 Task: Search one way flight ticket for 3 adults, 3 children in business from Pullman/moscow, Idaho: Pullman-moscow Regional Airport to Indianapolis: Indianapolis International Airport on 8-5-2023. Choice of flights is Spirit. Number of bags: 4 checked bags. Outbound departure time preference is 7:30.
Action: Mouse moved to (414, 369)
Screenshot: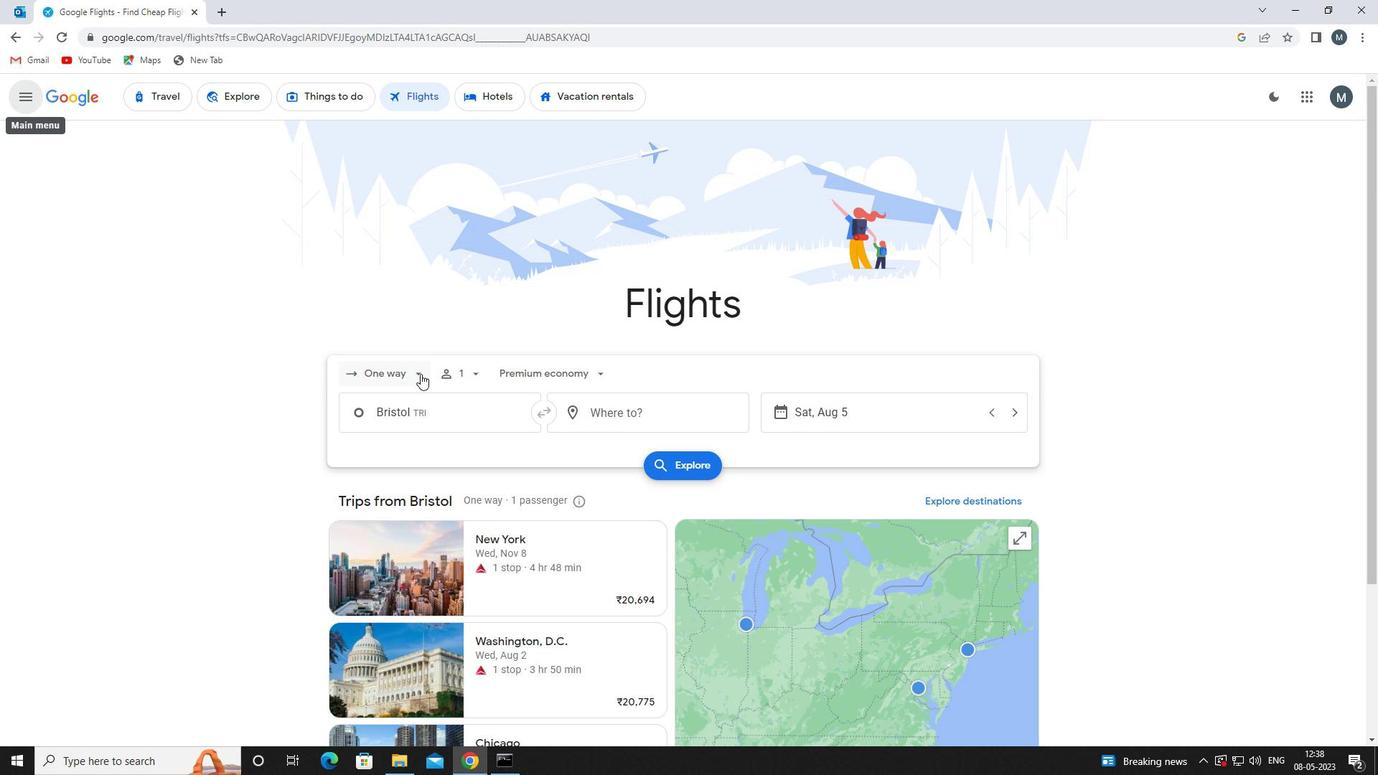 
Action: Mouse pressed left at (414, 369)
Screenshot: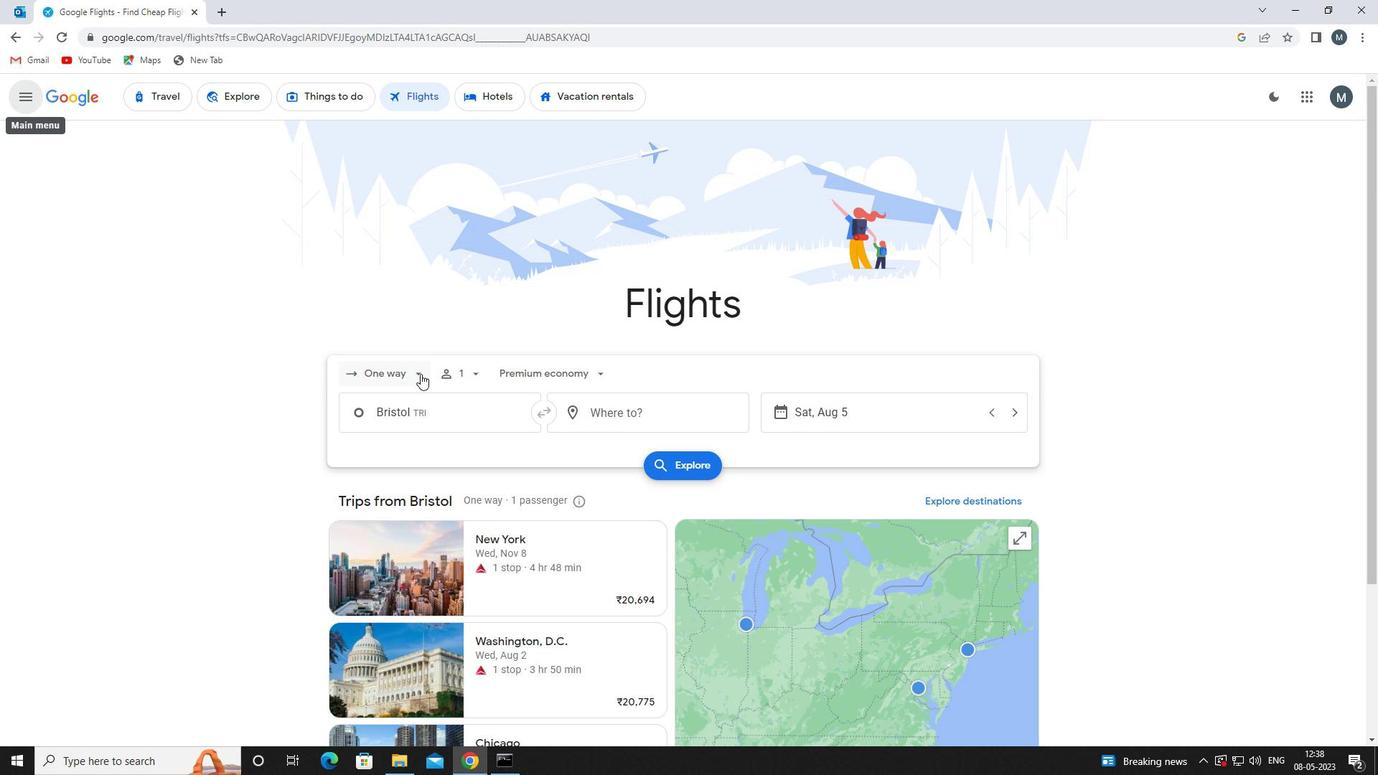 
Action: Mouse moved to (431, 440)
Screenshot: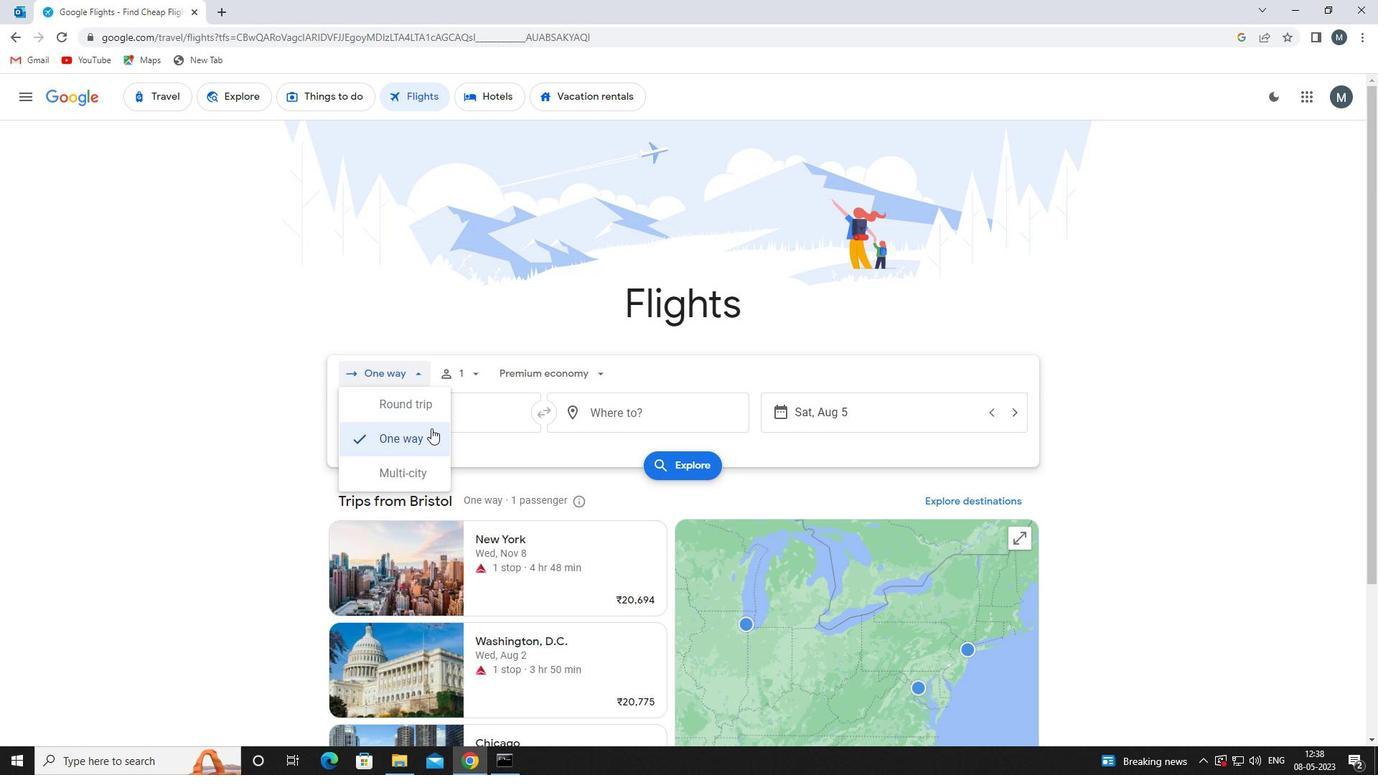 
Action: Mouse pressed left at (431, 440)
Screenshot: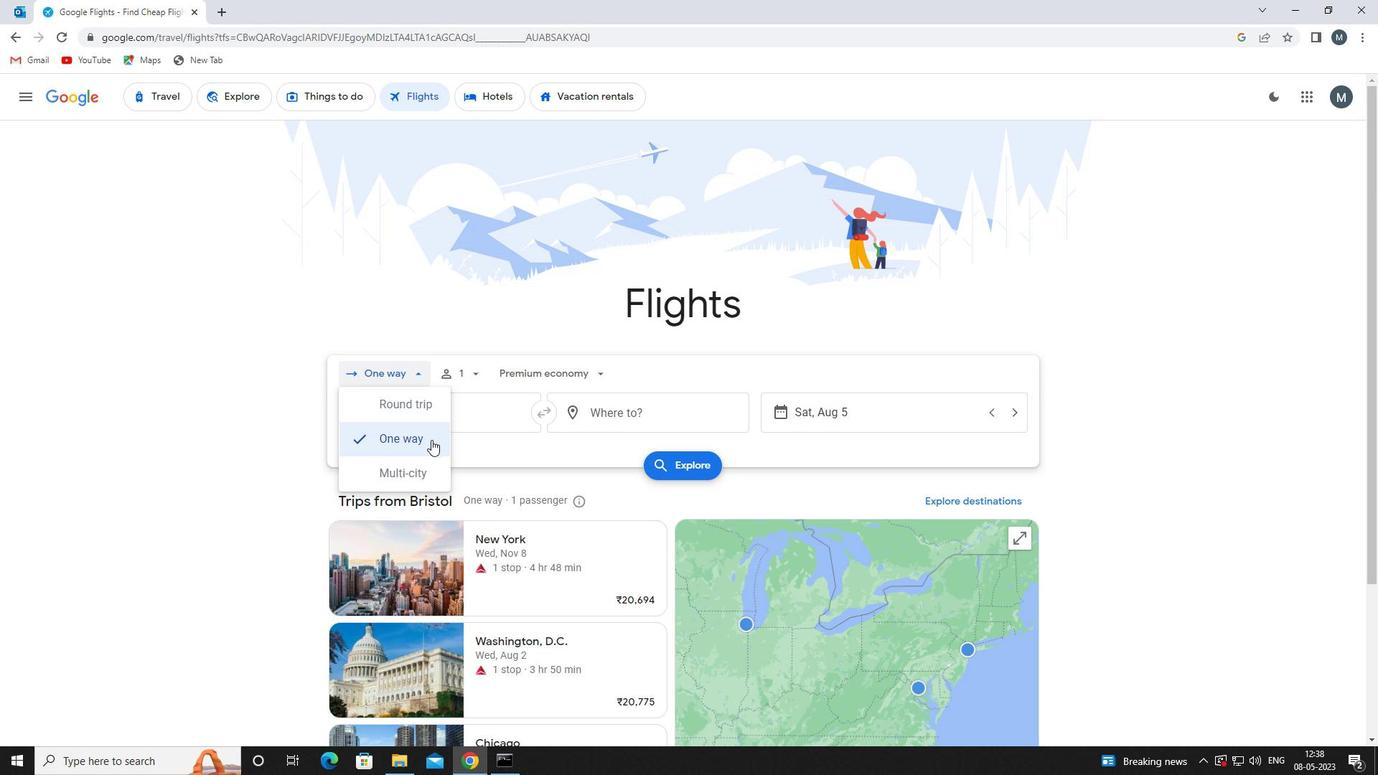 
Action: Mouse moved to (476, 374)
Screenshot: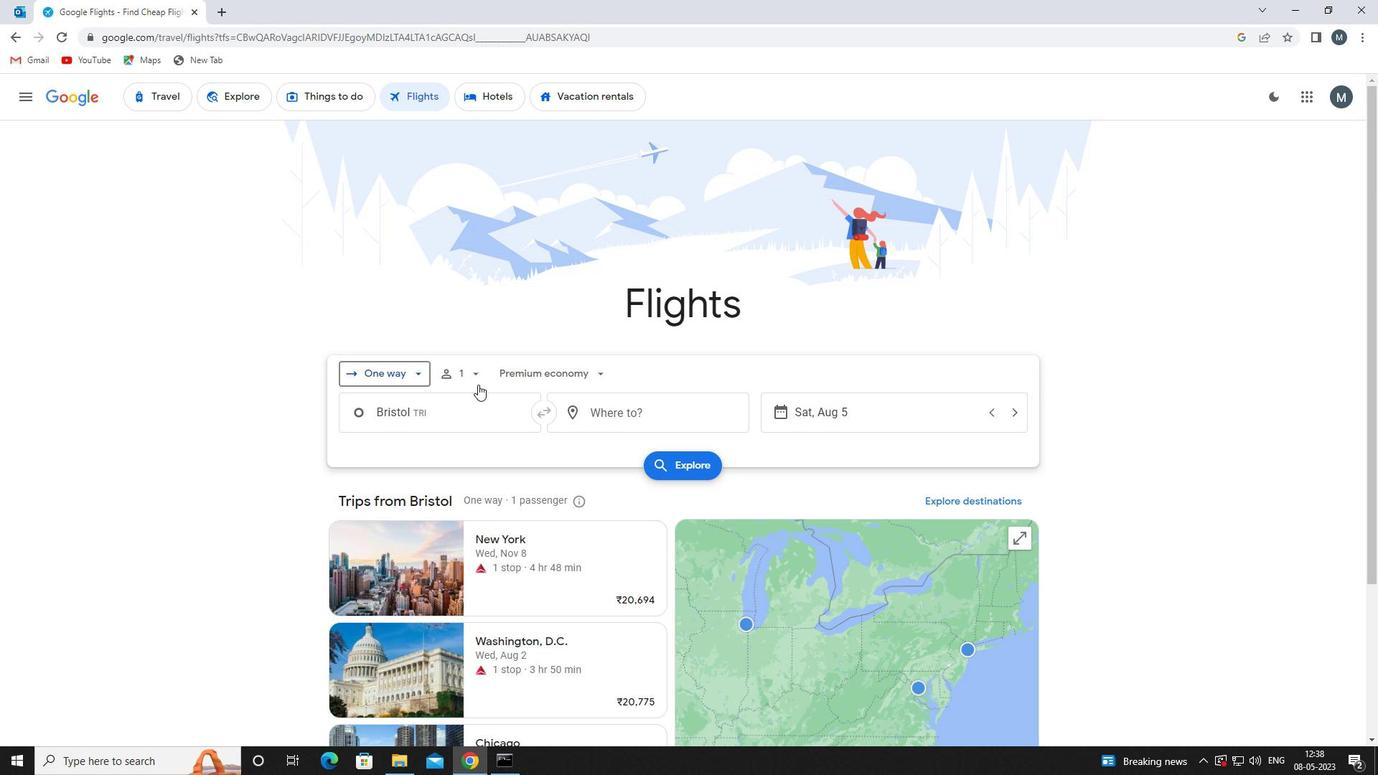 
Action: Mouse pressed left at (476, 374)
Screenshot: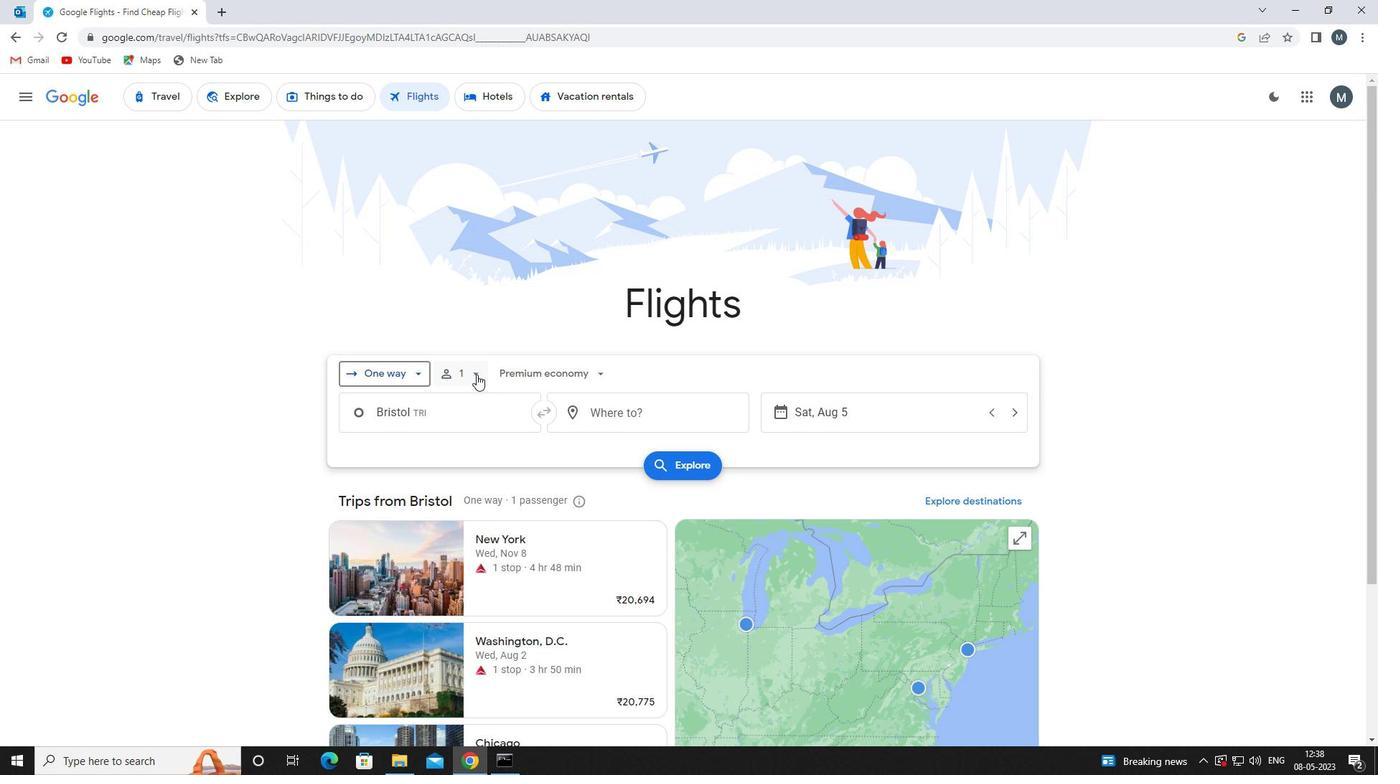 
Action: Mouse moved to (582, 411)
Screenshot: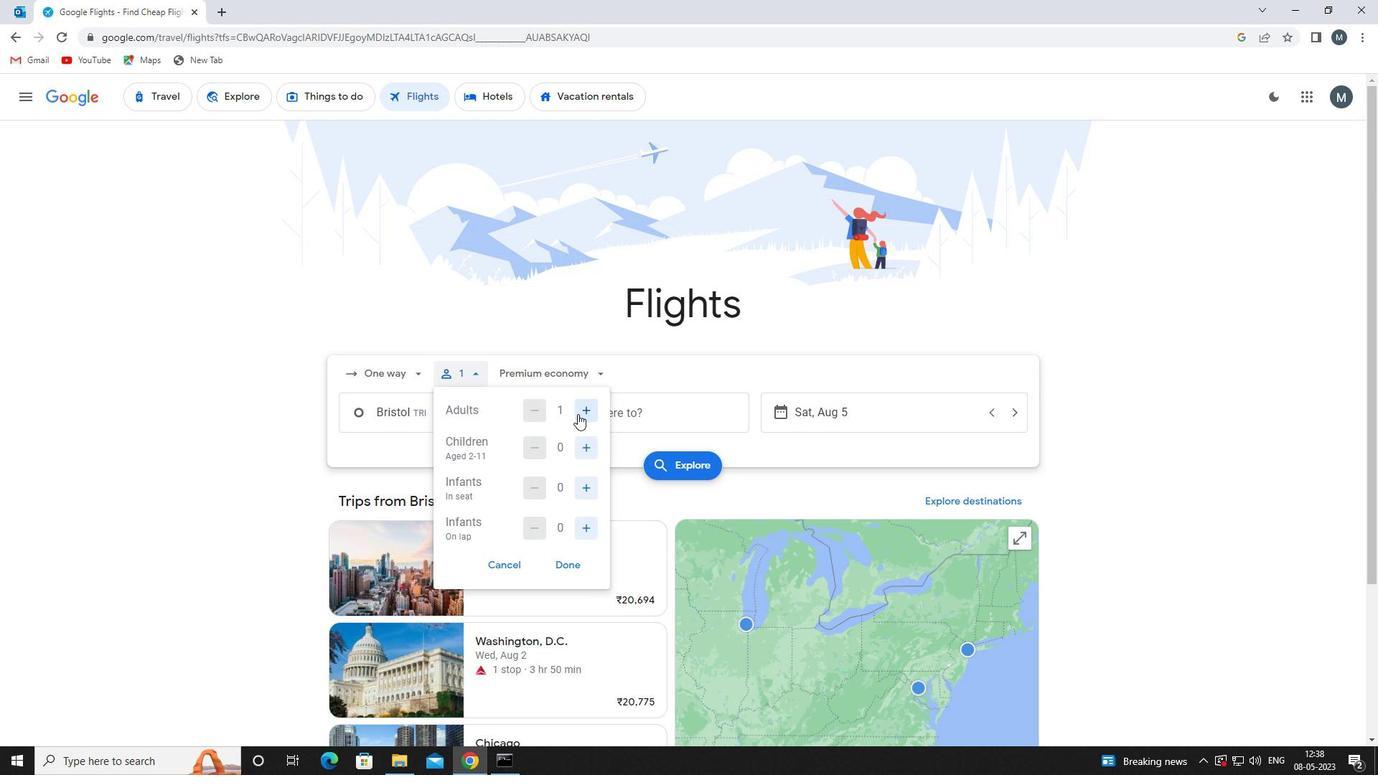 
Action: Mouse pressed left at (582, 411)
Screenshot: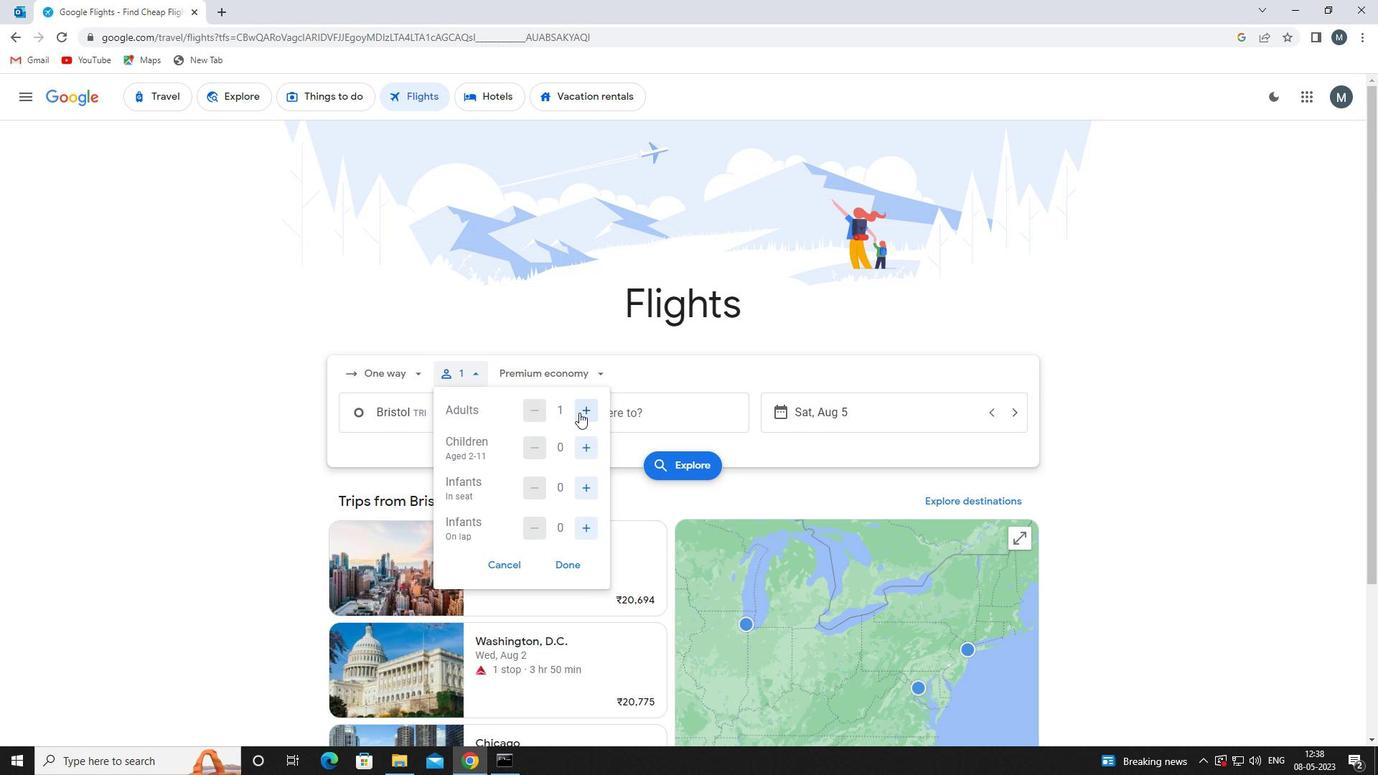 
Action: Mouse moved to (584, 411)
Screenshot: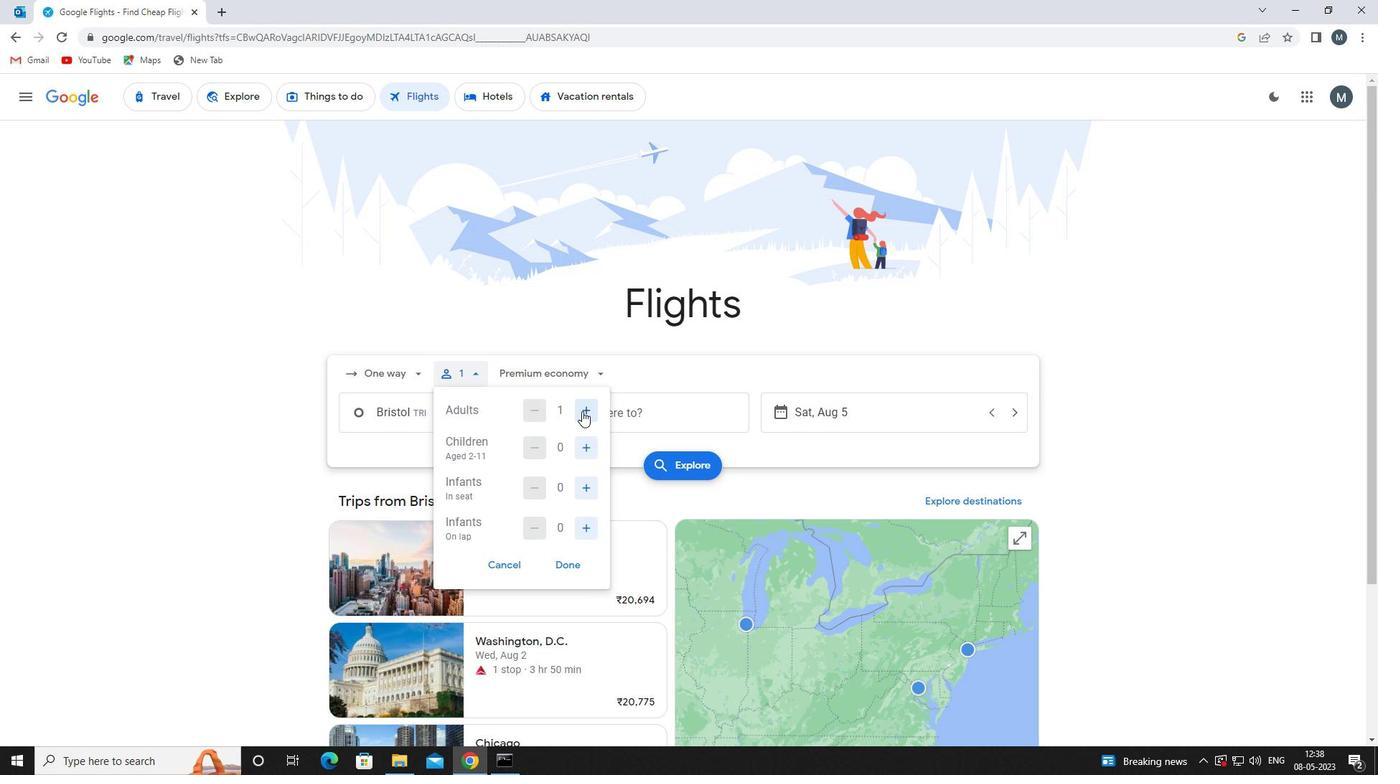 
Action: Mouse pressed left at (584, 411)
Screenshot: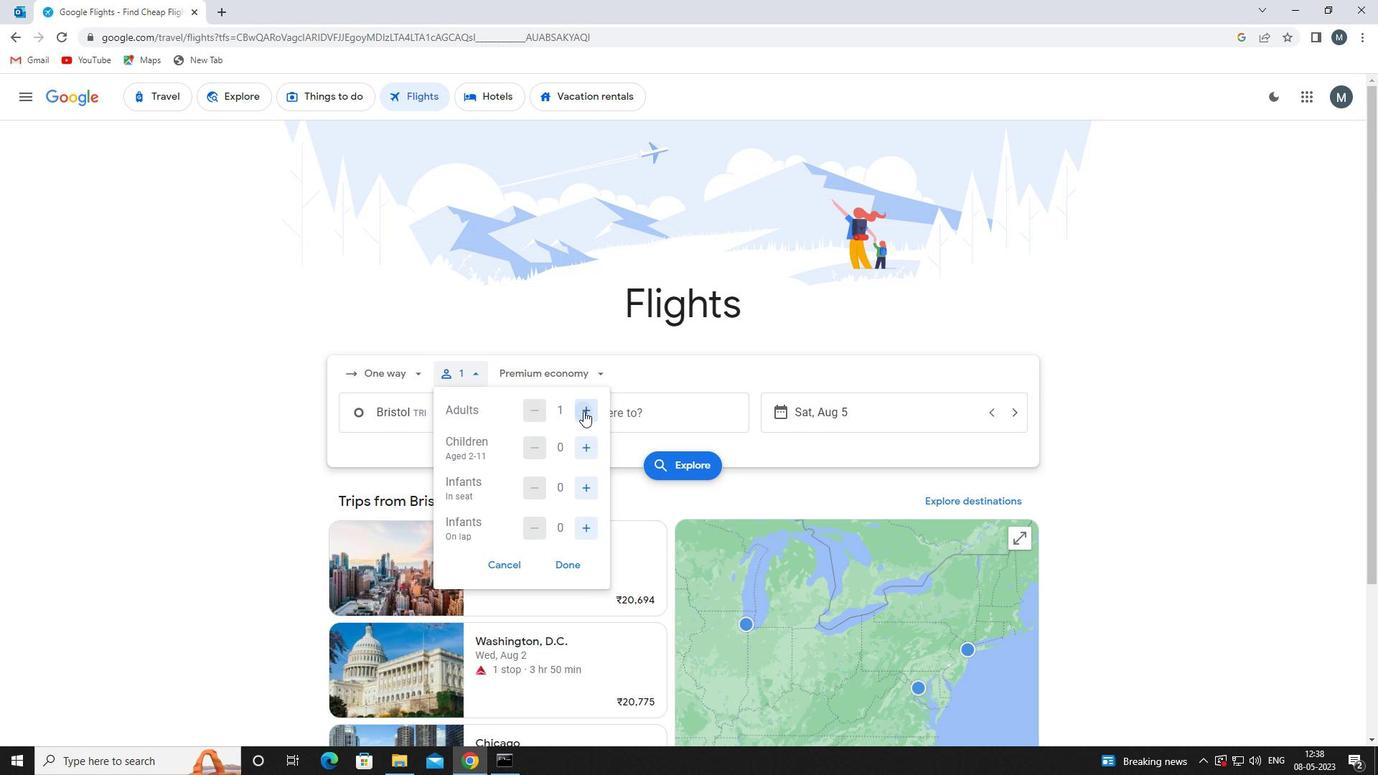 
Action: Mouse moved to (587, 452)
Screenshot: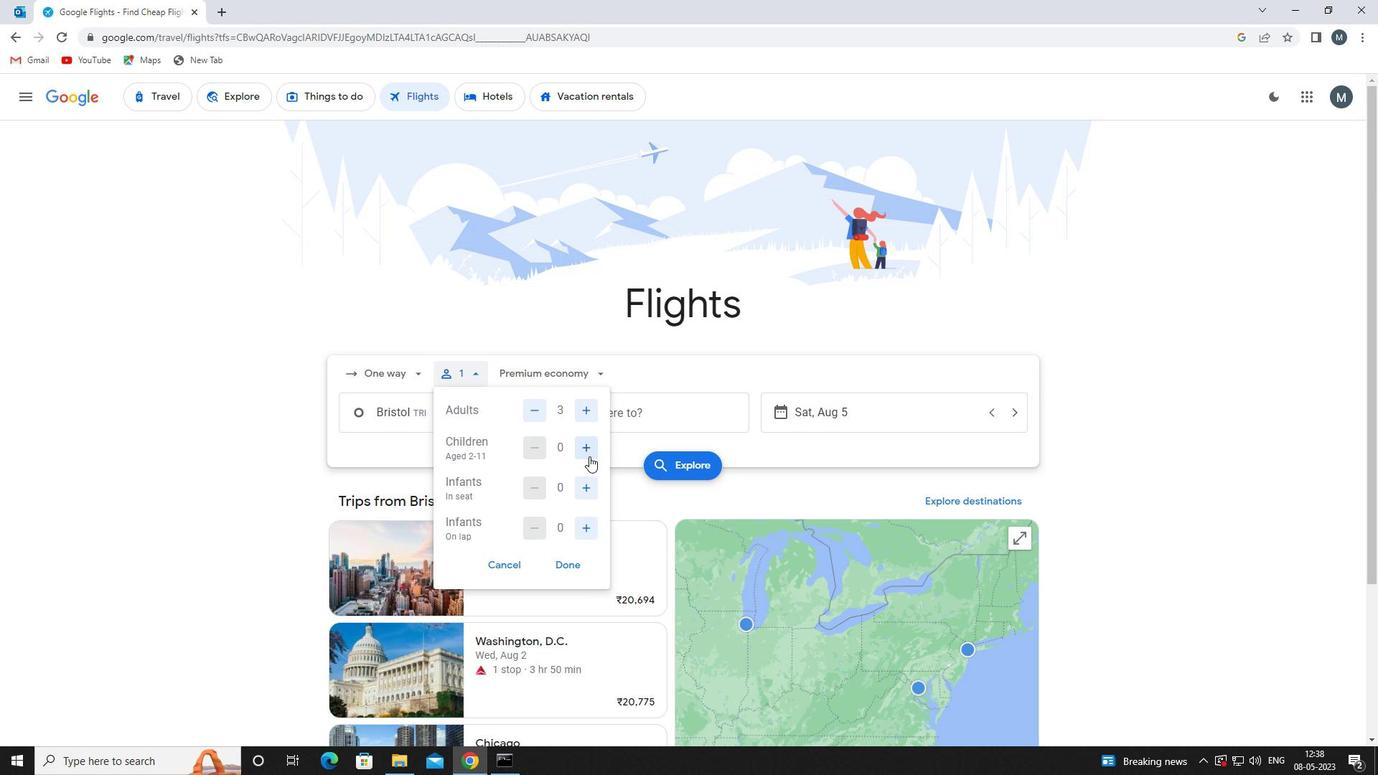 
Action: Mouse pressed left at (587, 452)
Screenshot: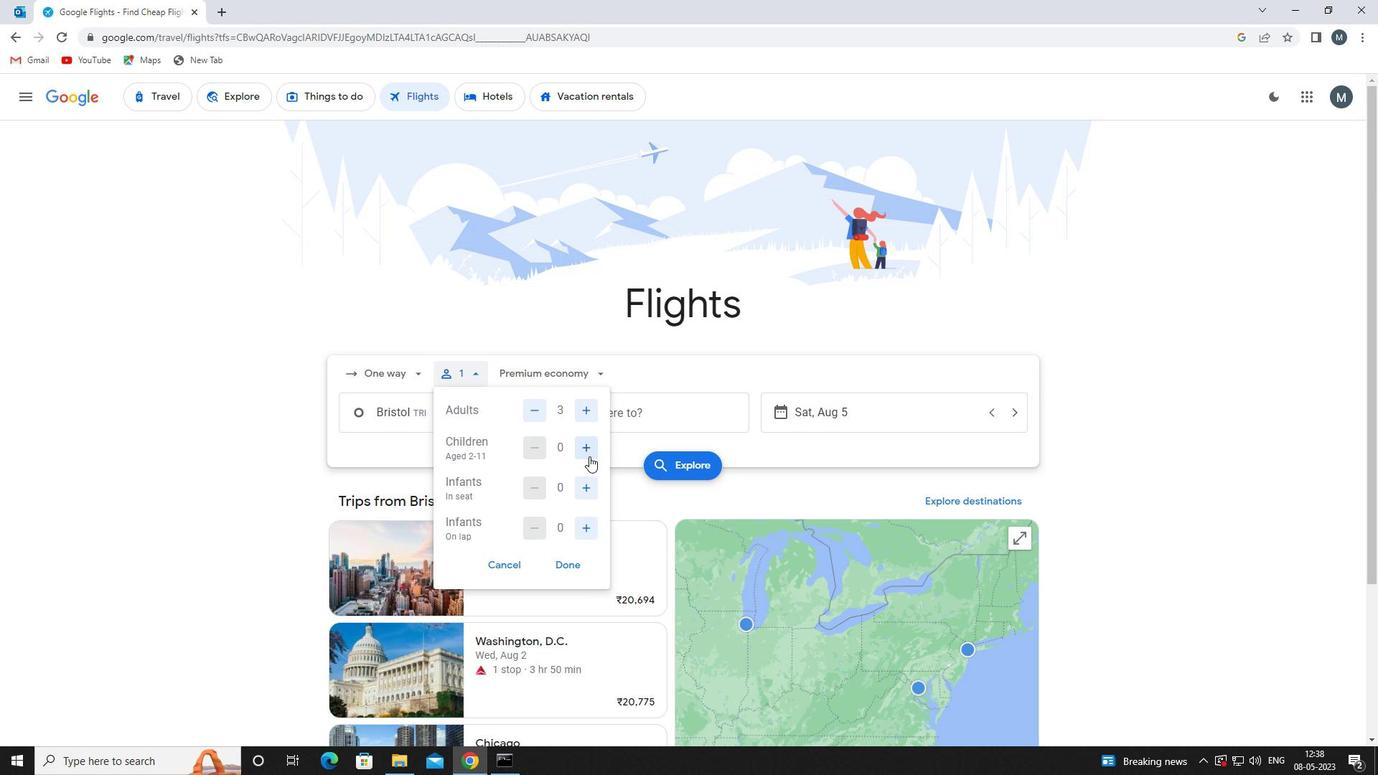 
Action: Mouse moved to (587, 452)
Screenshot: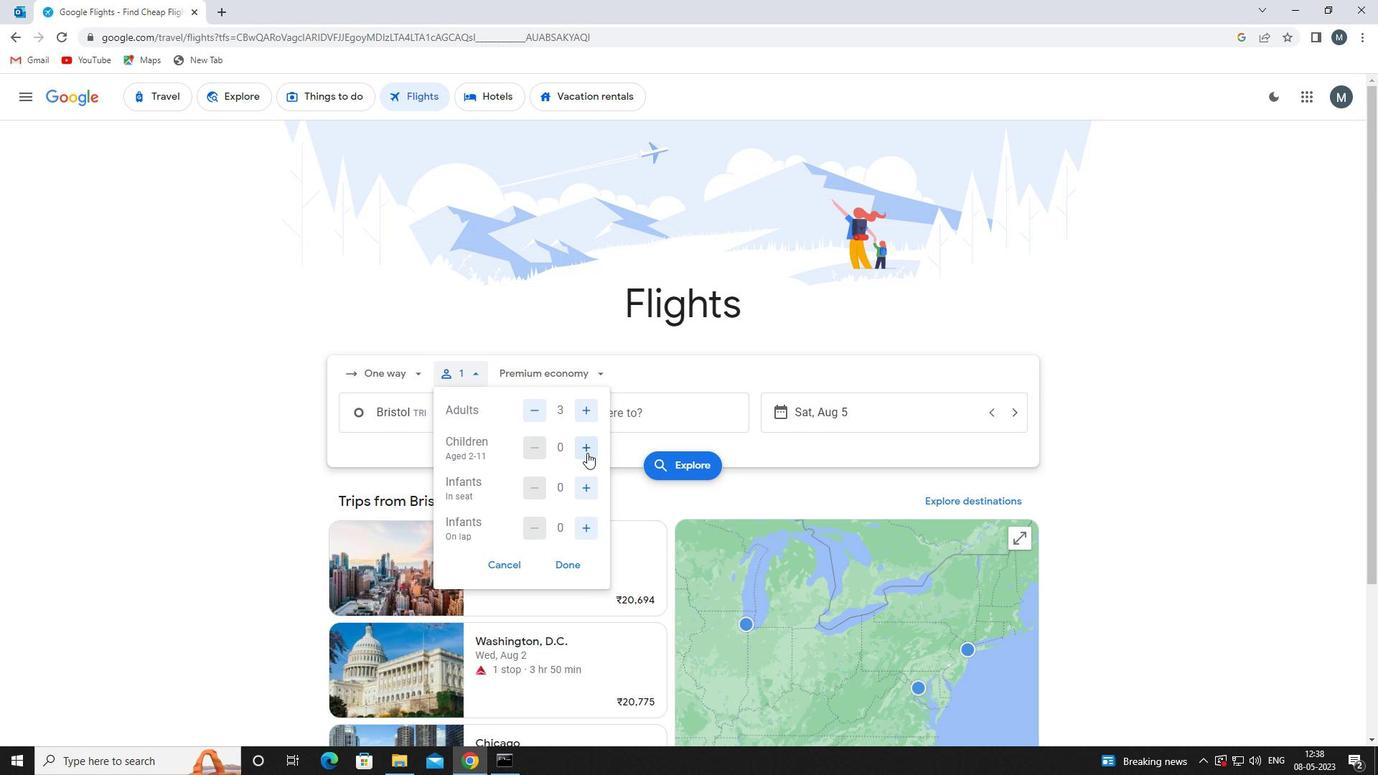 
Action: Mouse pressed left at (587, 452)
Screenshot: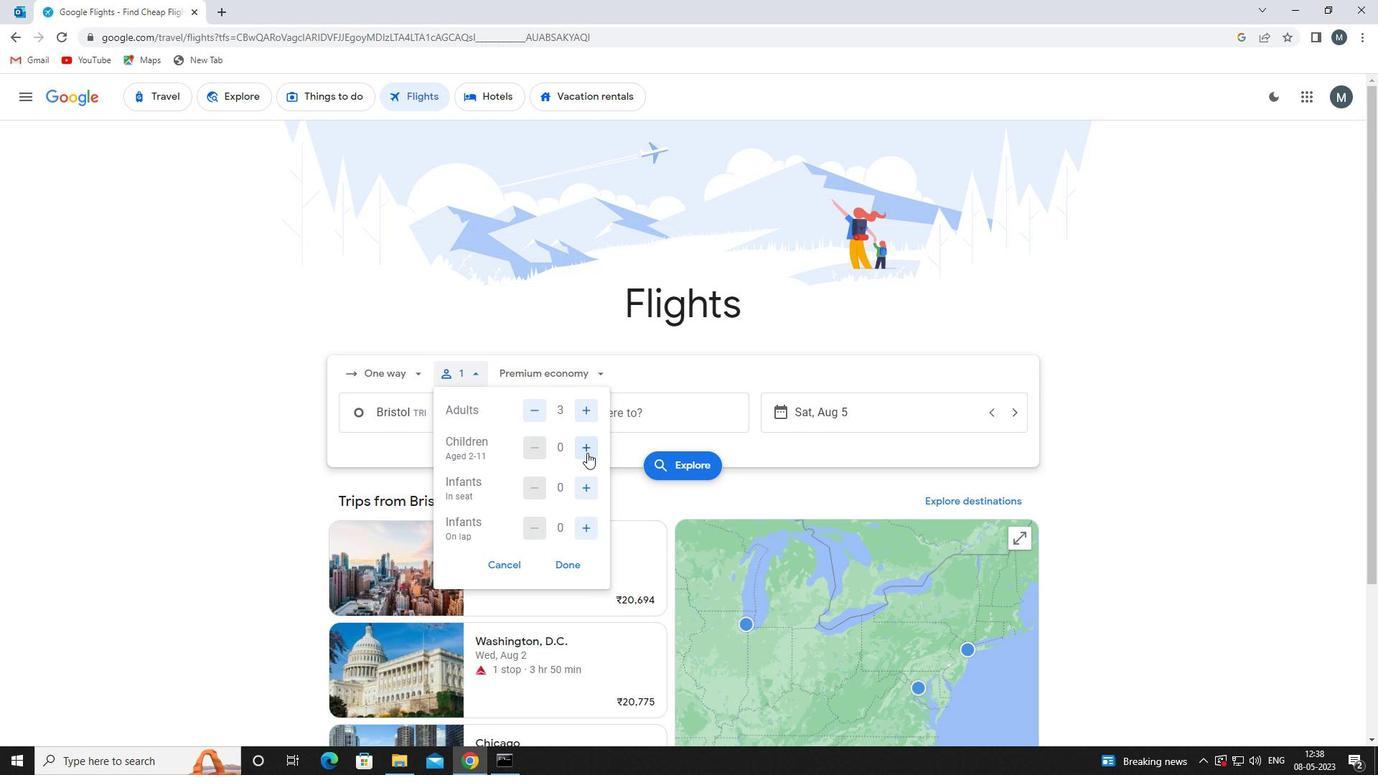 
Action: Mouse pressed left at (587, 452)
Screenshot: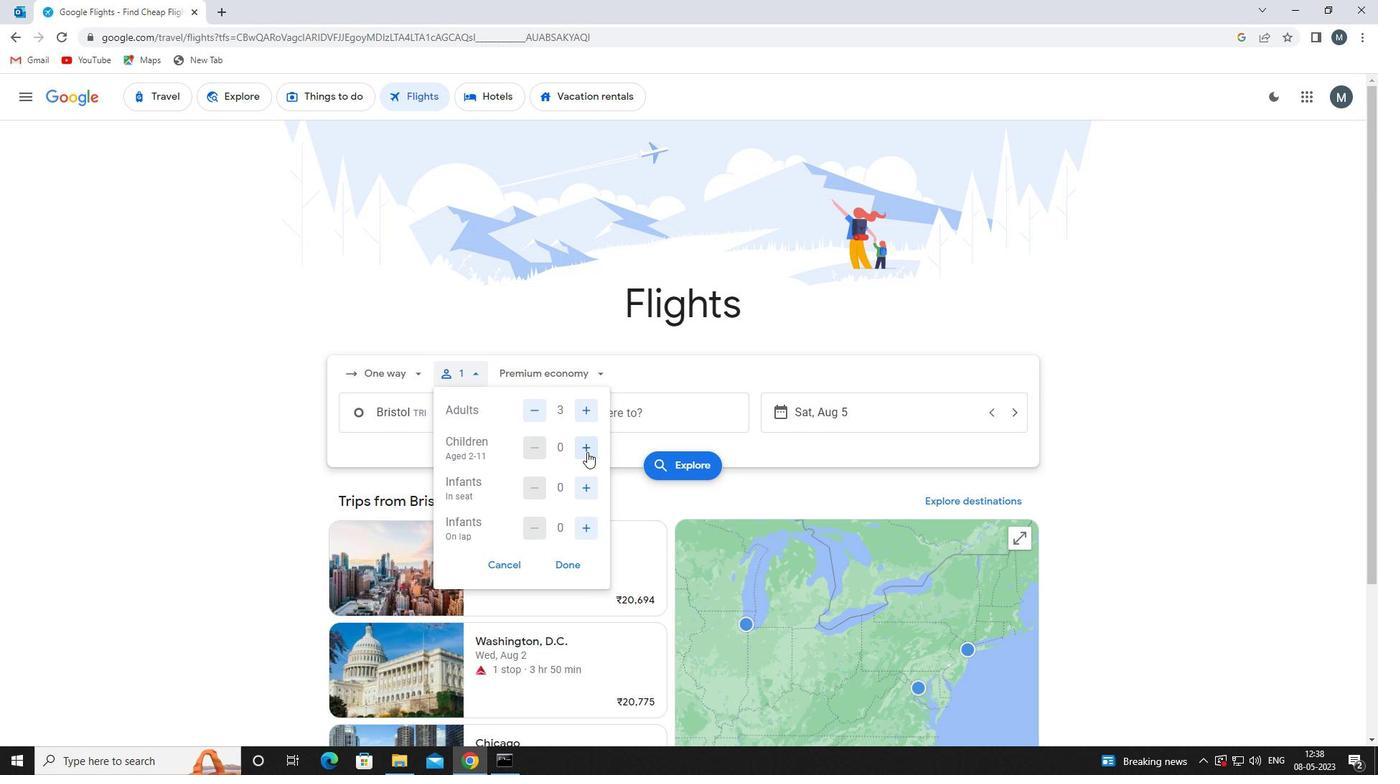 
Action: Mouse moved to (575, 564)
Screenshot: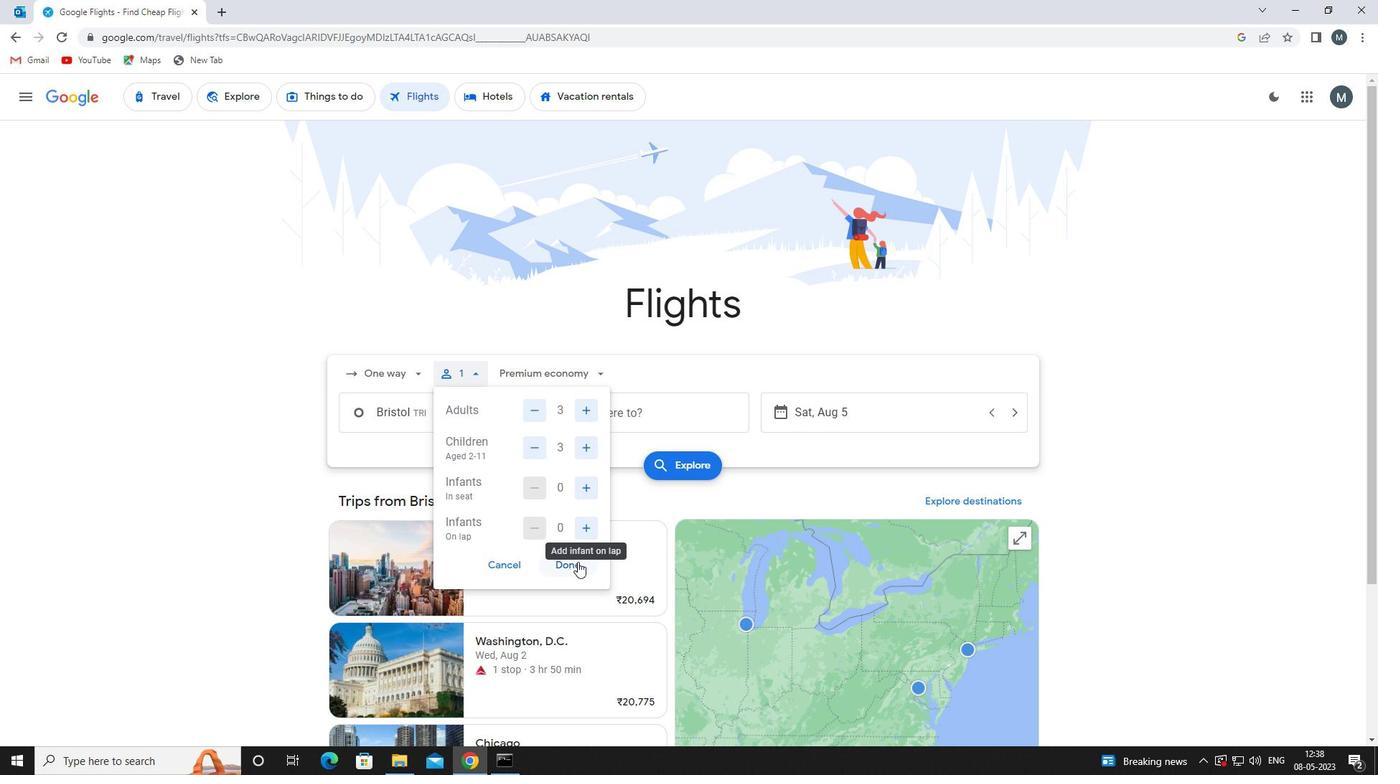 
Action: Mouse pressed left at (575, 564)
Screenshot: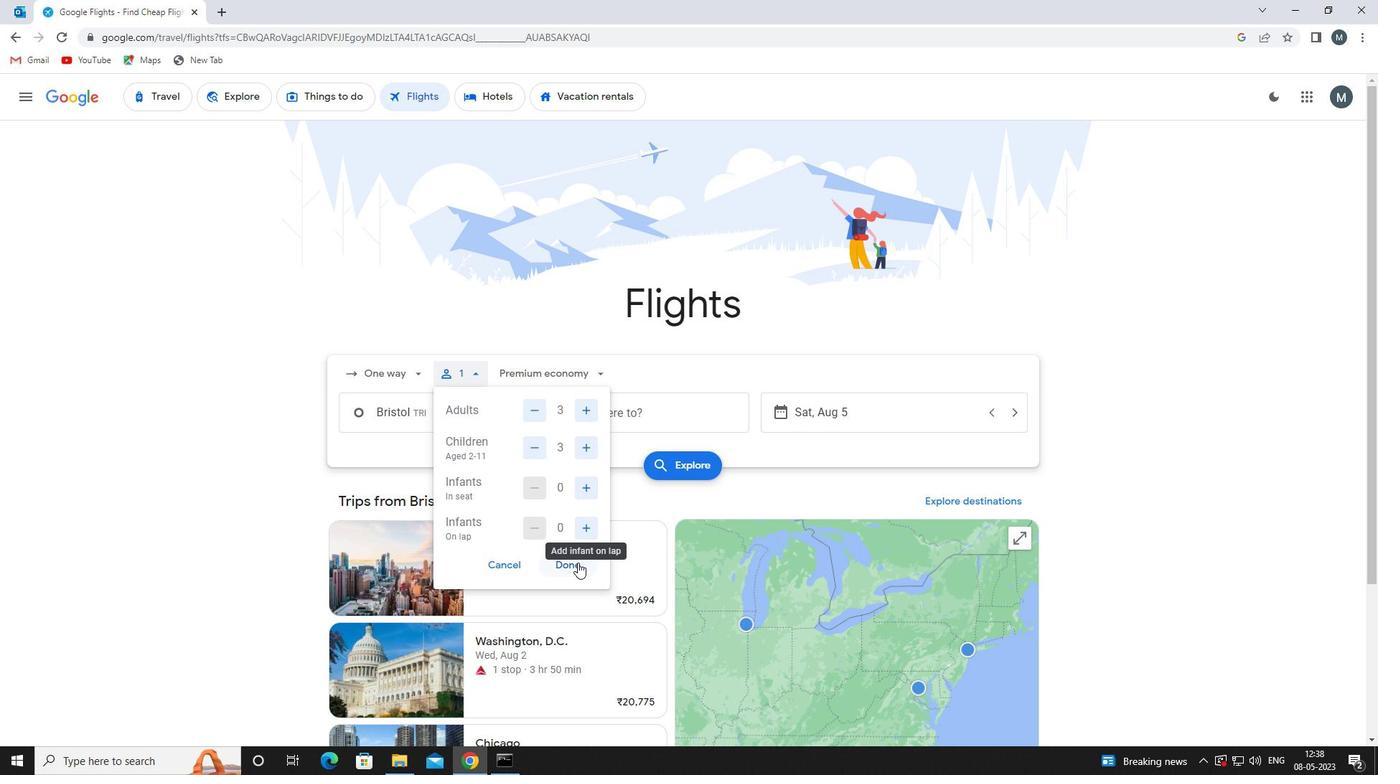 
Action: Mouse moved to (561, 368)
Screenshot: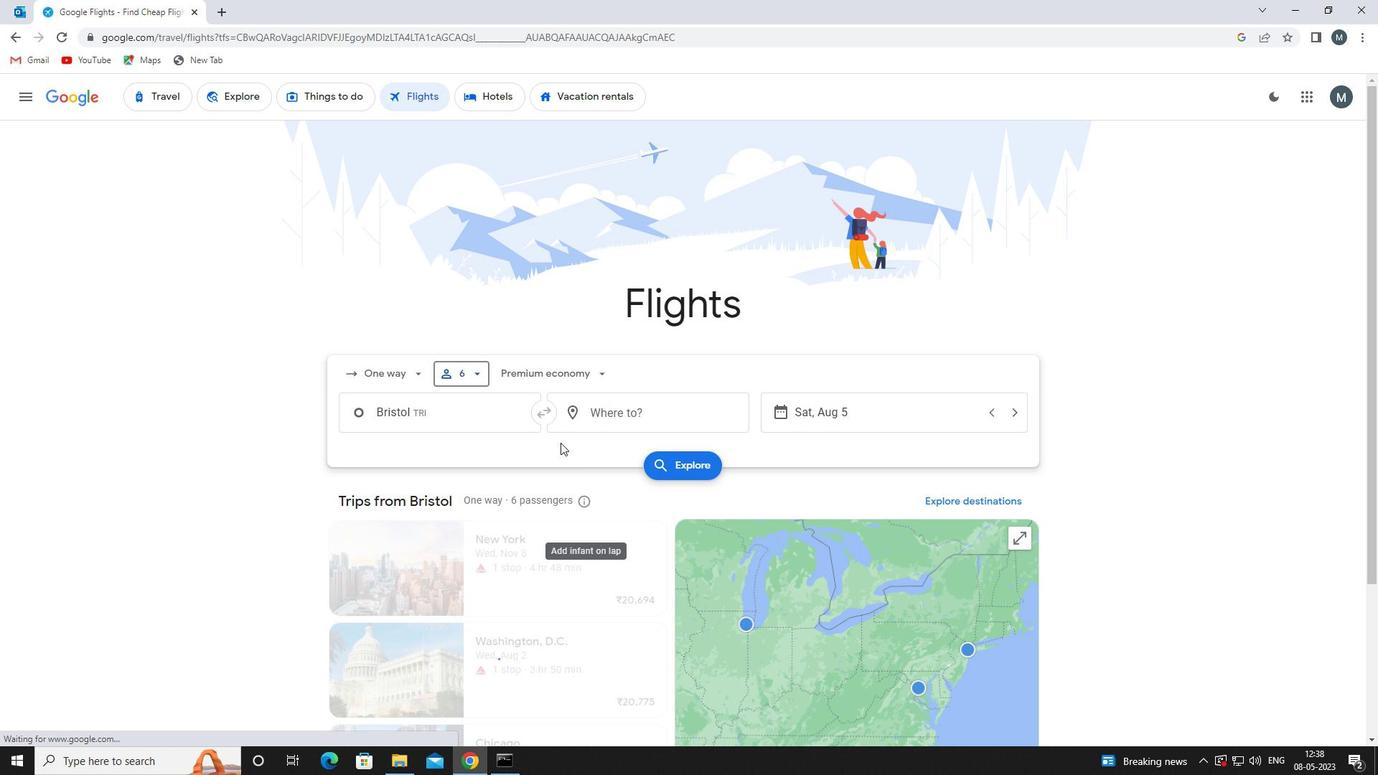 
Action: Mouse pressed left at (561, 368)
Screenshot: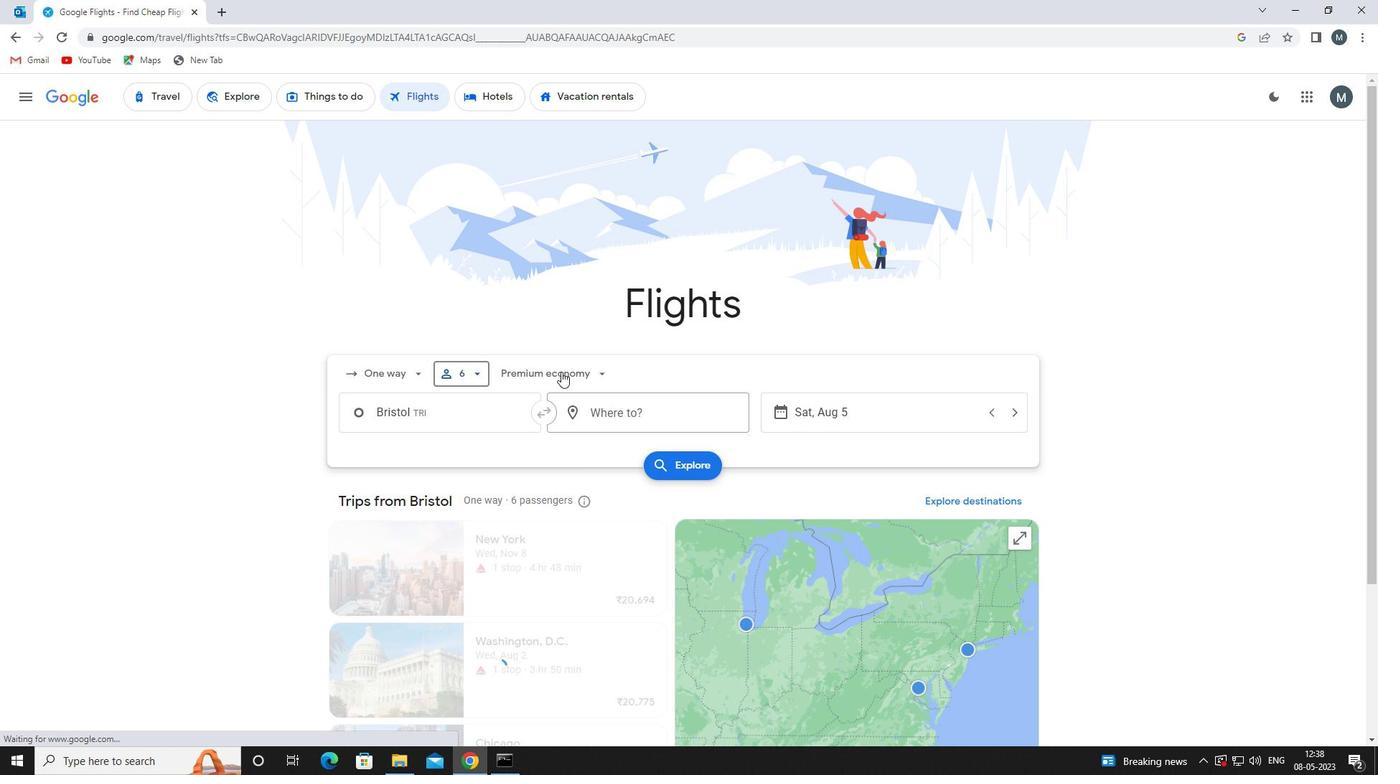 
Action: Mouse moved to (559, 470)
Screenshot: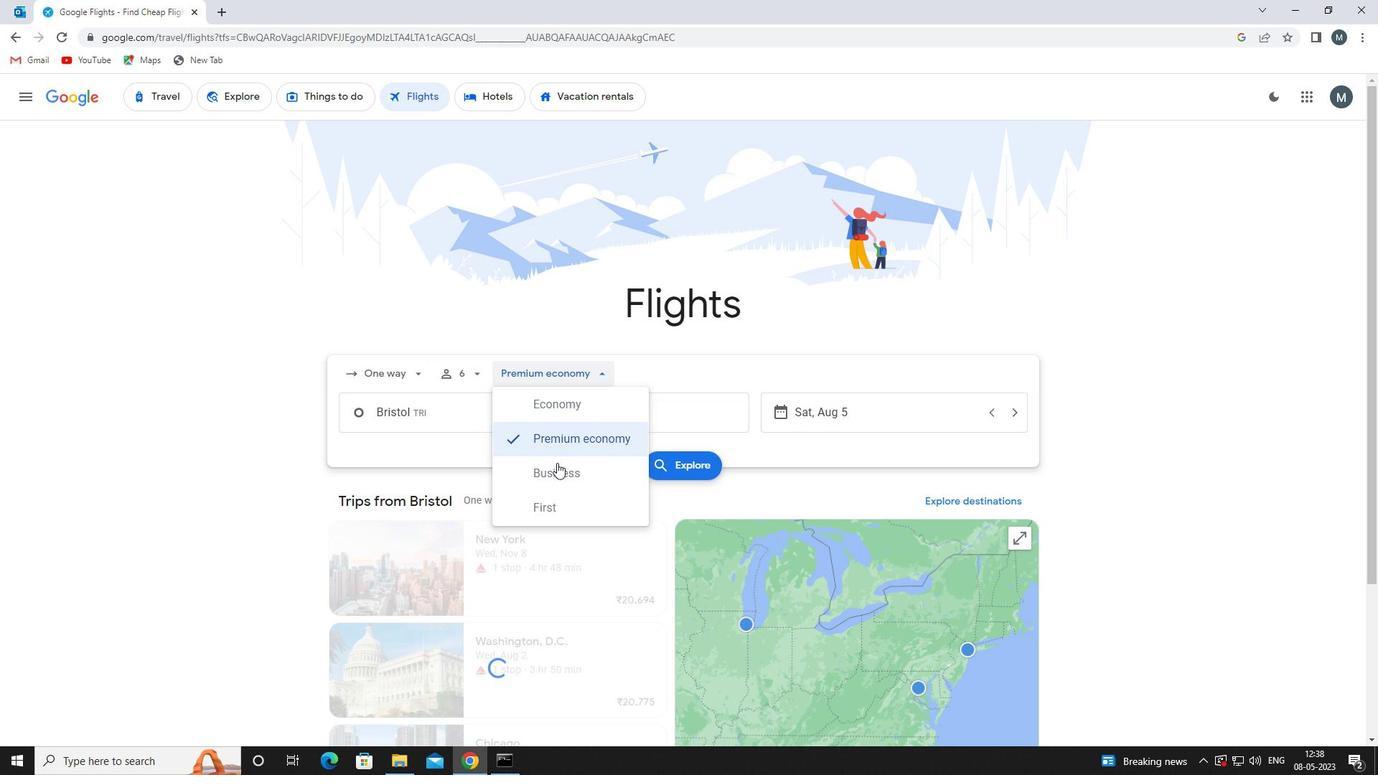 
Action: Mouse pressed left at (559, 470)
Screenshot: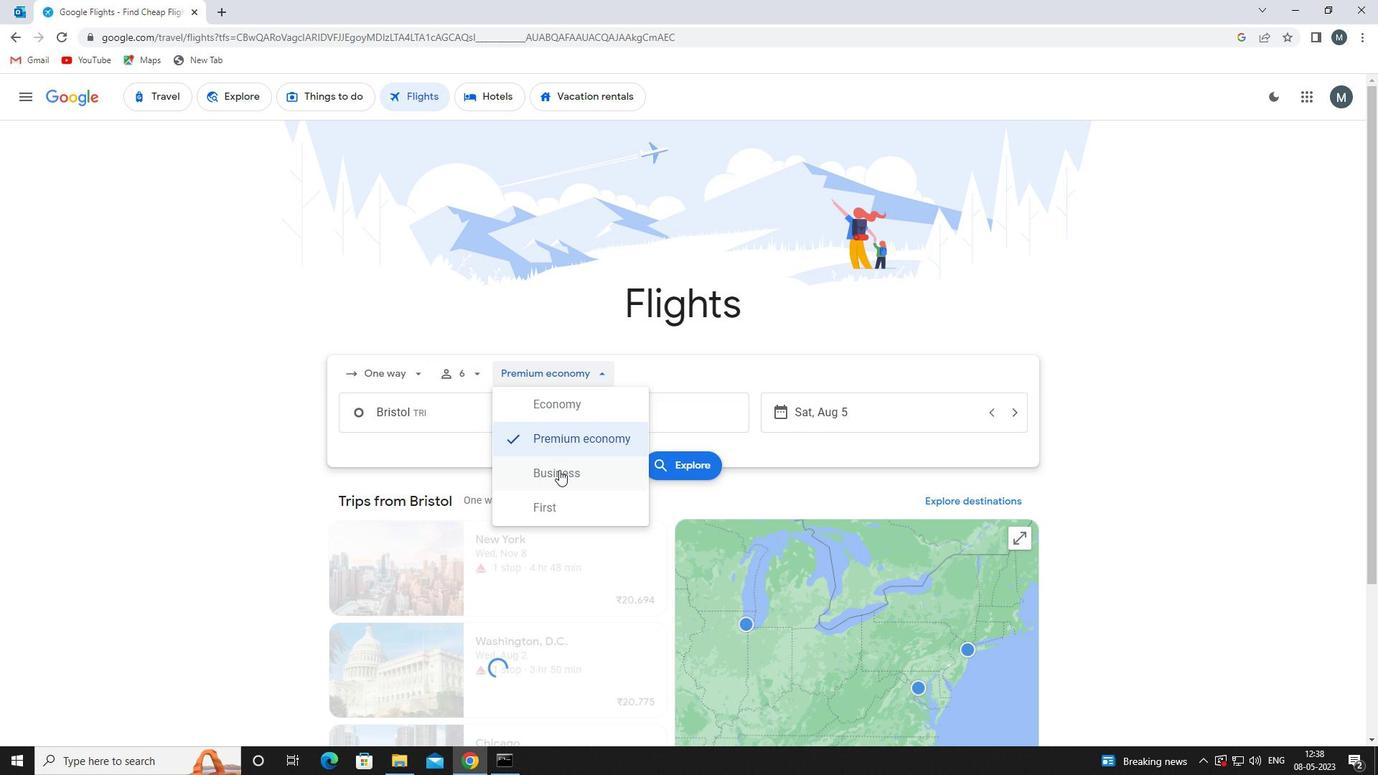 
Action: Mouse moved to (442, 412)
Screenshot: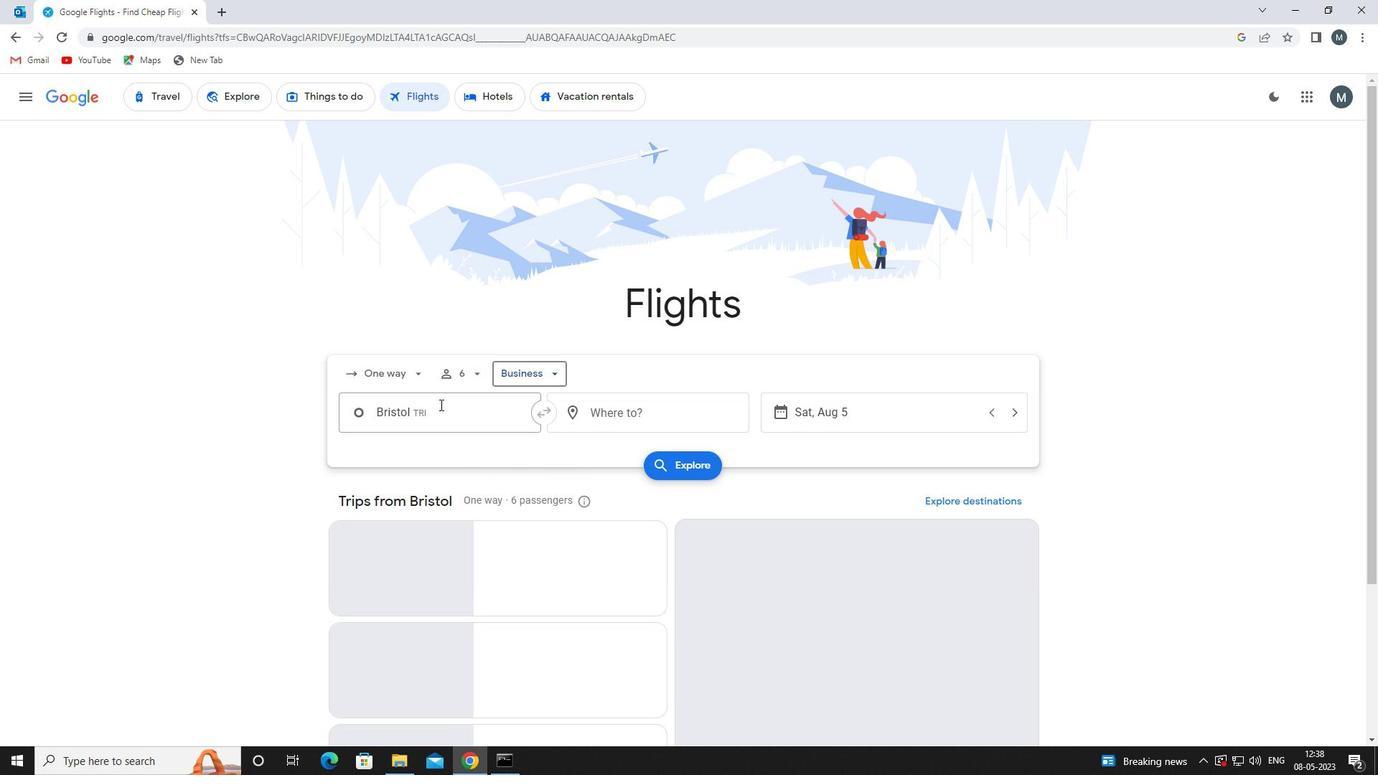 
Action: Mouse pressed left at (442, 412)
Screenshot: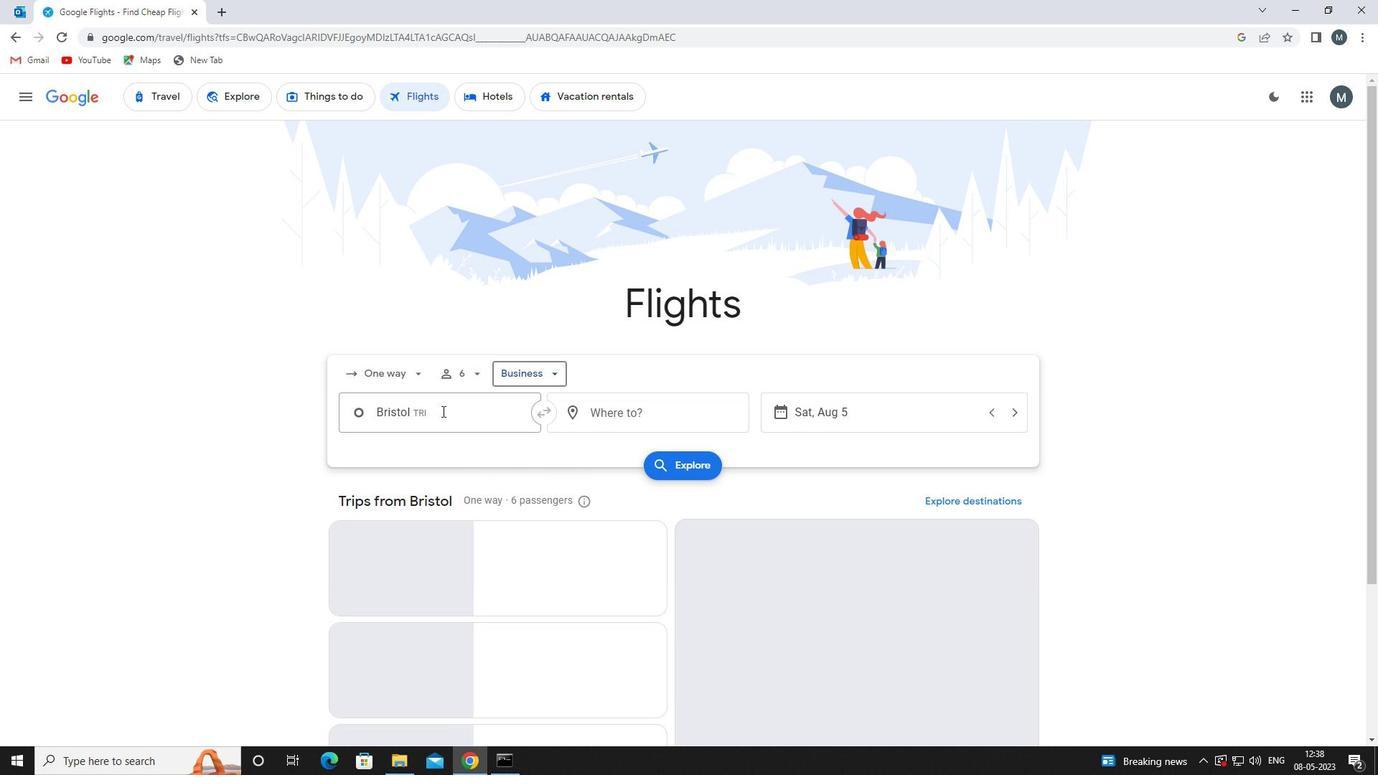 
Action: Mouse moved to (442, 414)
Screenshot: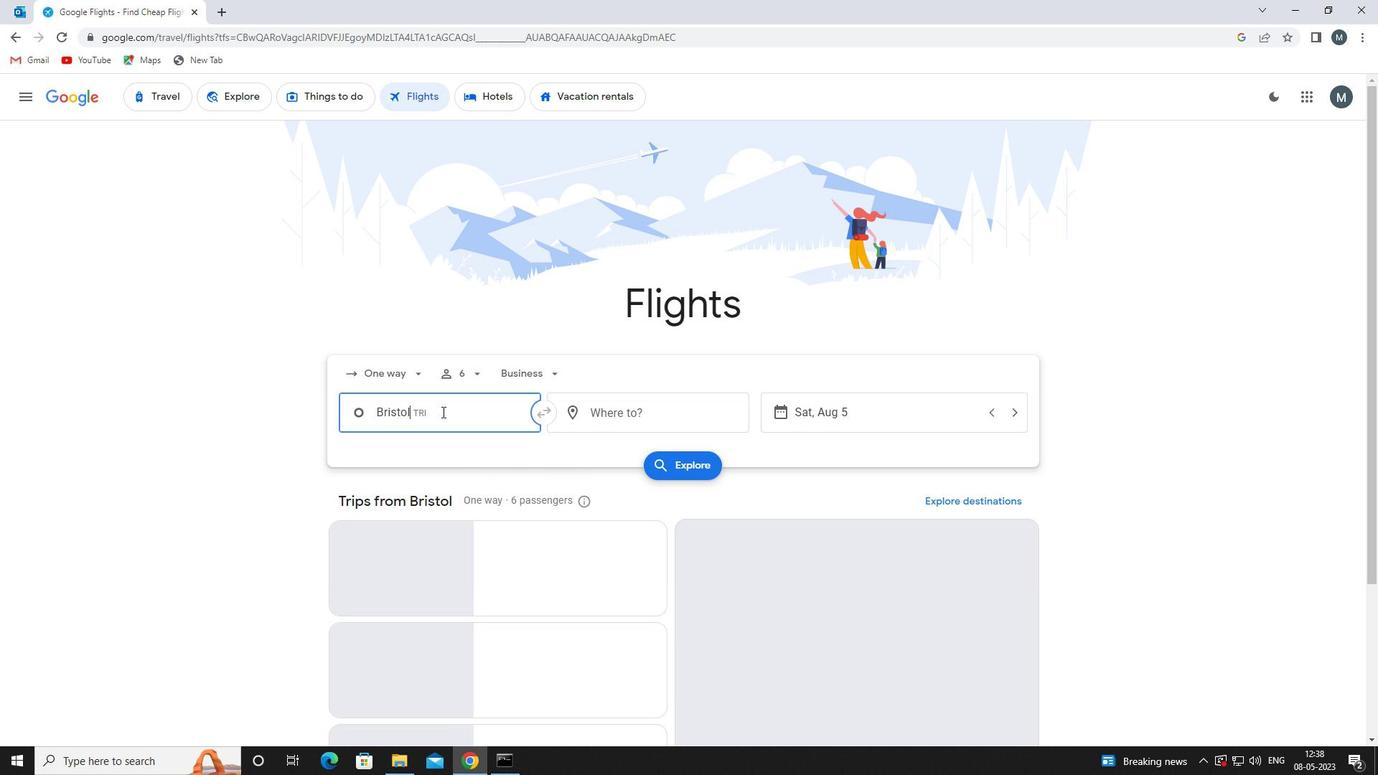 
Action: Key pressed pullman<Key.space>
Screenshot: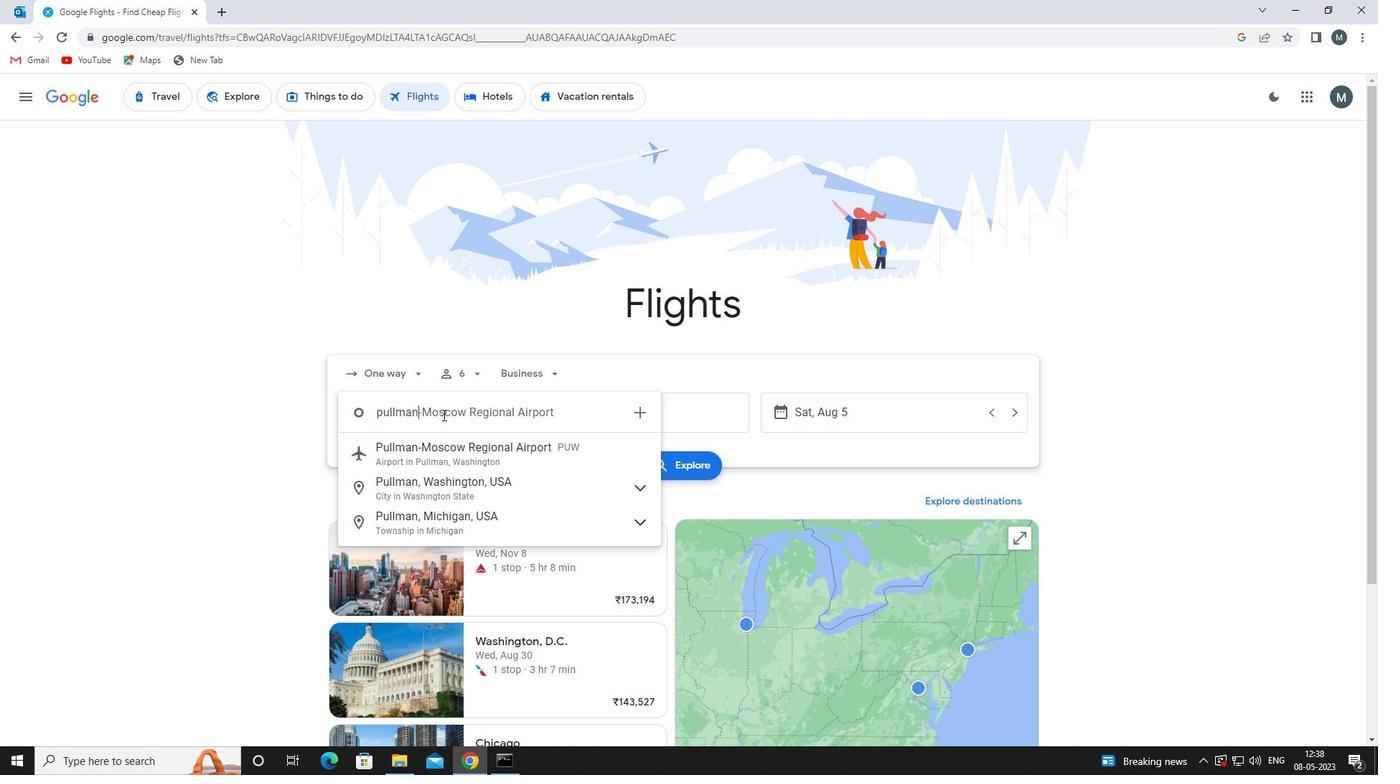 
Action: Mouse moved to (455, 455)
Screenshot: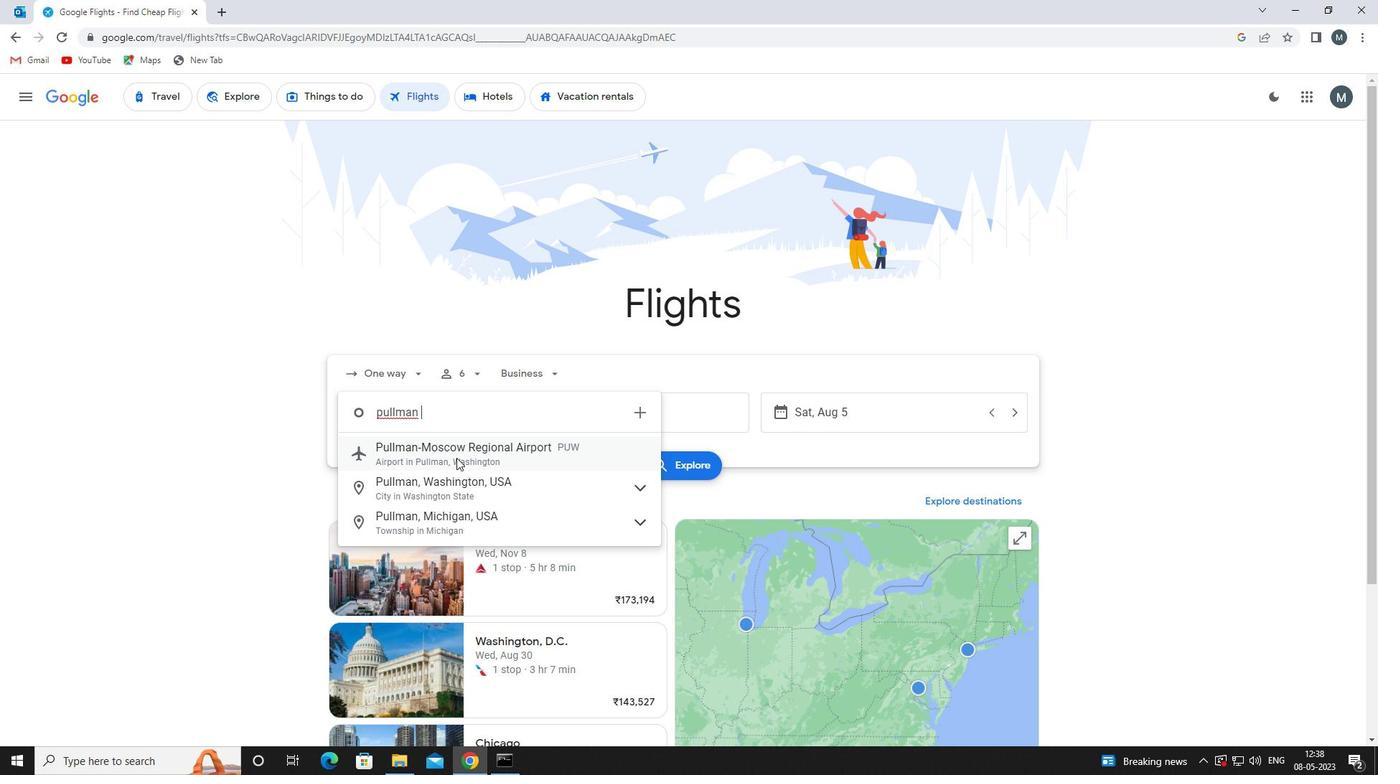 
Action: Mouse pressed left at (455, 455)
Screenshot: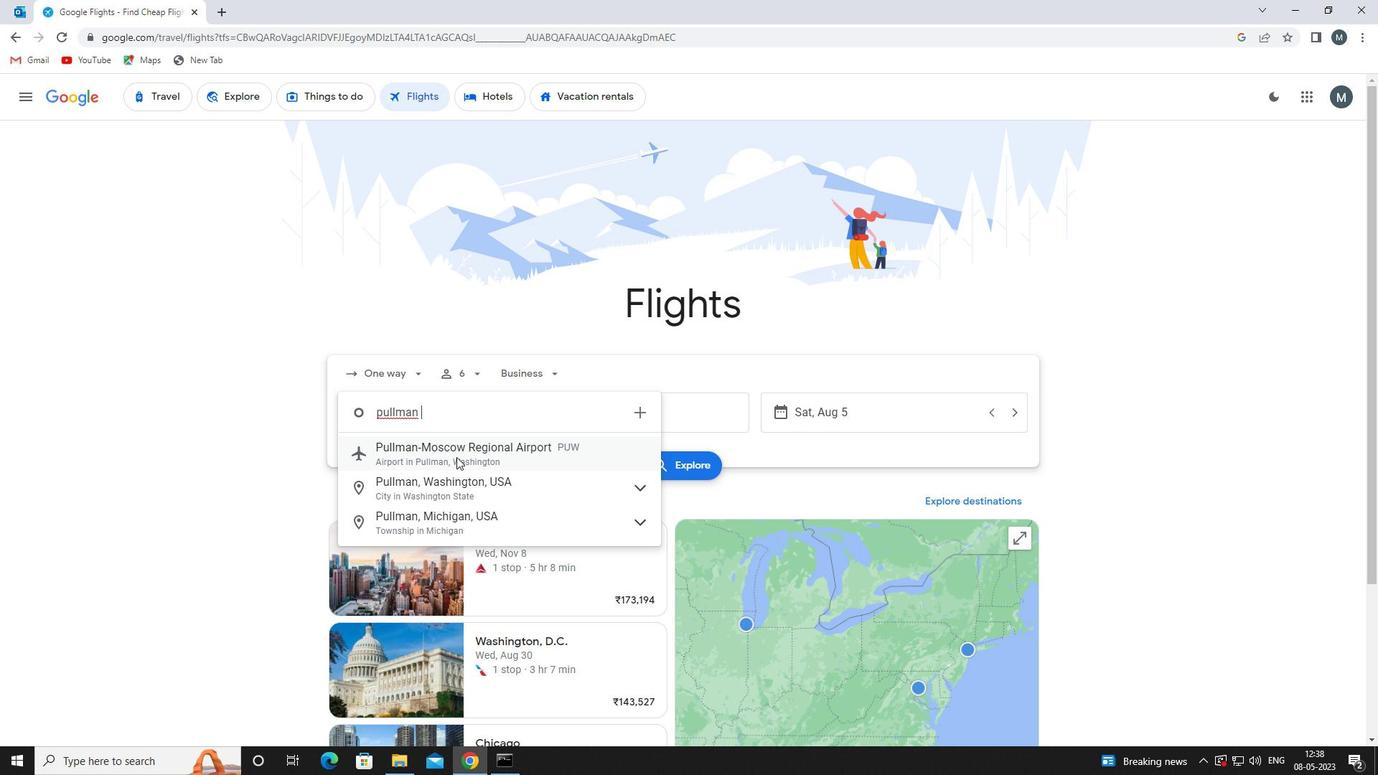 
Action: Mouse moved to (628, 407)
Screenshot: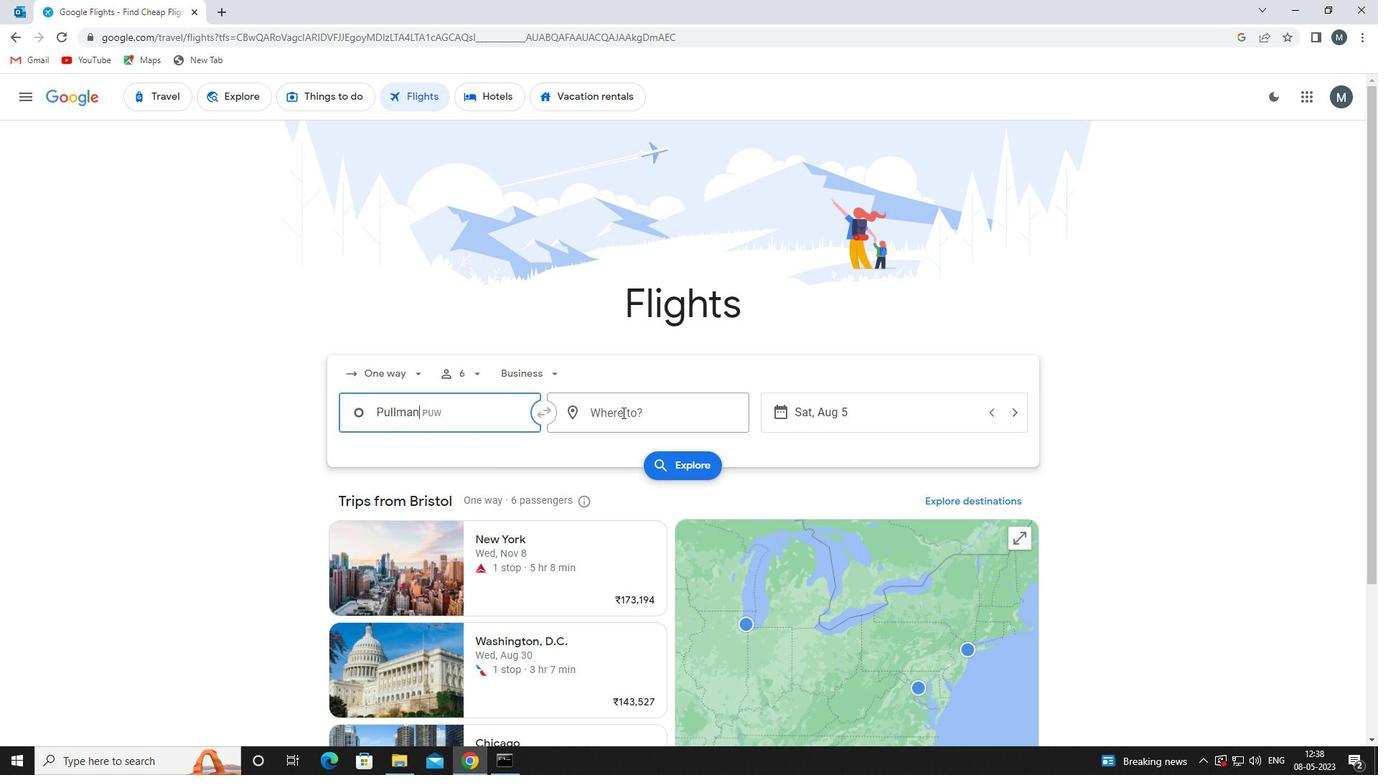
Action: Mouse pressed left at (628, 407)
Screenshot: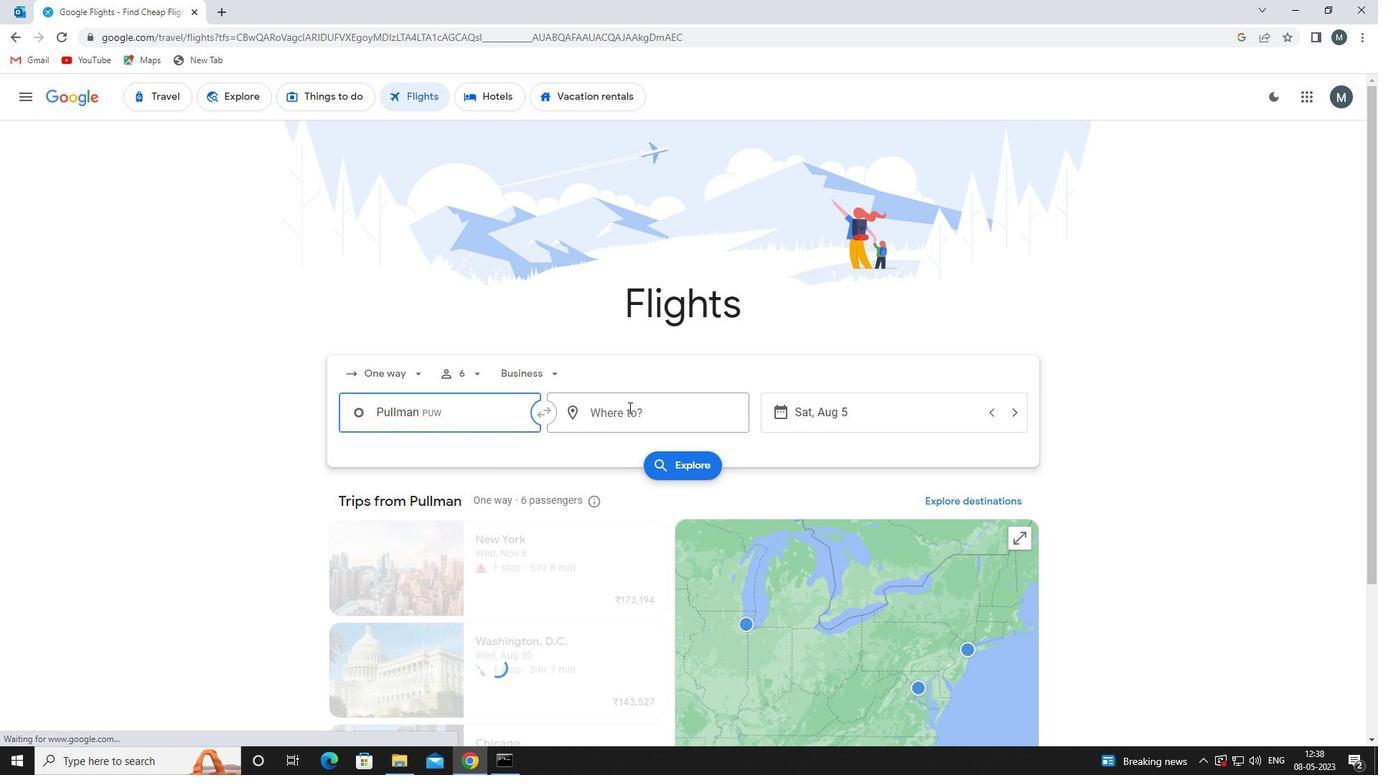 
Action: Mouse moved to (628, 406)
Screenshot: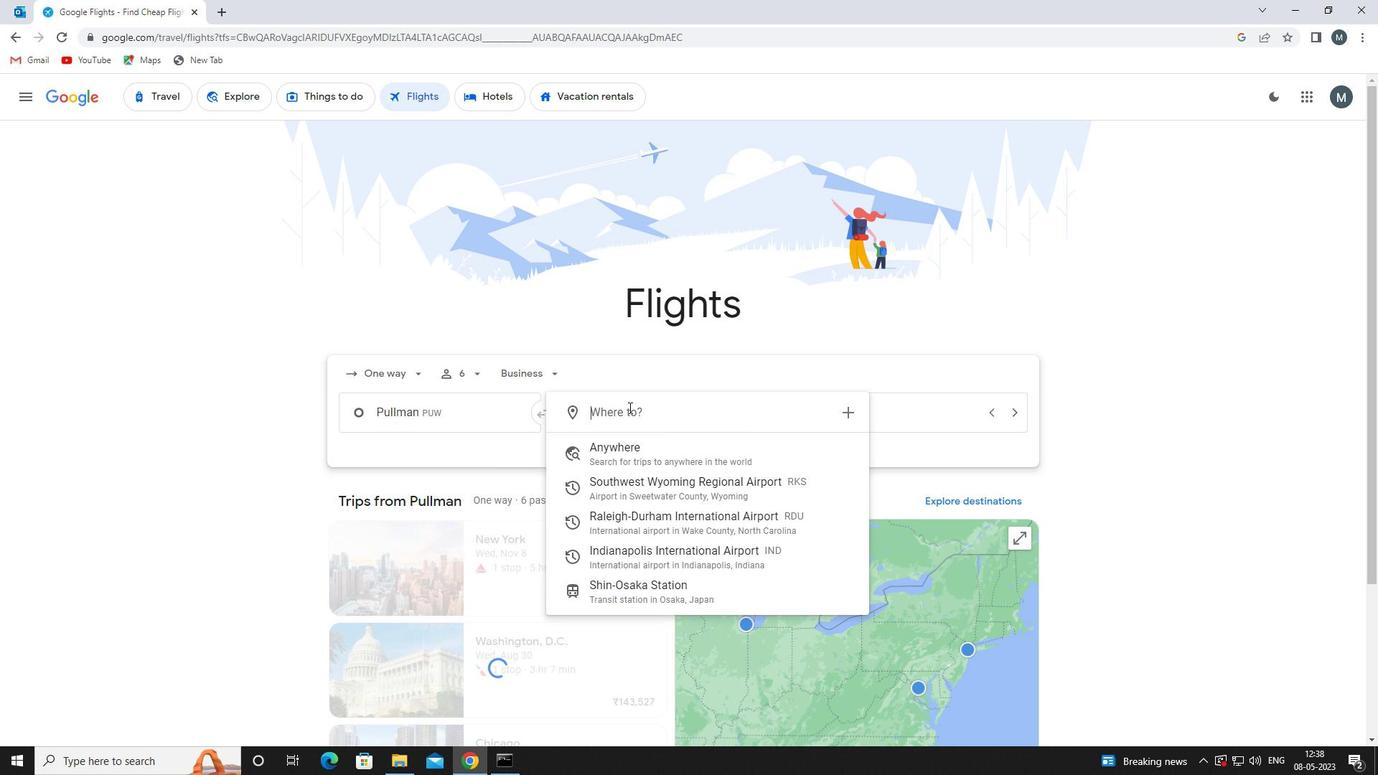
Action: Key pressed ind
Screenshot: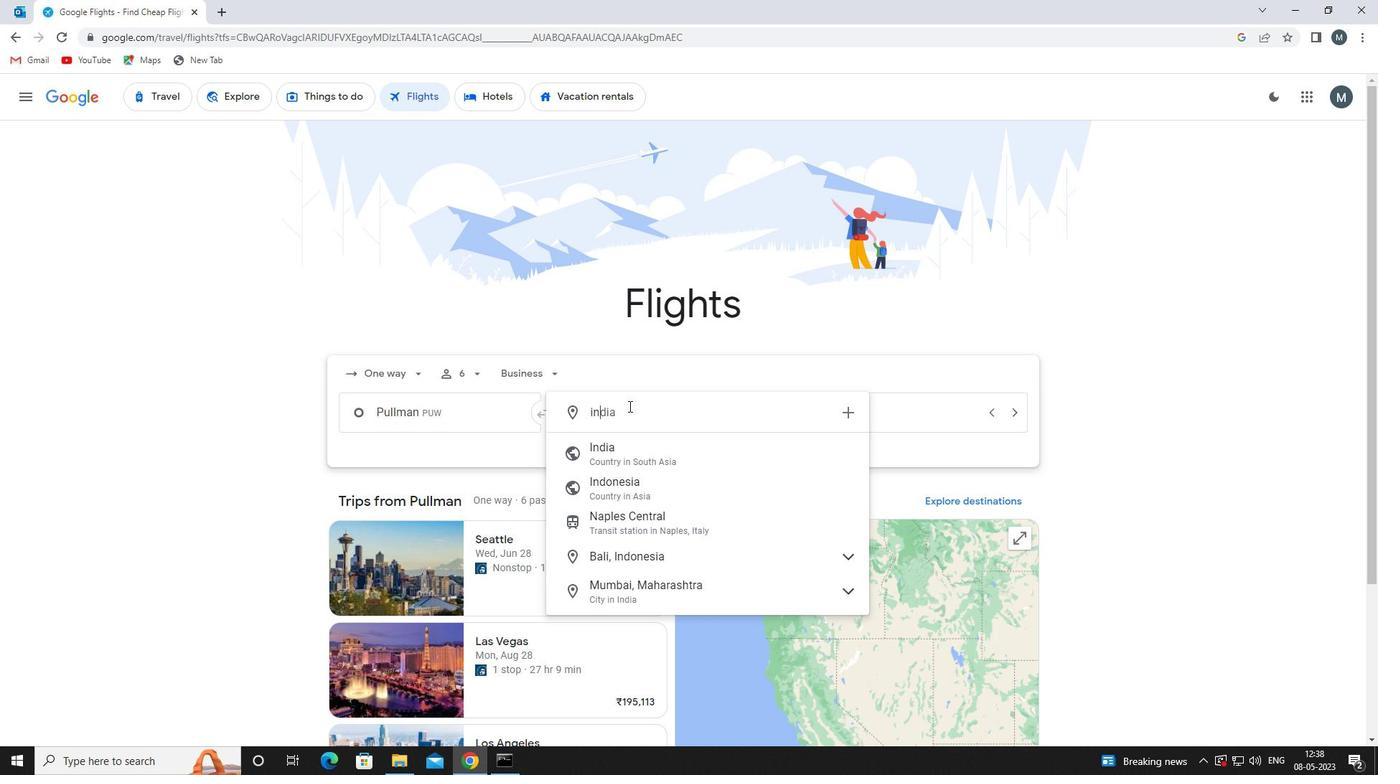 
Action: Mouse moved to (636, 456)
Screenshot: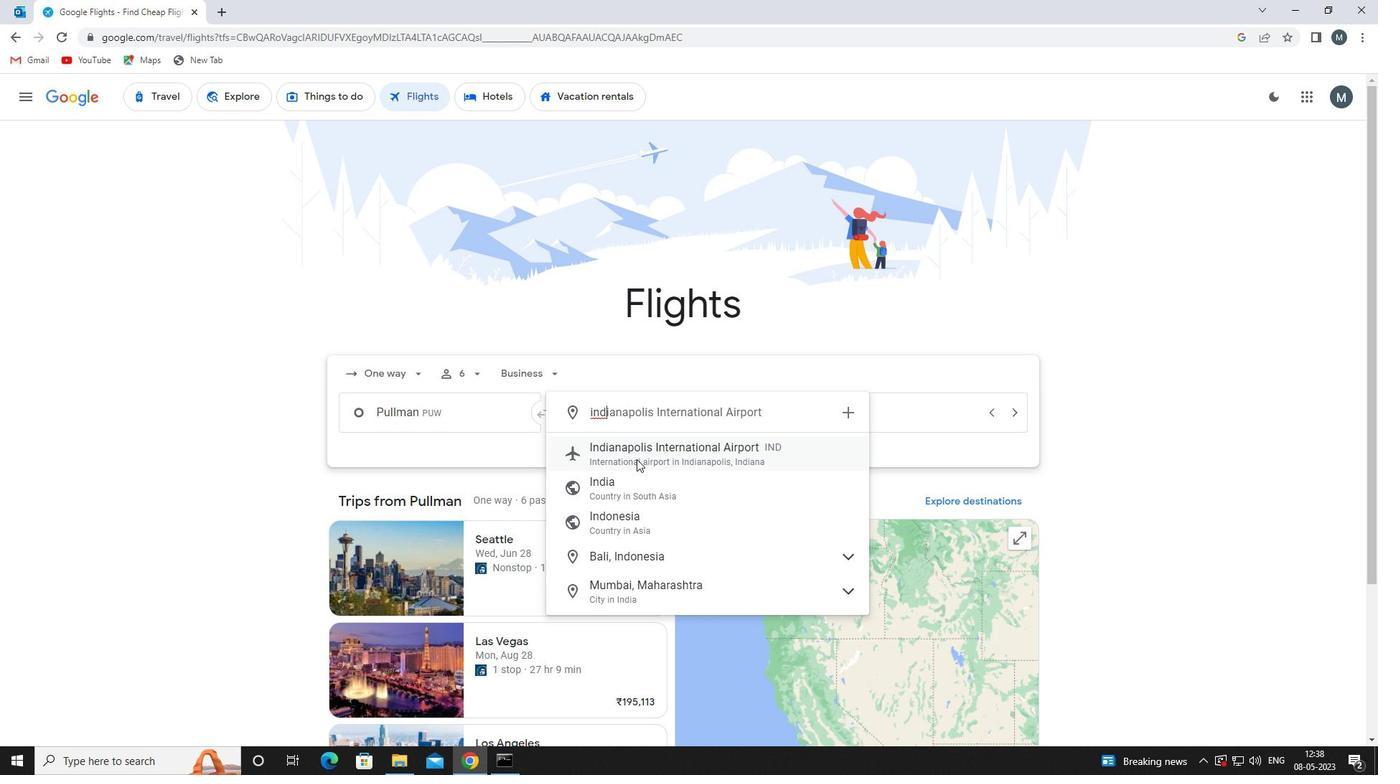 
Action: Mouse pressed left at (636, 456)
Screenshot: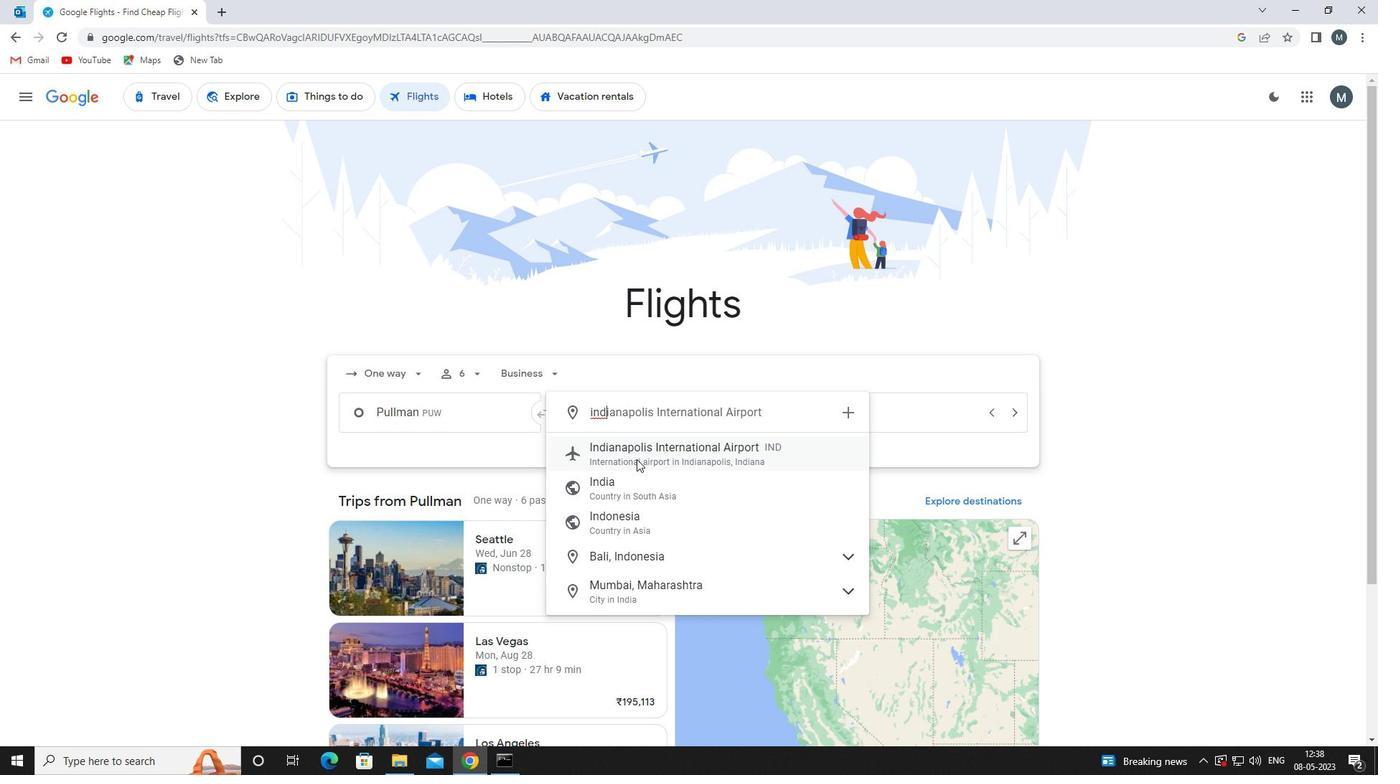 
Action: Mouse moved to (798, 414)
Screenshot: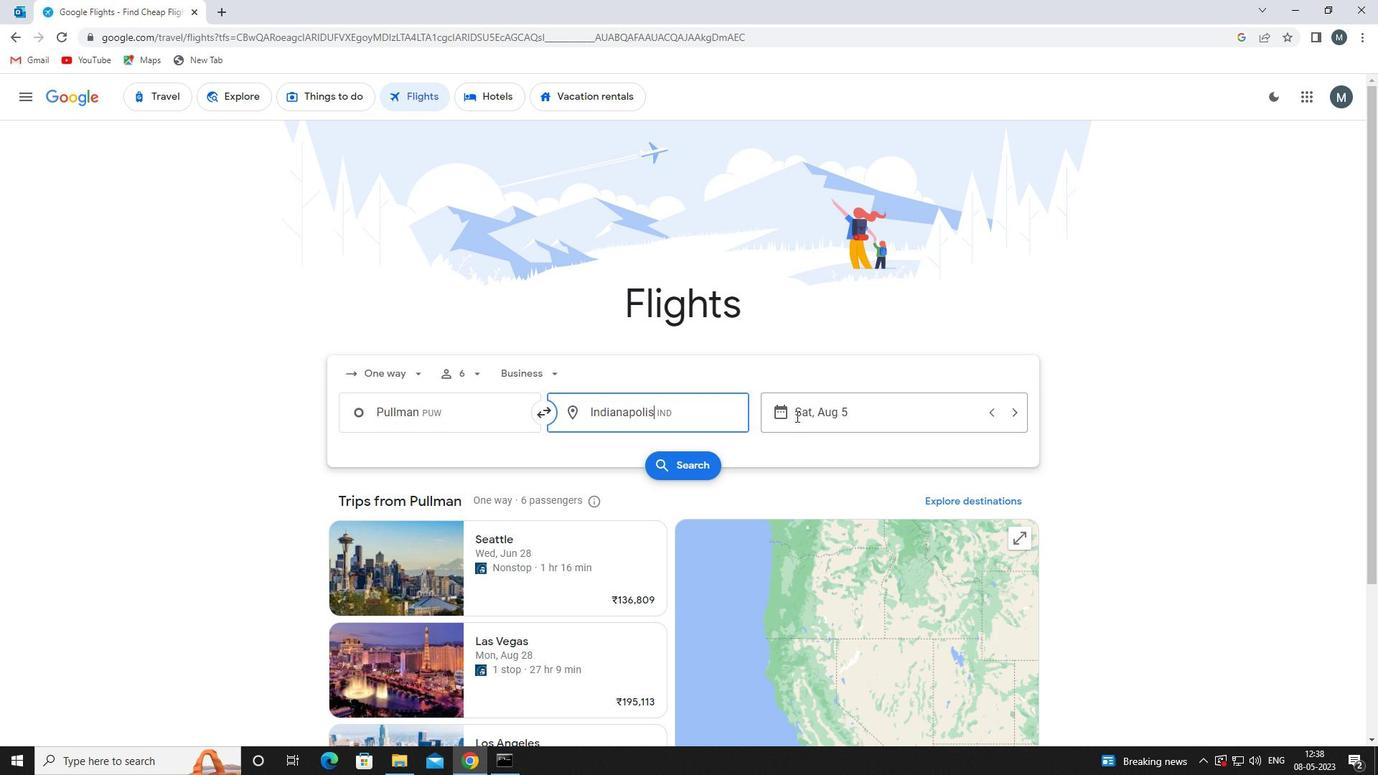 
Action: Mouse pressed left at (798, 414)
Screenshot: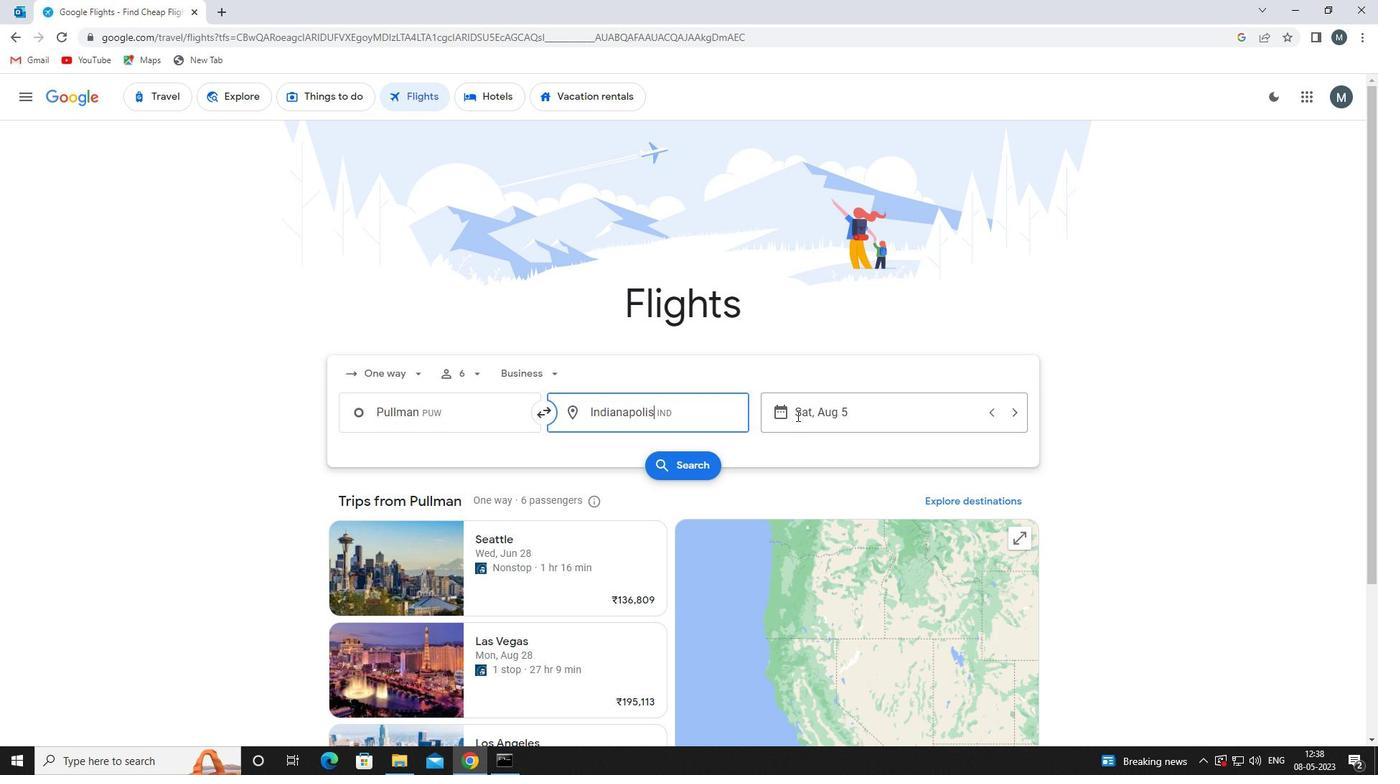 
Action: Mouse moved to (730, 481)
Screenshot: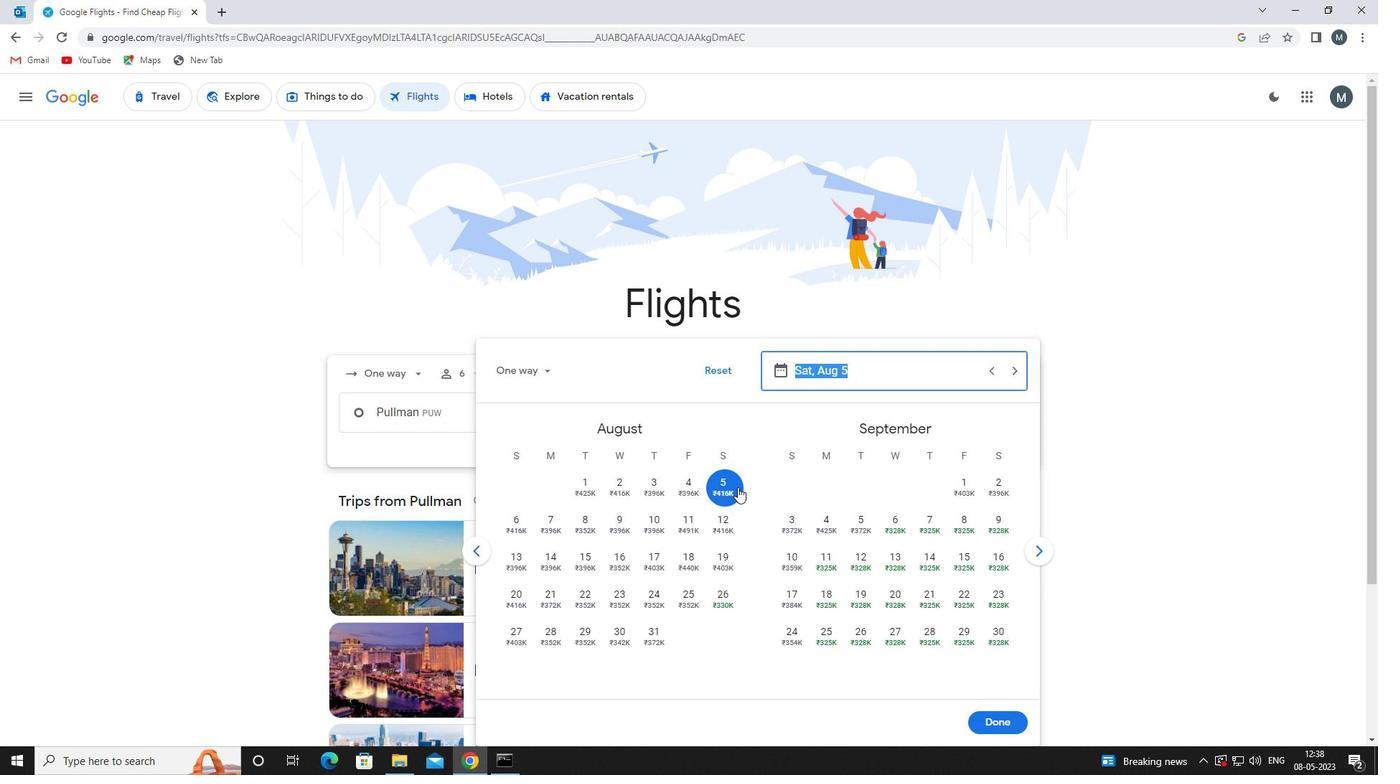 
Action: Mouse pressed left at (730, 481)
Screenshot: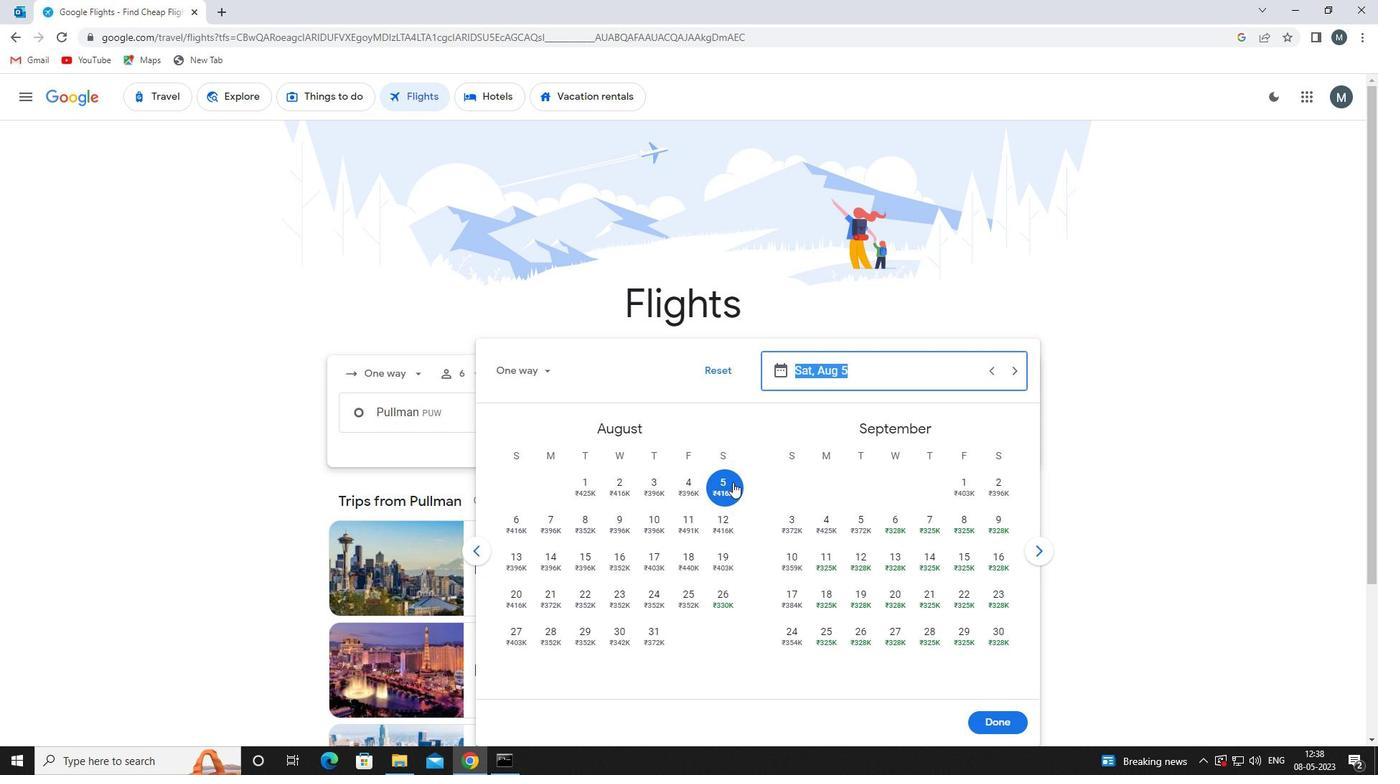 
Action: Mouse moved to (1002, 717)
Screenshot: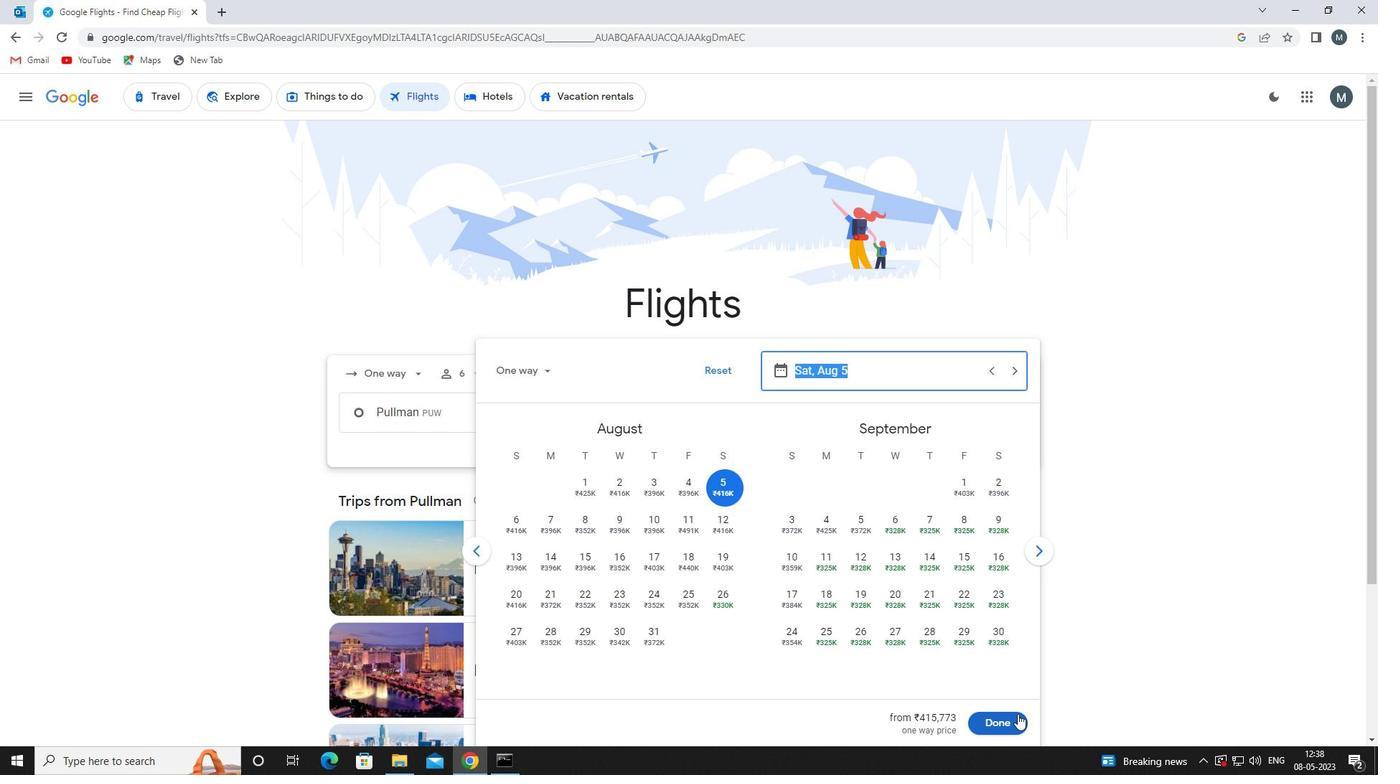 
Action: Mouse pressed left at (1002, 717)
Screenshot: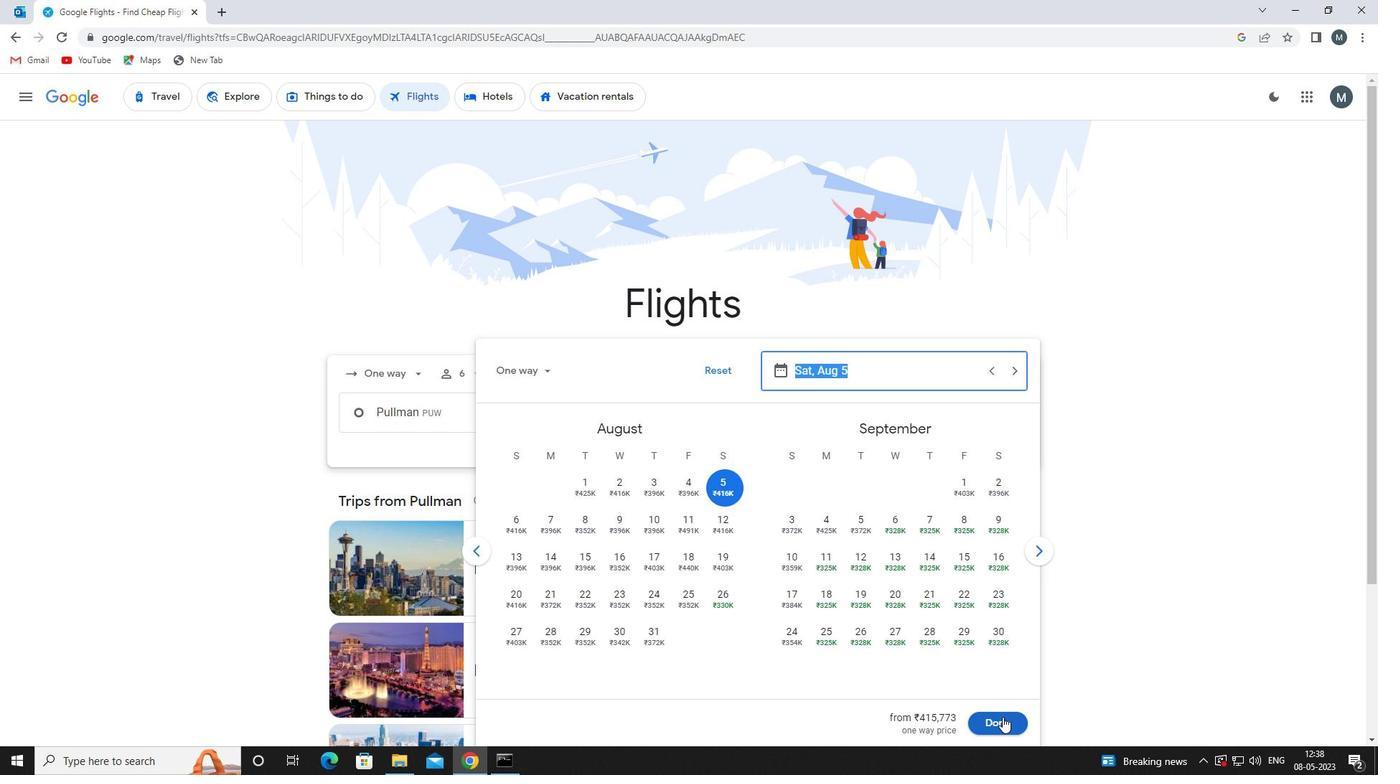 
Action: Mouse moved to (694, 464)
Screenshot: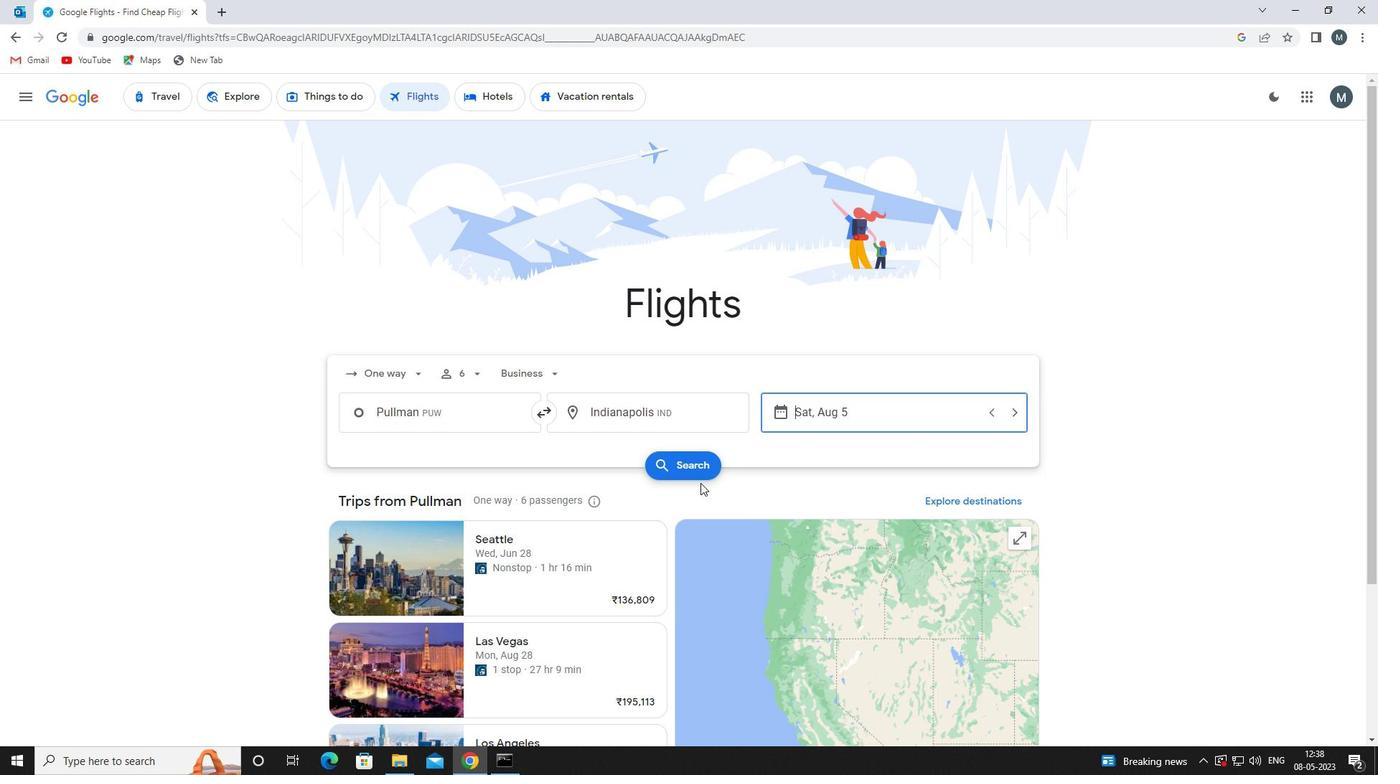 
Action: Mouse pressed left at (694, 464)
Screenshot: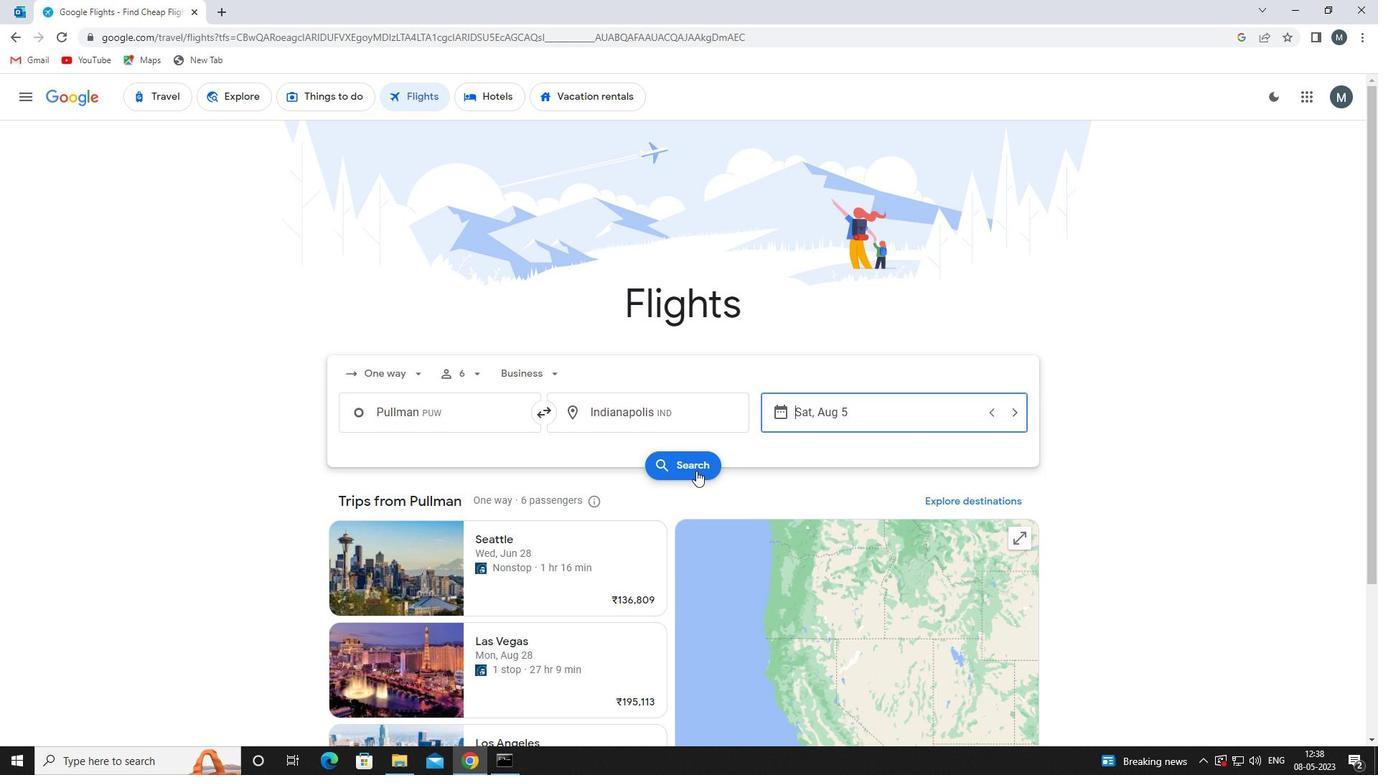 
Action: Mouse moved to (353, 231)
Screenshot: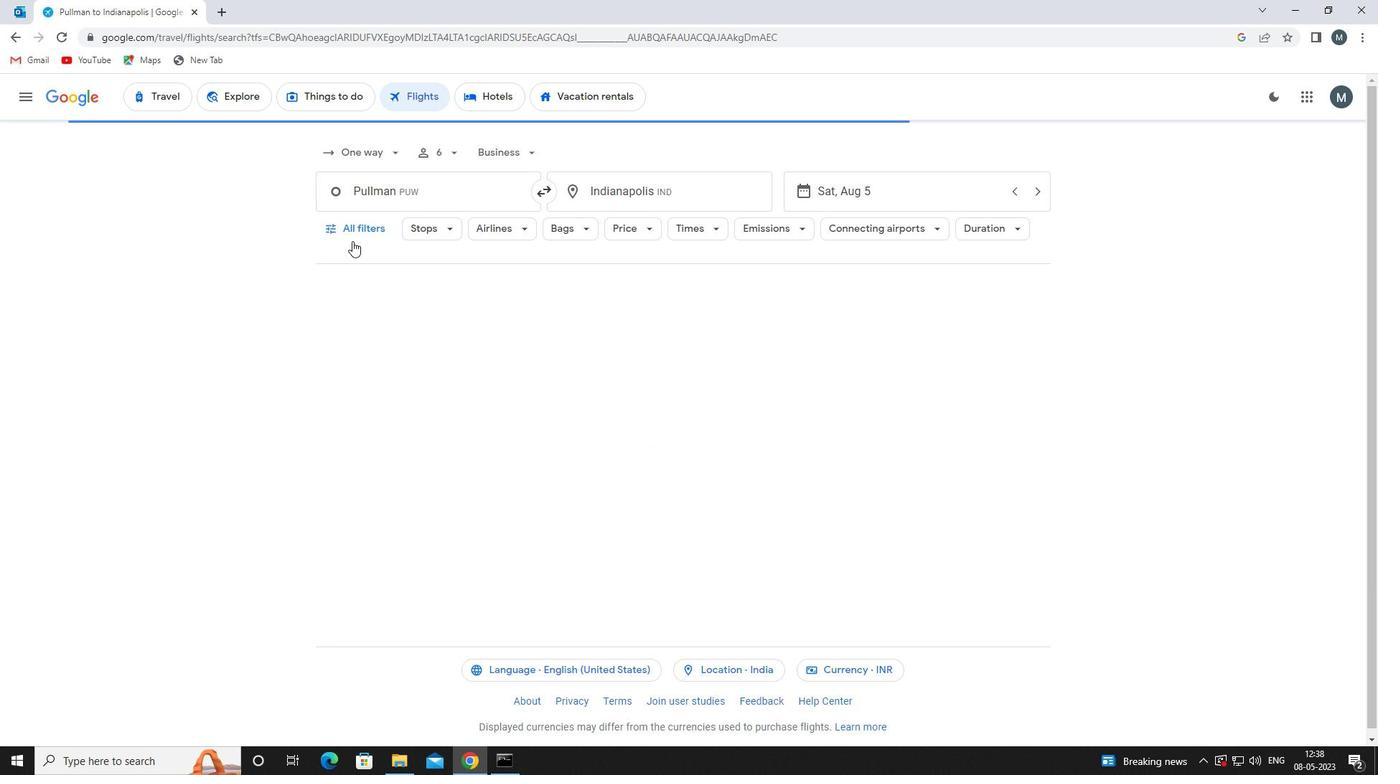 
Action: Mouse pressed left at (353, 231)
Screenshot: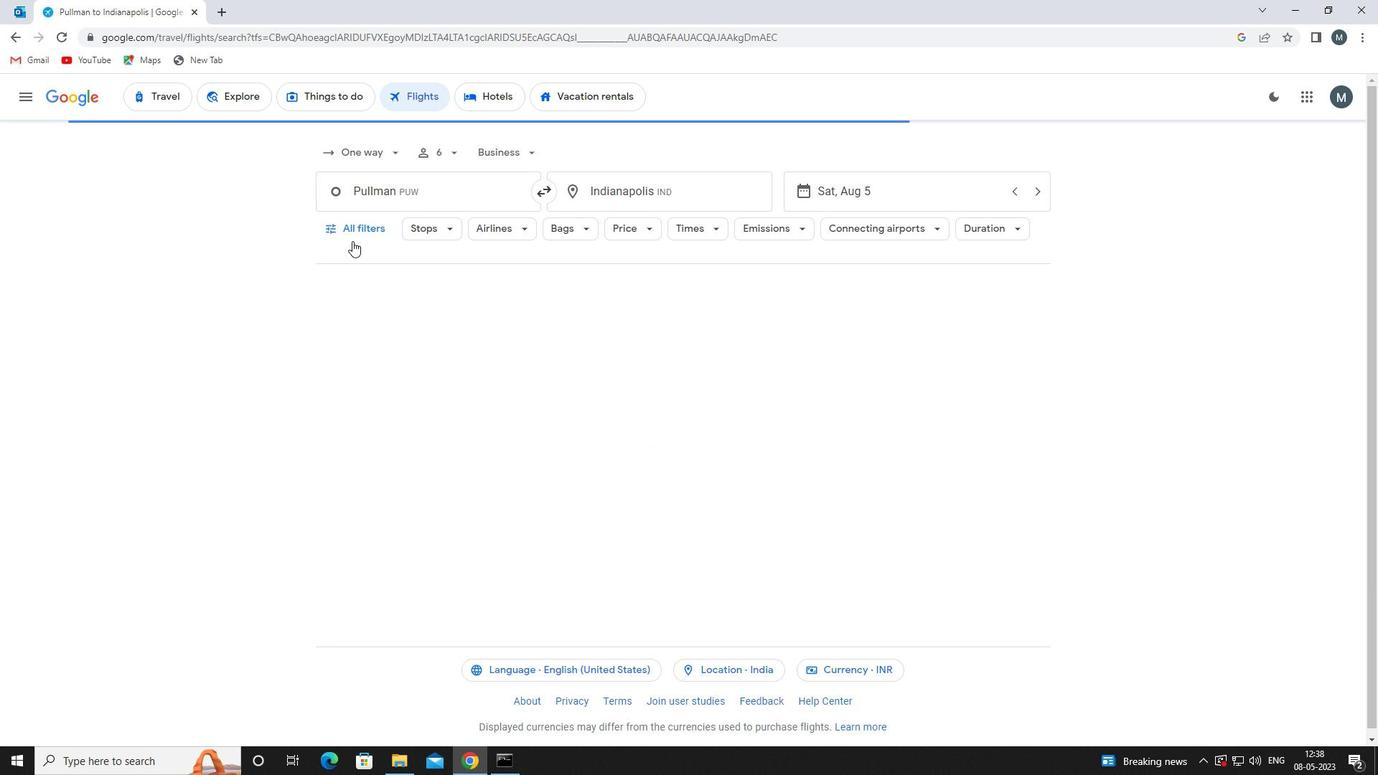
Action: Mouse moved to (361, 355)
Screenshot: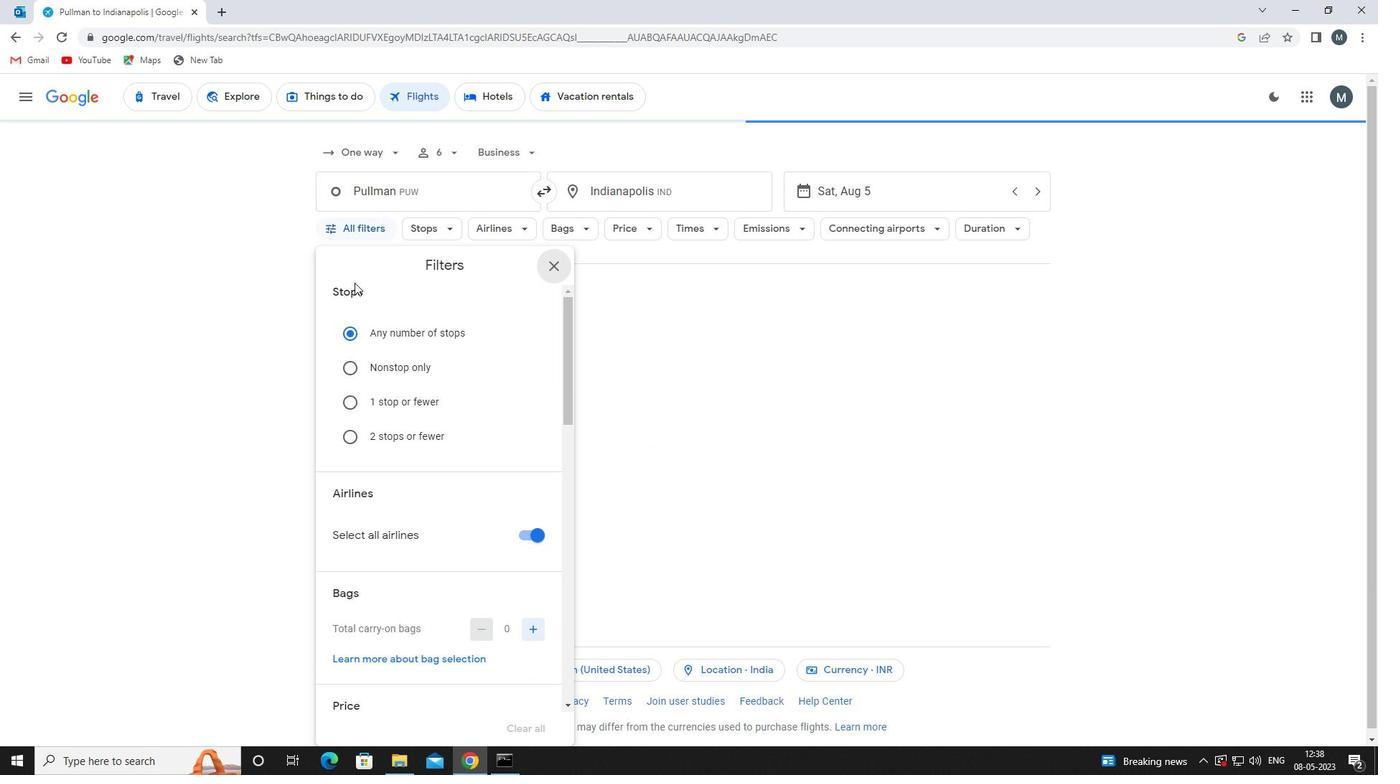 
Action: Mouse scrolled (361, 354) with delta (0, 0)
Screenshot: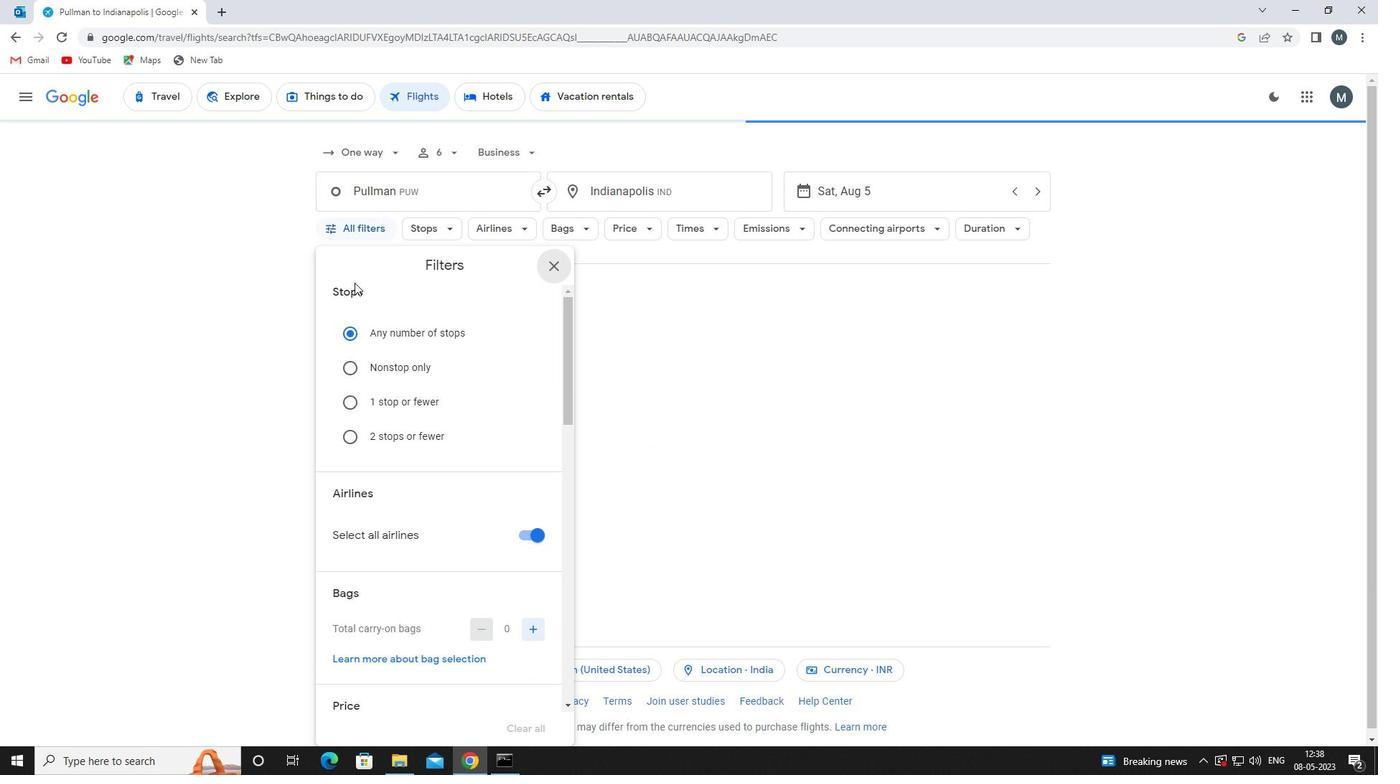 
Action: Mouse moved to (357, 364)
Screenshot: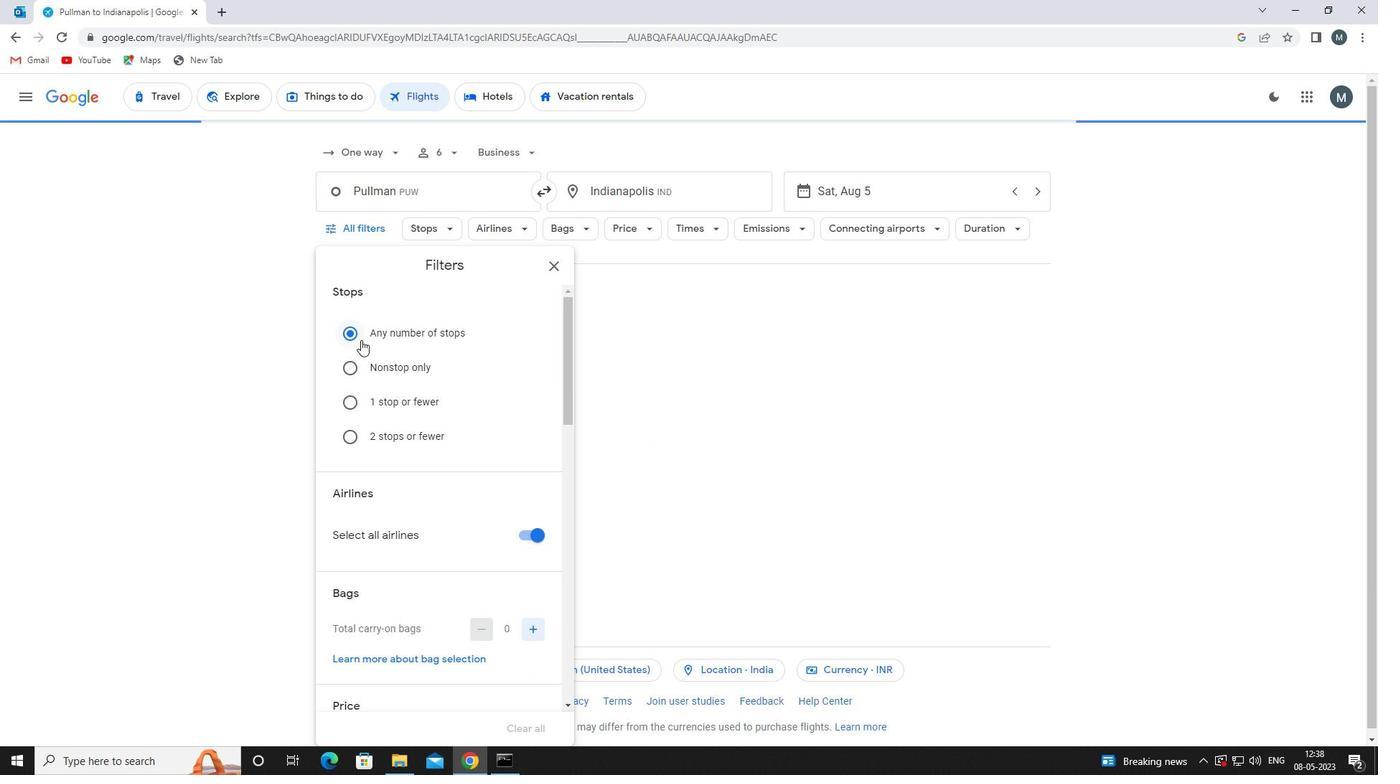 
Action: Mouse scrolled (357, 363) with delta (0, 0)
Screenshot: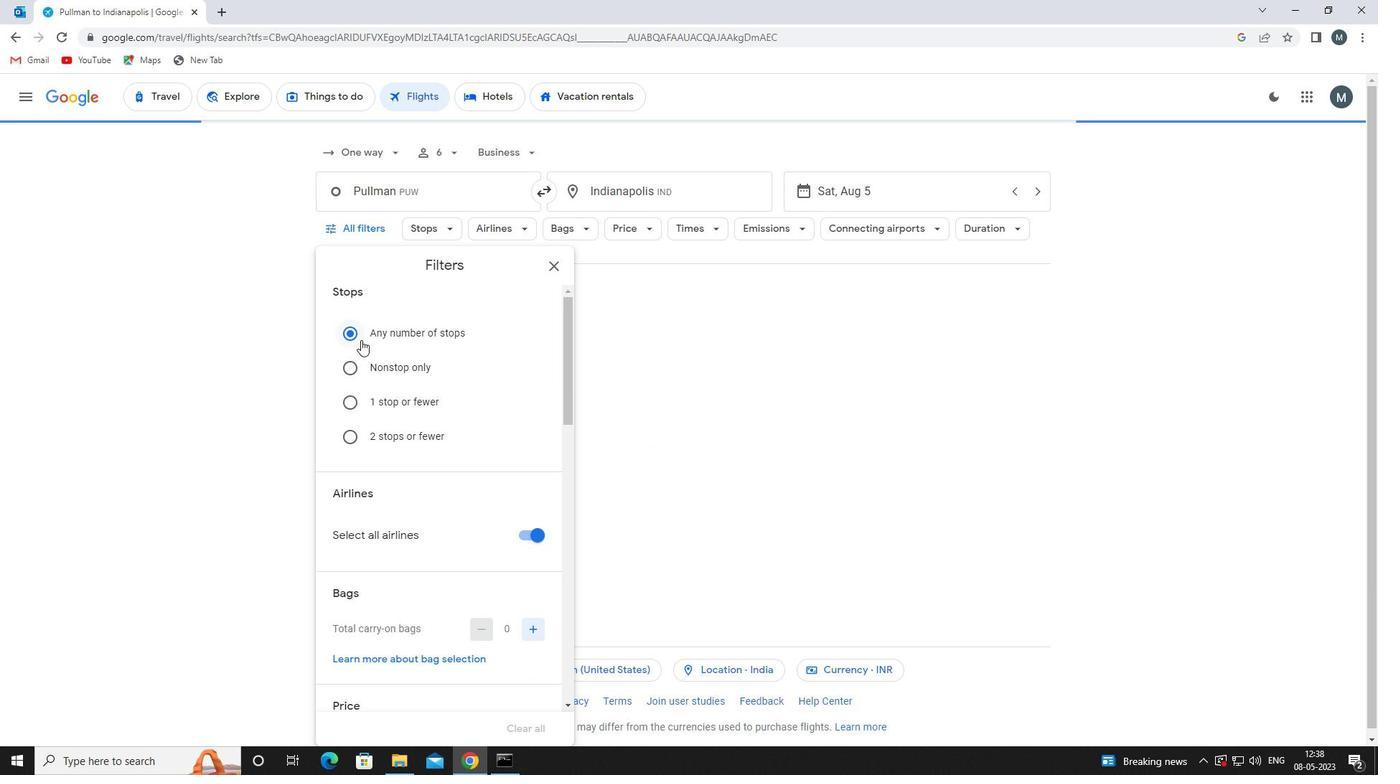 
Action: Mouse moved to (531, 388)
Screenshot: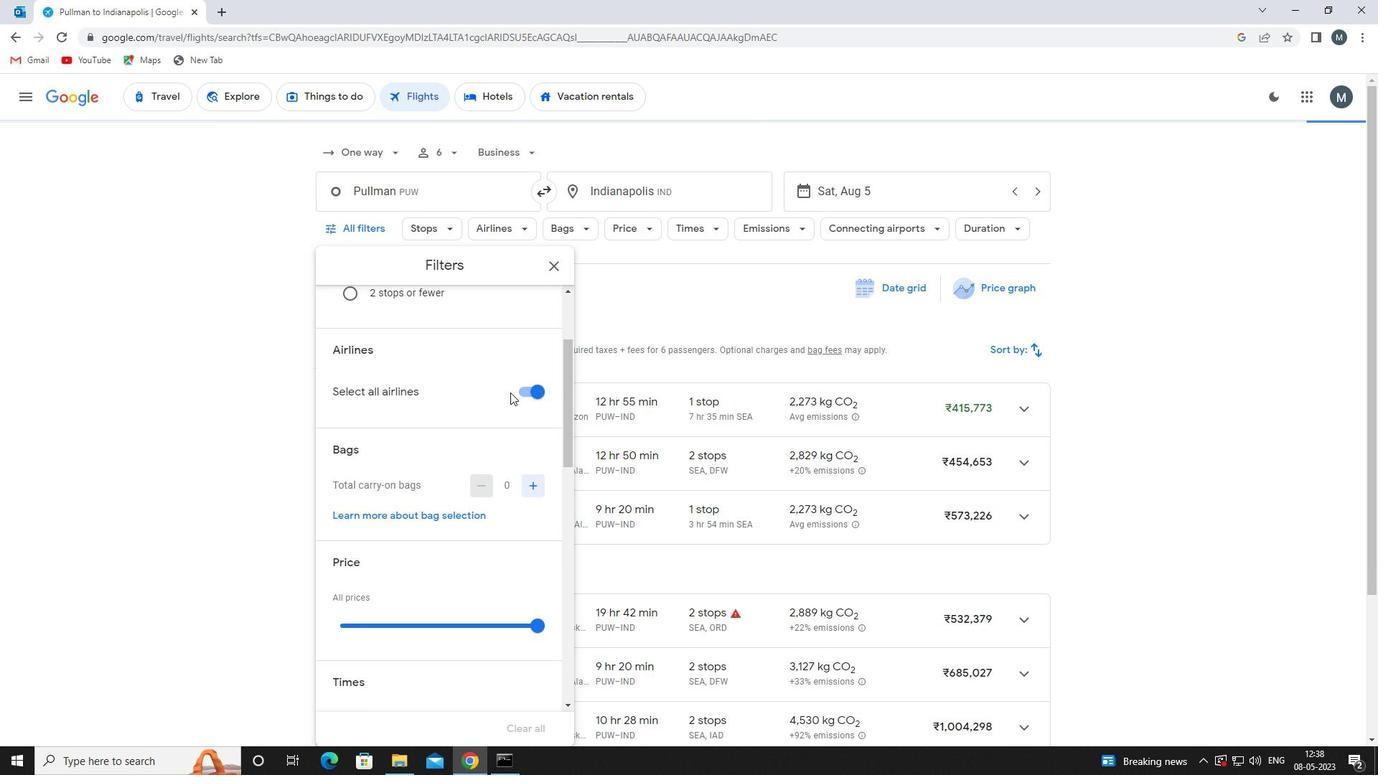 
Action: Mouse pressed left at (531, 388)
Screenshot: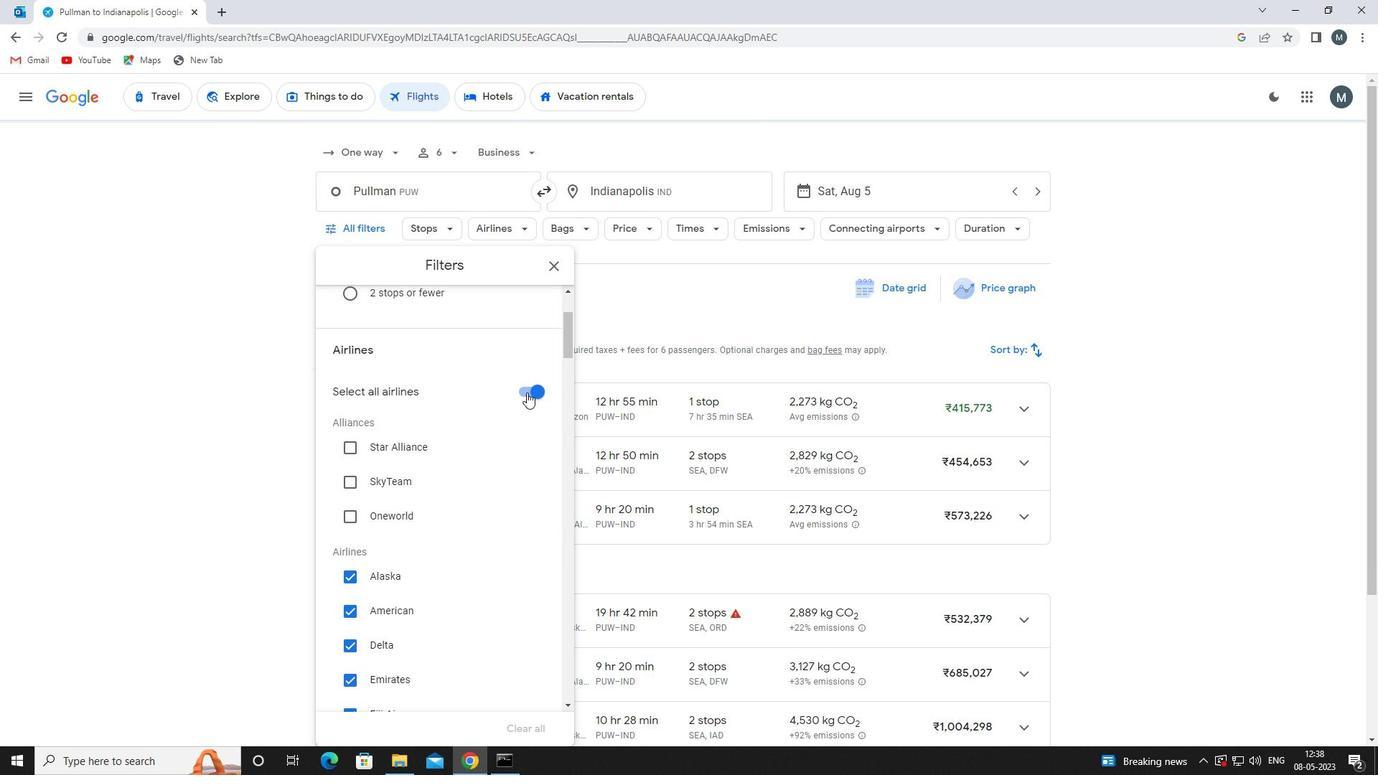 
Action: Mouse moved to (464, 422)
Screenshot: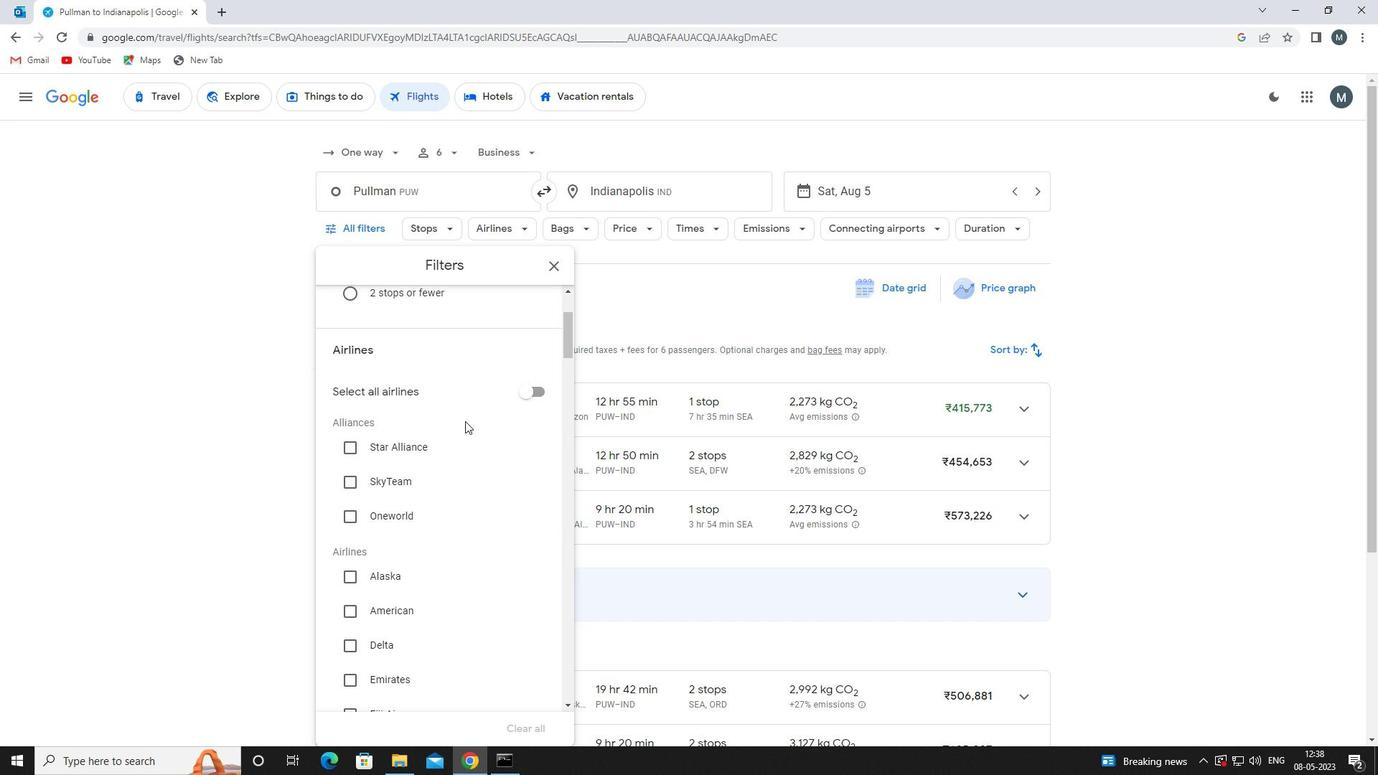 
Action: Mouse scrolled (464, 421) with delta (0, 0)
Screenshot: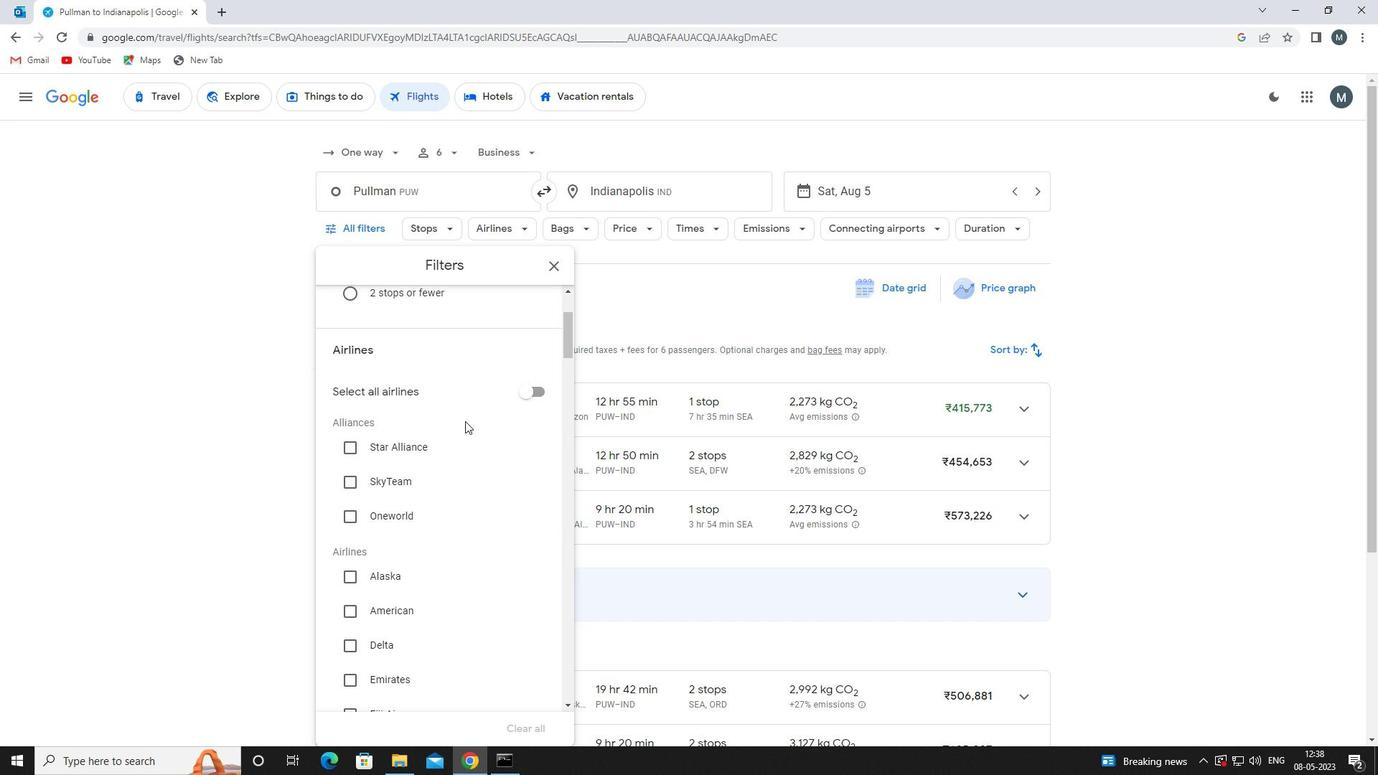 
Action: Mouse moved to (409, 501)
Screenshot: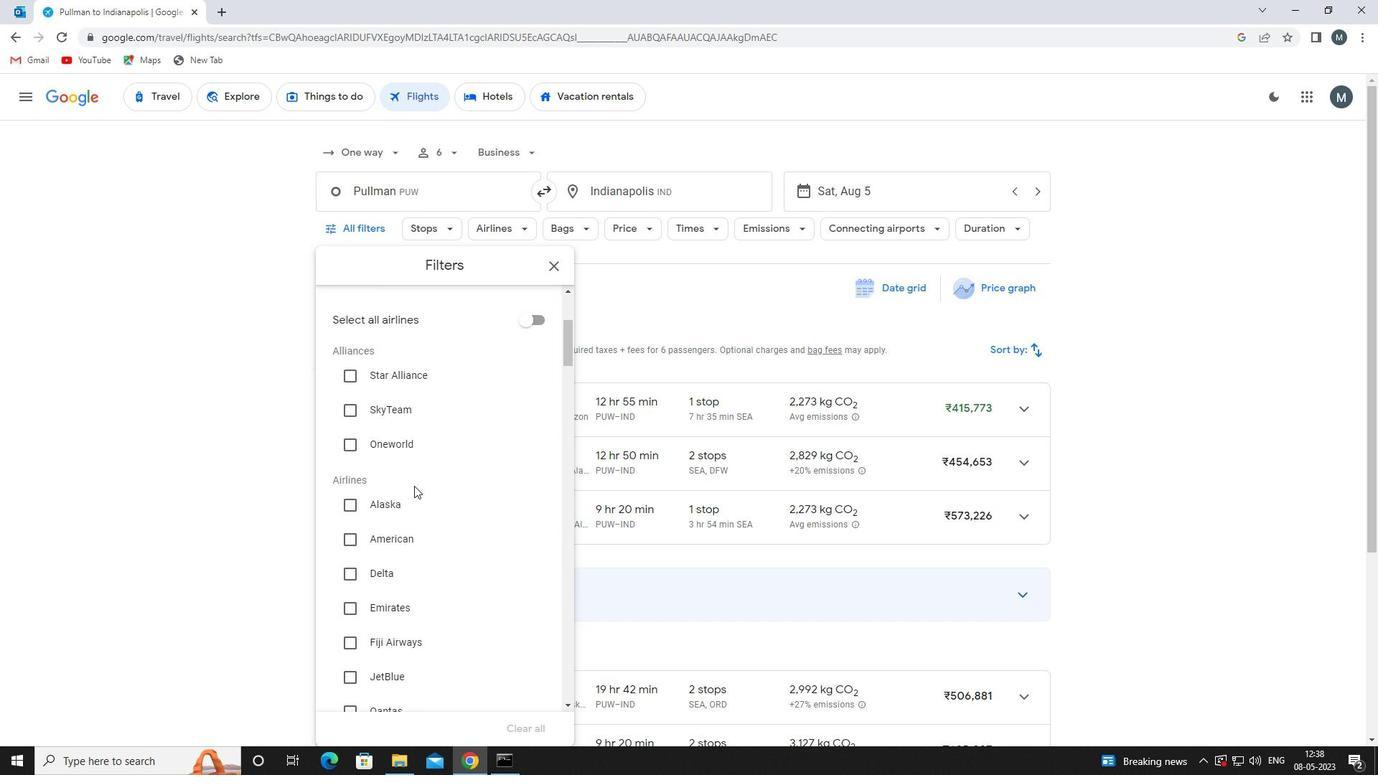 
Action: Mouse scrolled (409, 501) with delta (0, 0)
Screenshot: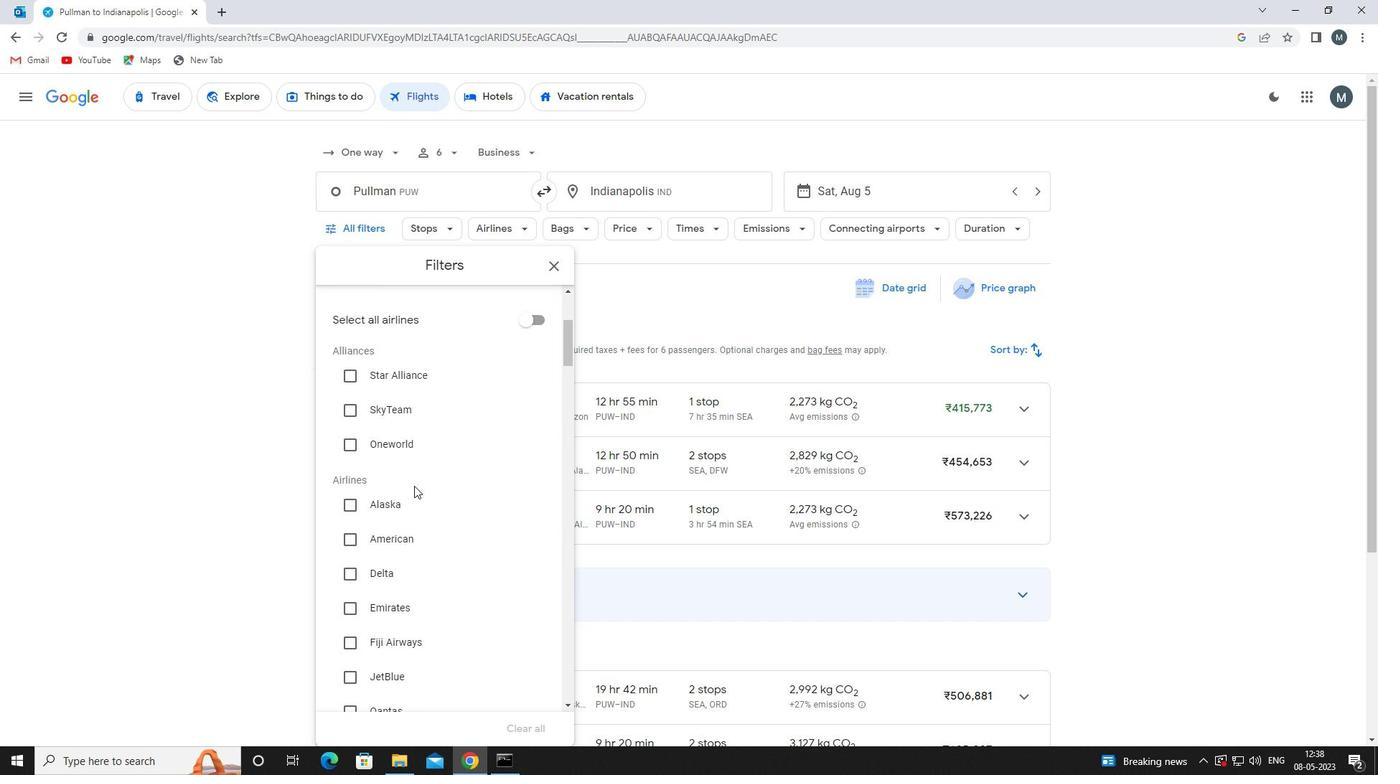 
Action: Mouse moved to (406, 503)
Screenshot: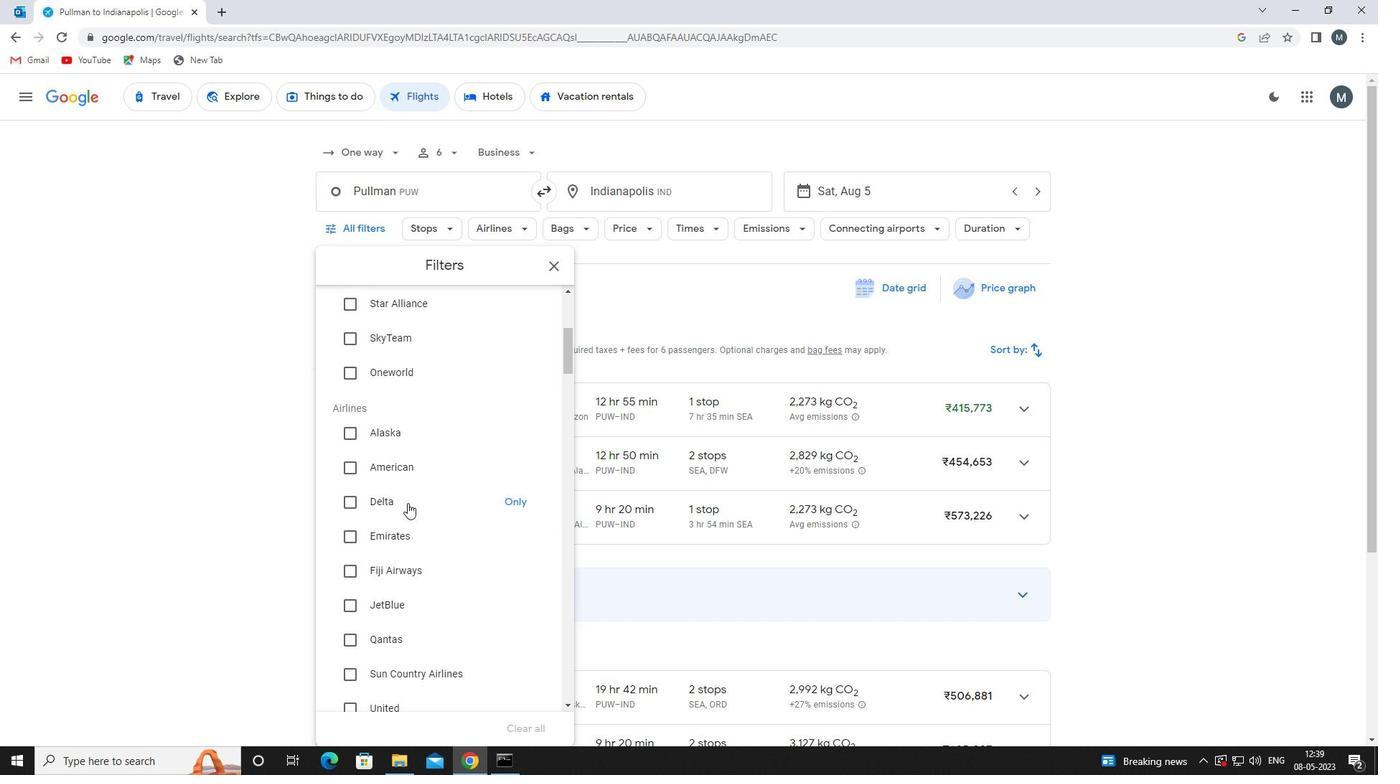 
Action: Mouse scrolled (406, 502) with delta (0, 0)
Screenshot: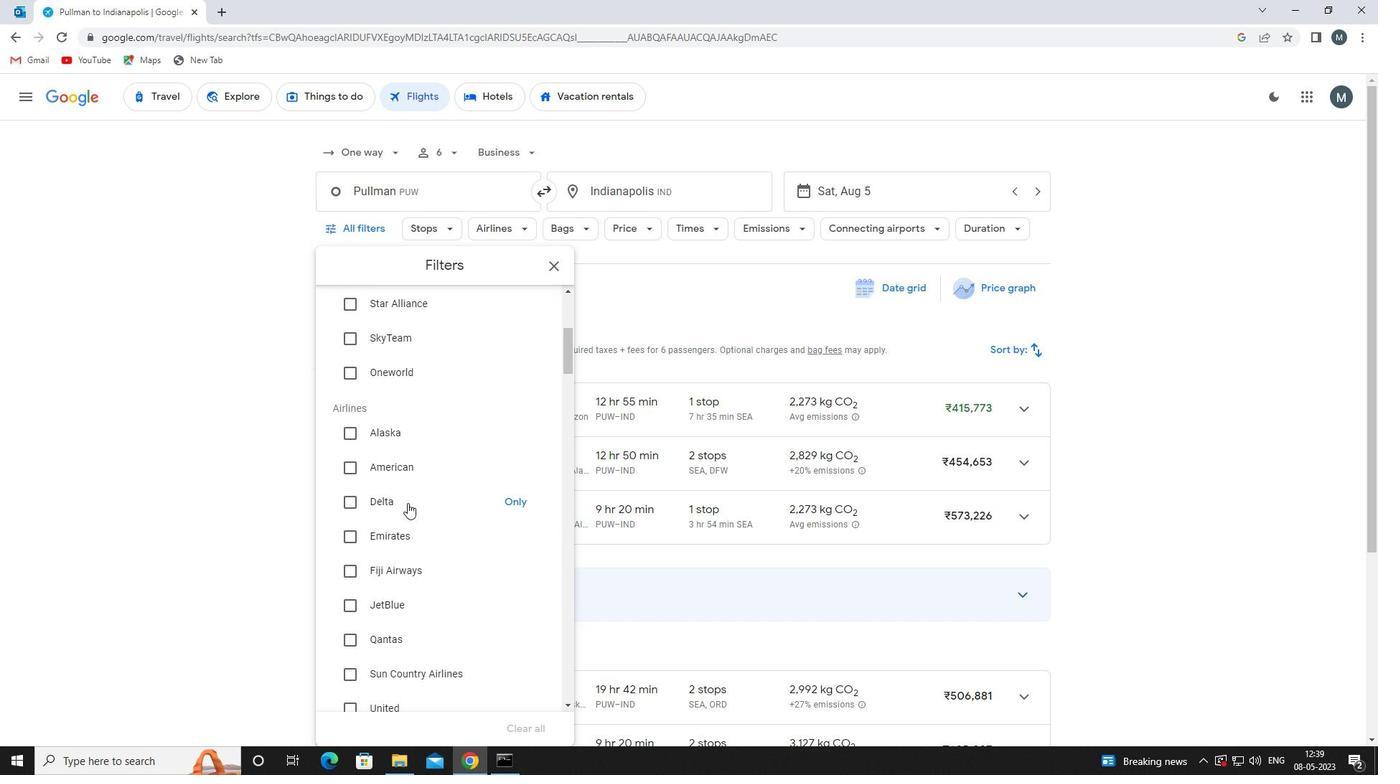 
Action: Mouse moved to (404, 503)
Screenshot: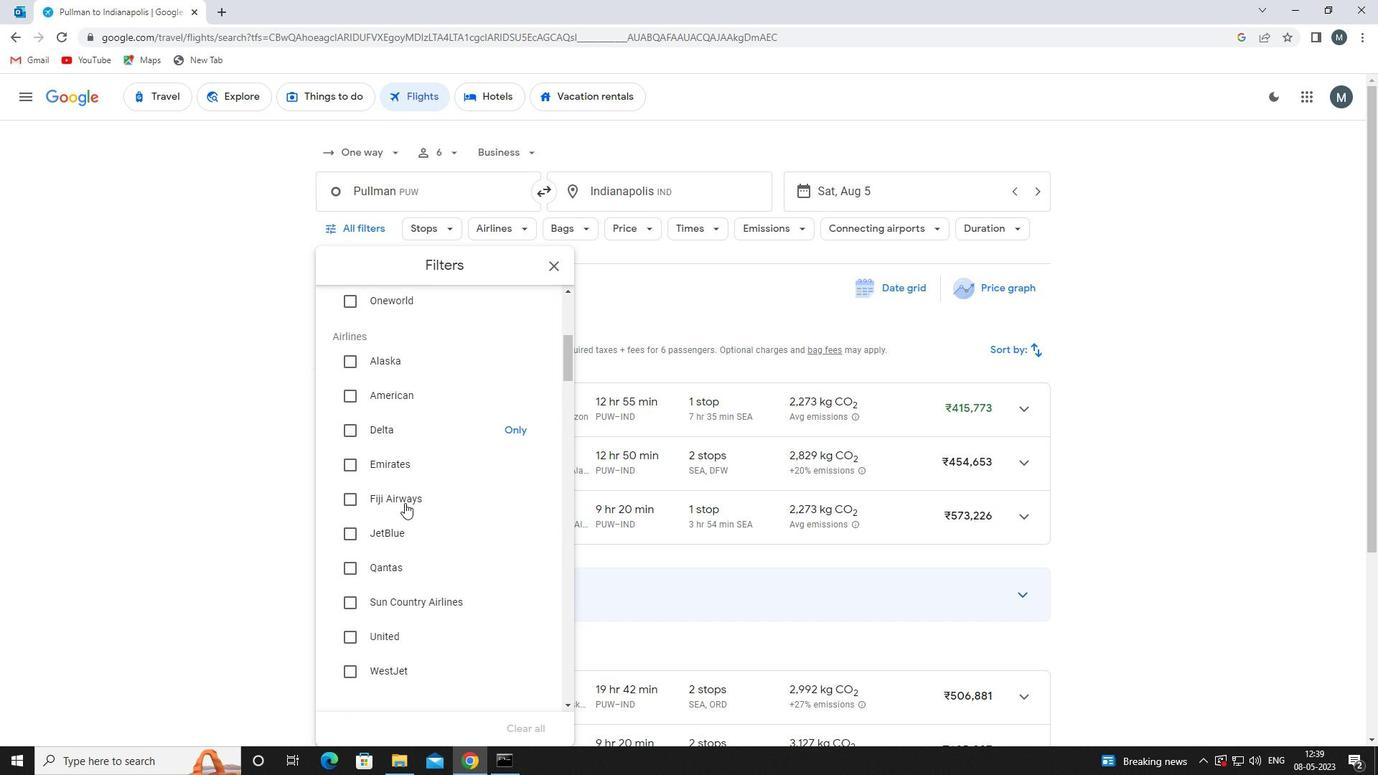
Action: Mouse scrolled (404, 502) with delta (0, 0)
Screenshot: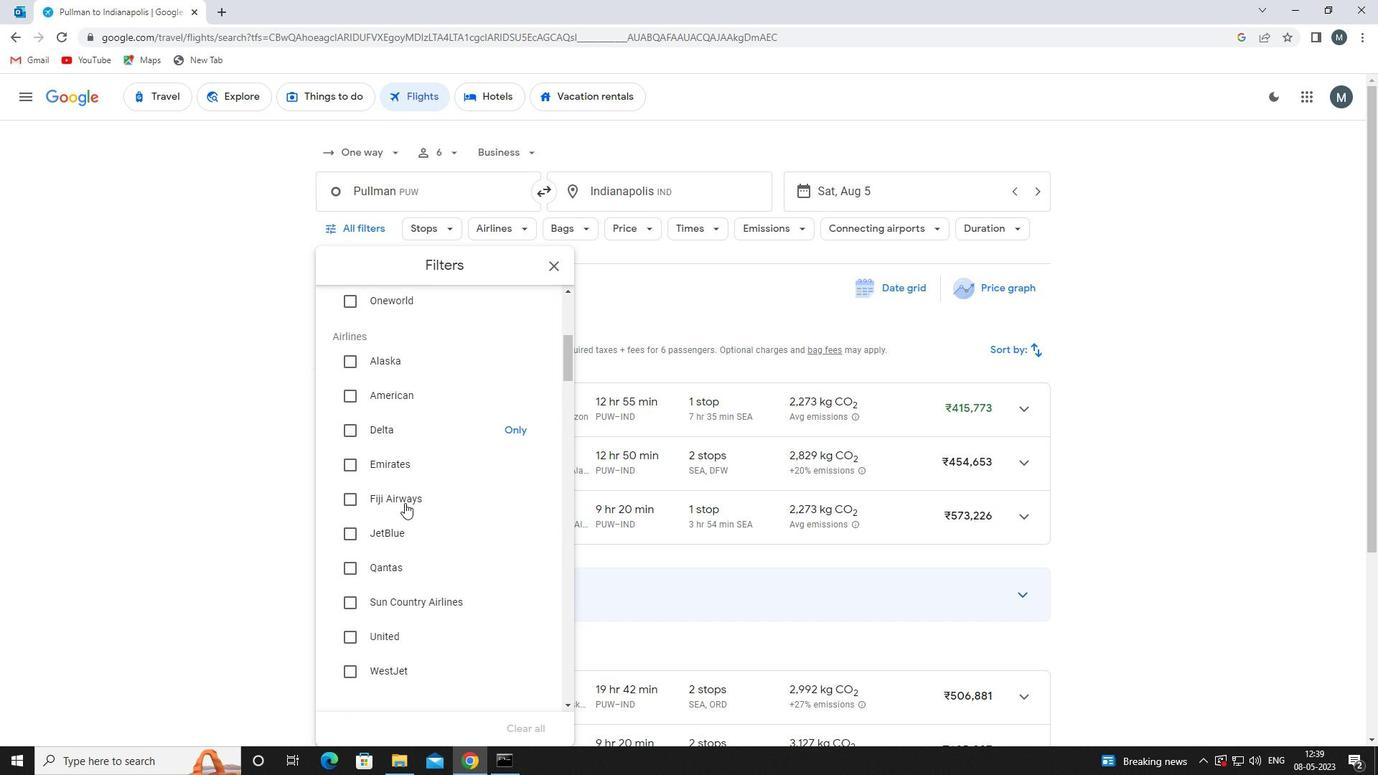 
Action: Mouse moved to (434, 495)
Screenshot: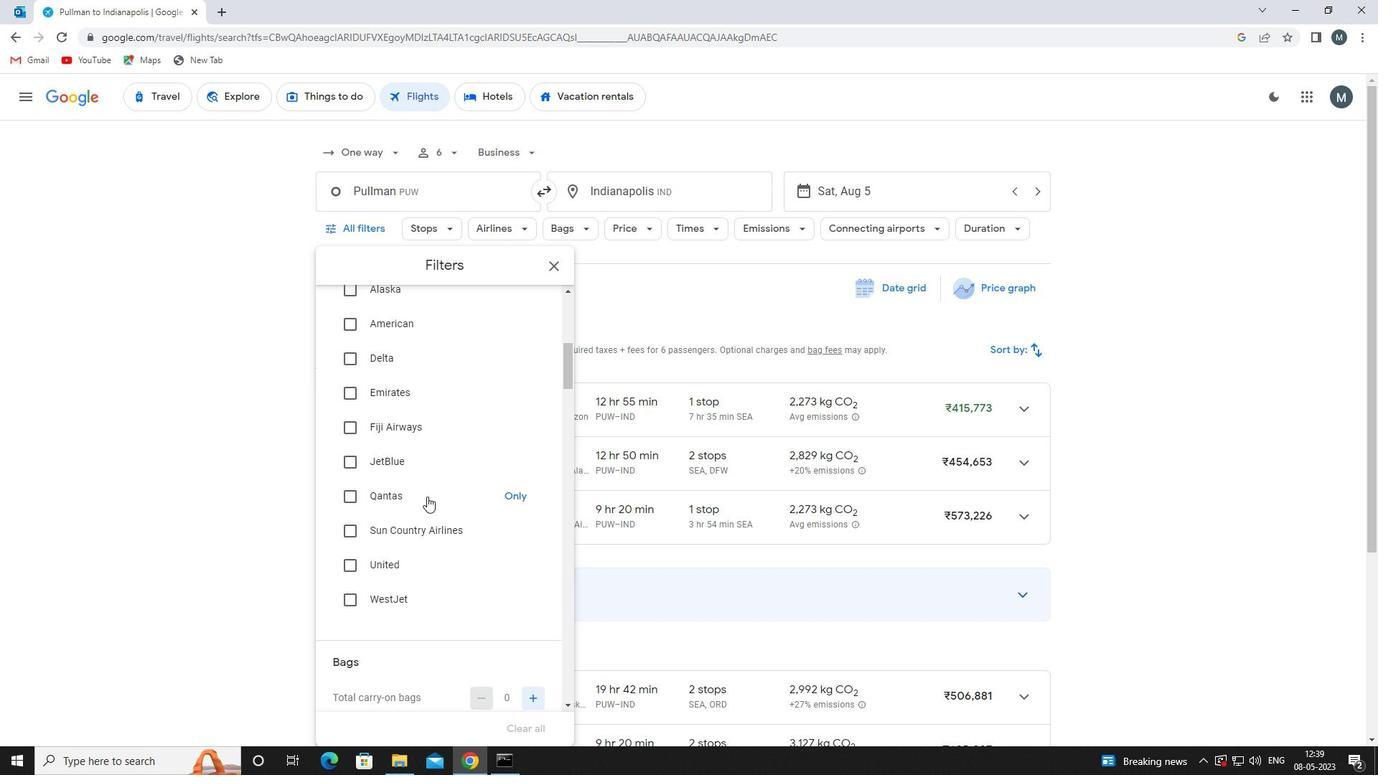 
Action: Mouse scrolled (434, 495) with delta (0, 0)
Screenshot: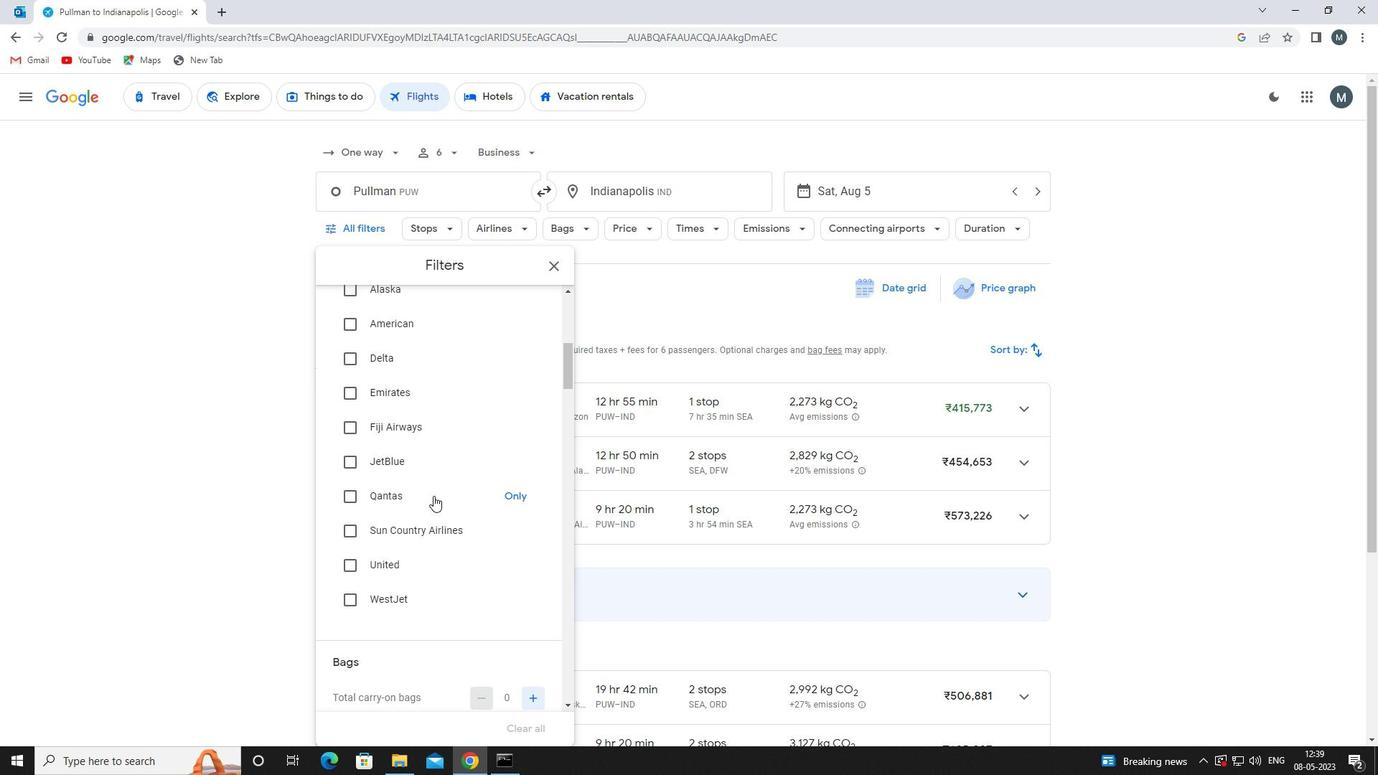 
Action: Mouse scrolled (434, 495) with delta (0, 0)
Screenshot: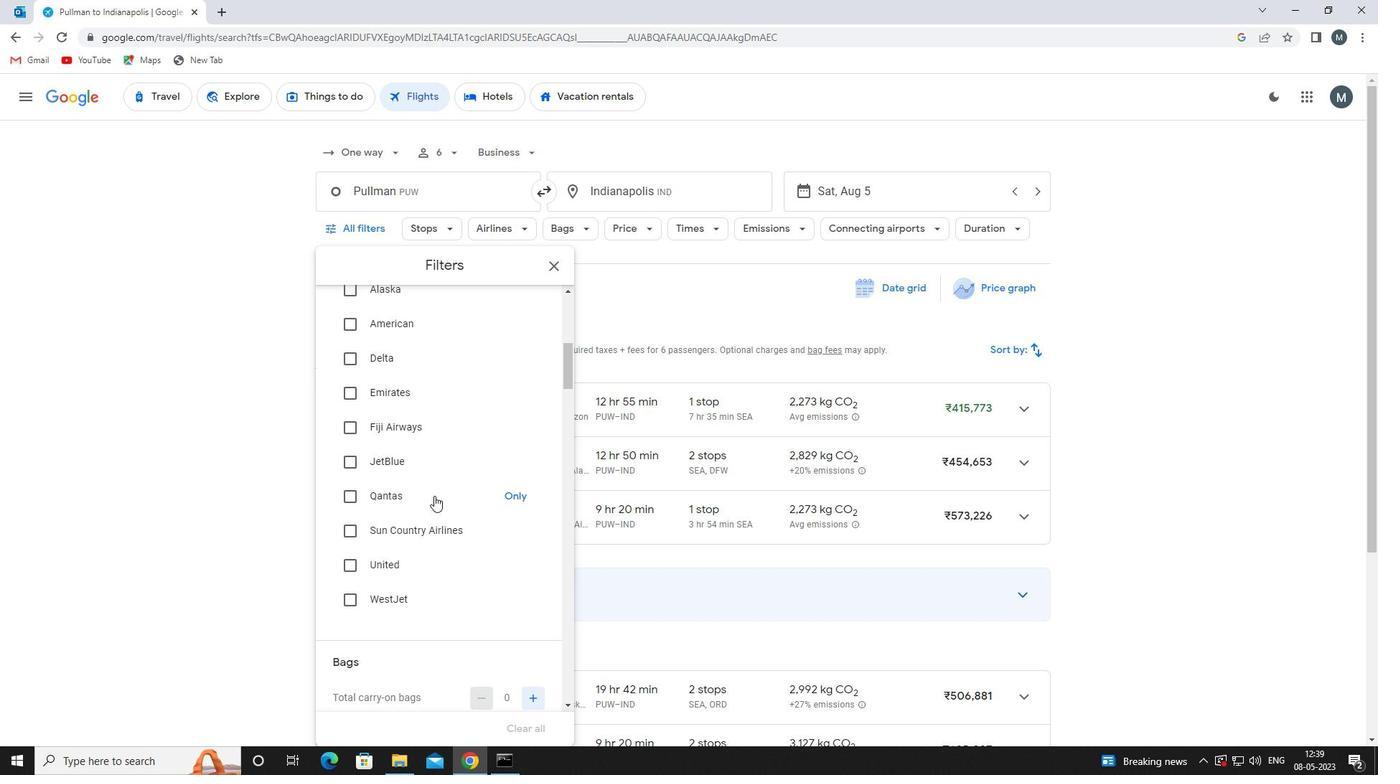 
Action: Mouse moved to (434, 495)
Screenshot: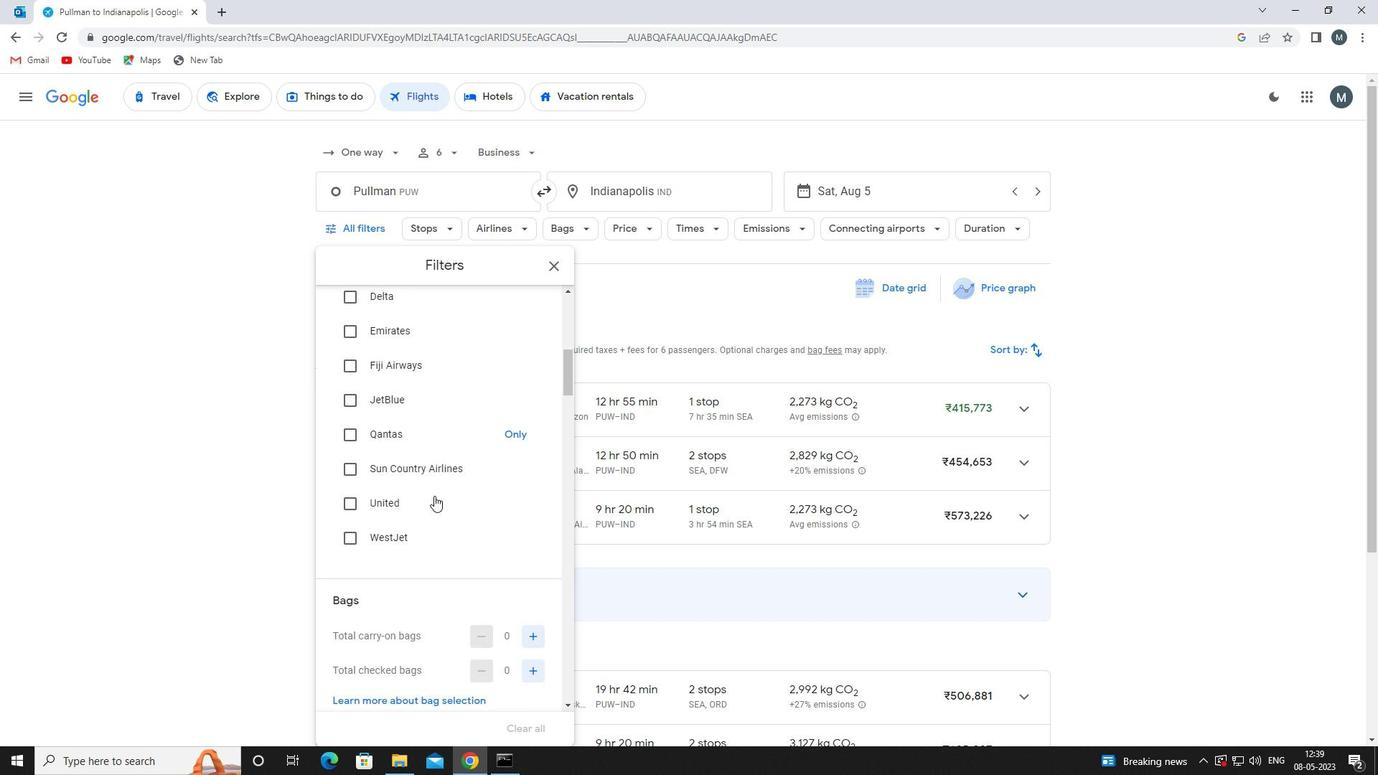 
Action: Mouse scrolled (434, 494) with delta (0, 0)
Screenshot: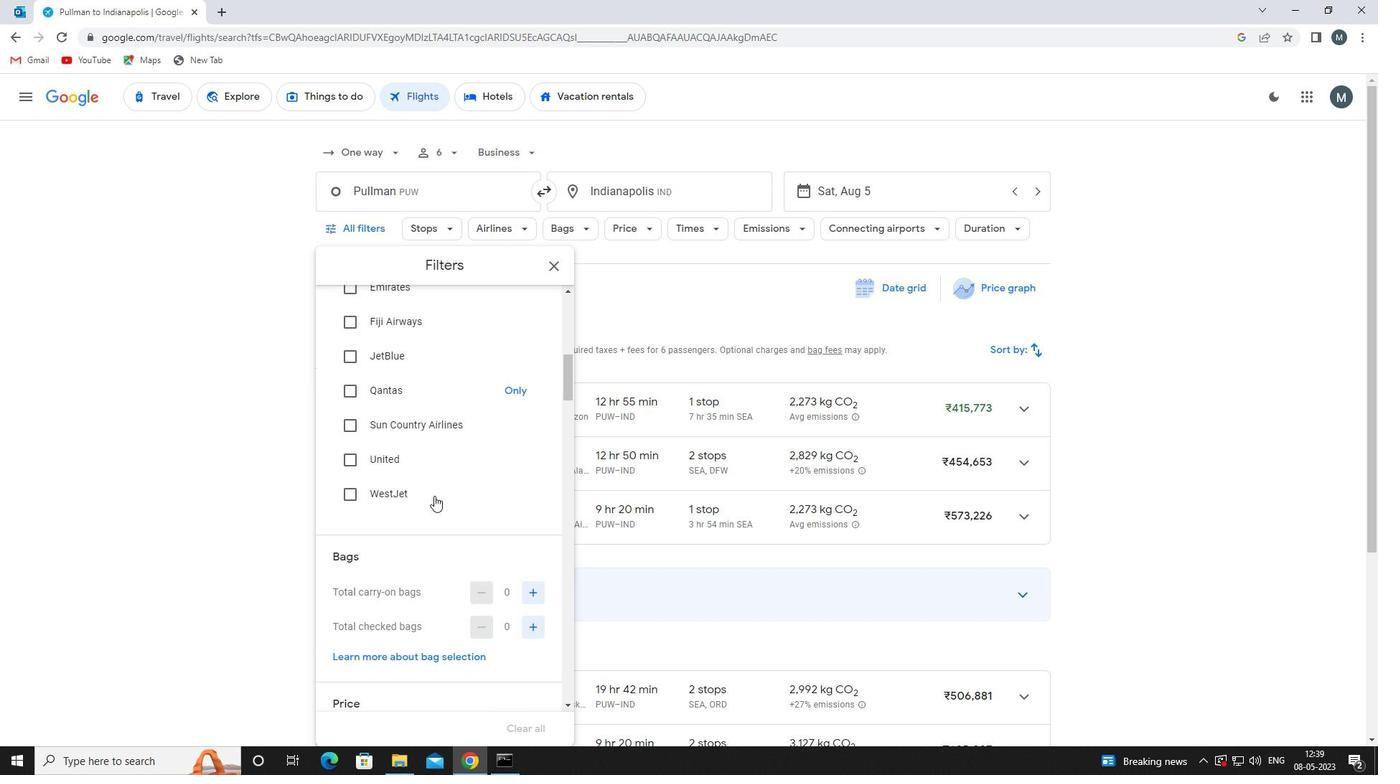 
Action: Mouse moved to (539, 519)
Screenshot: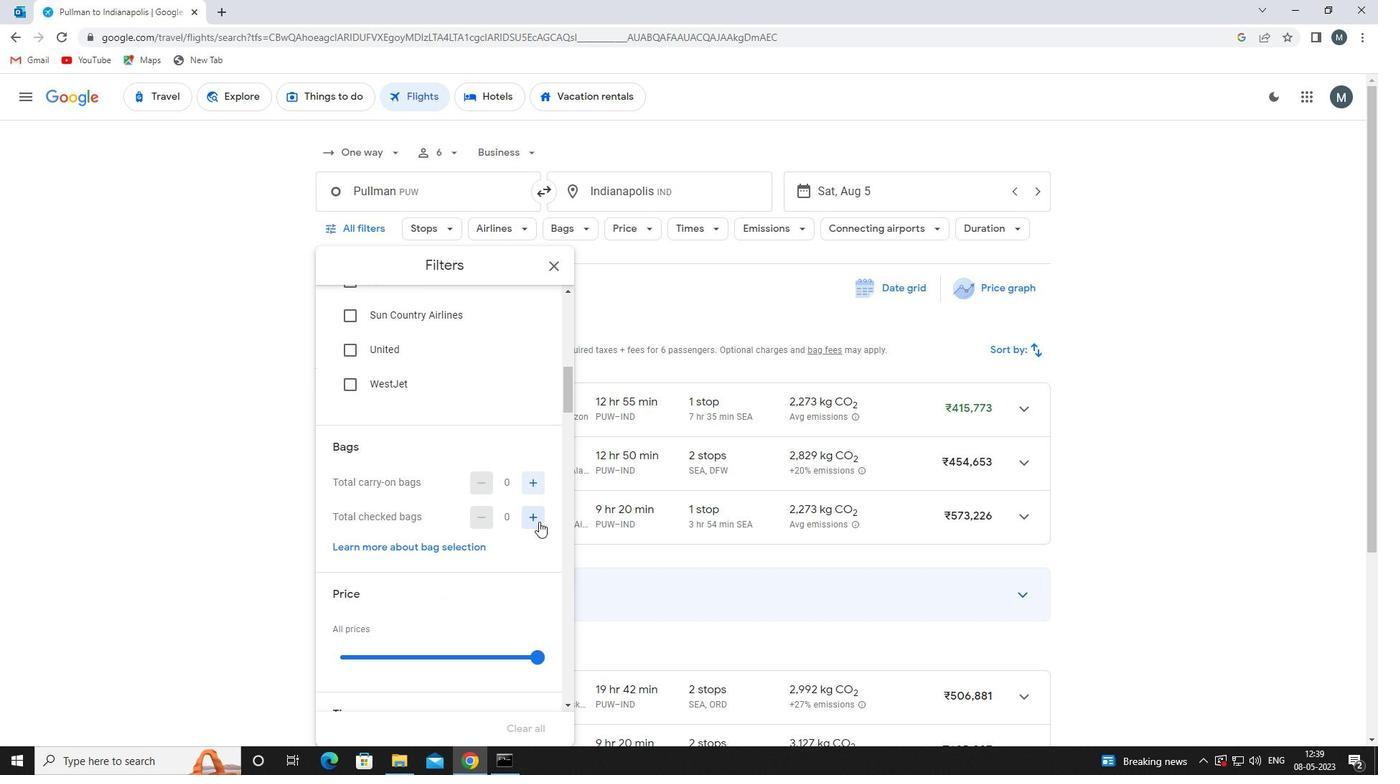 
Action: Mouse pressed left at (539, 519)
Screenshot: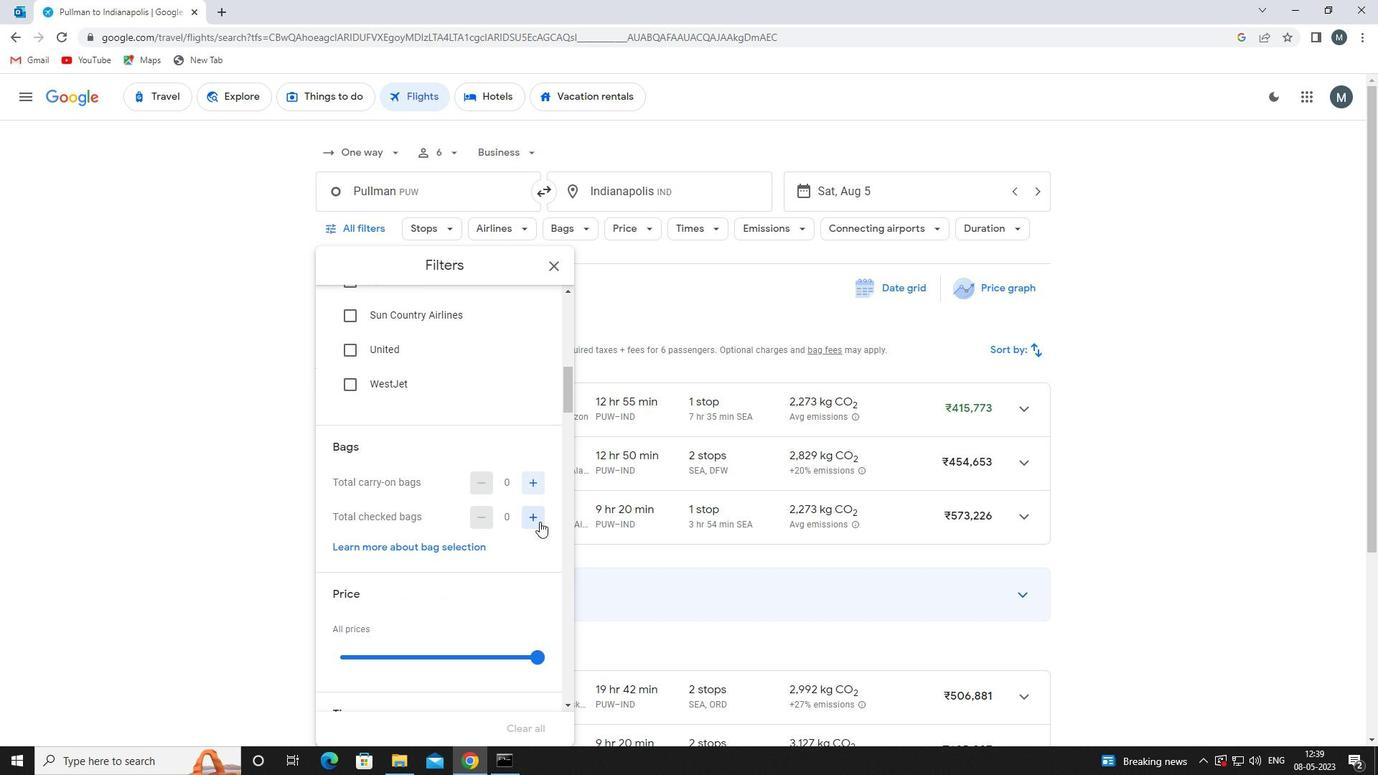 
Action: Mouse pressed left at (539, 519)
Screenshot: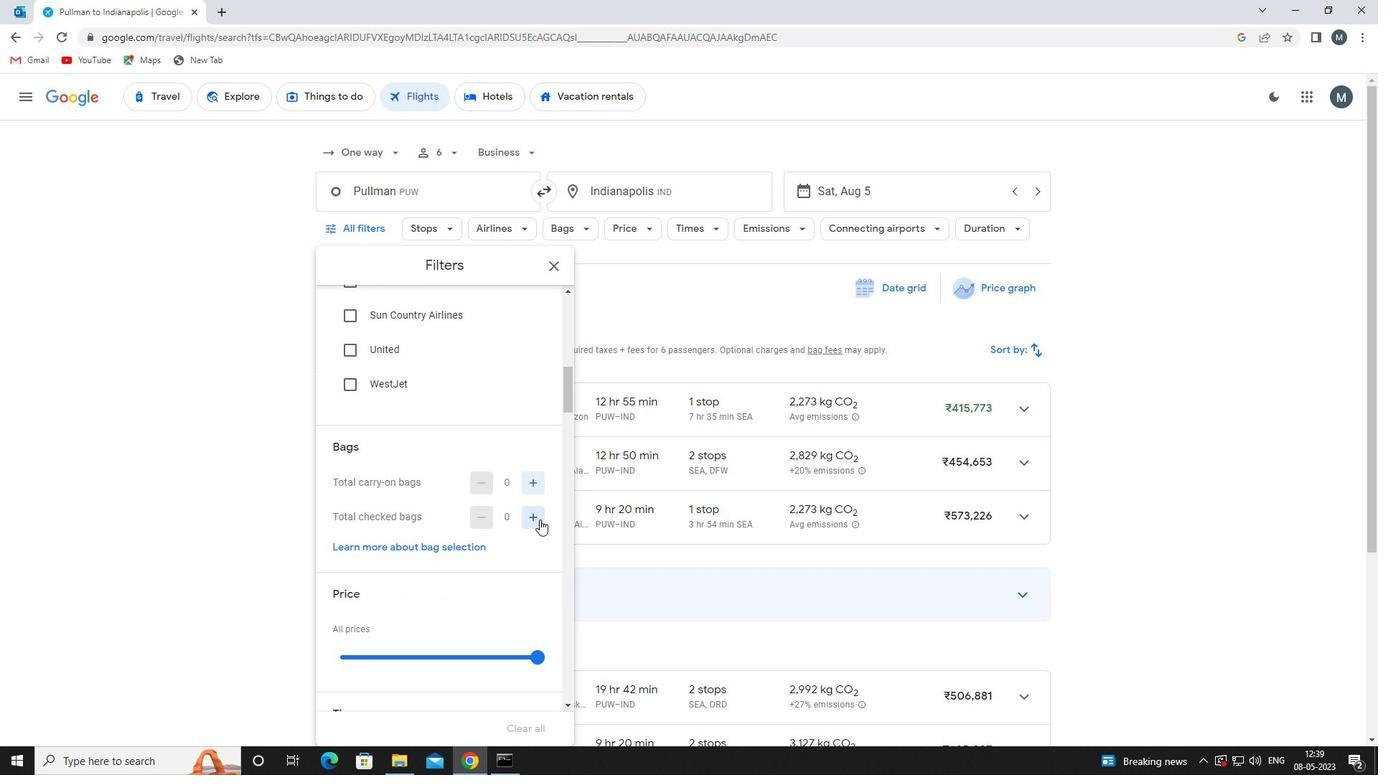 
Action: Mouse pressed left at (539, 519)
Screenshot: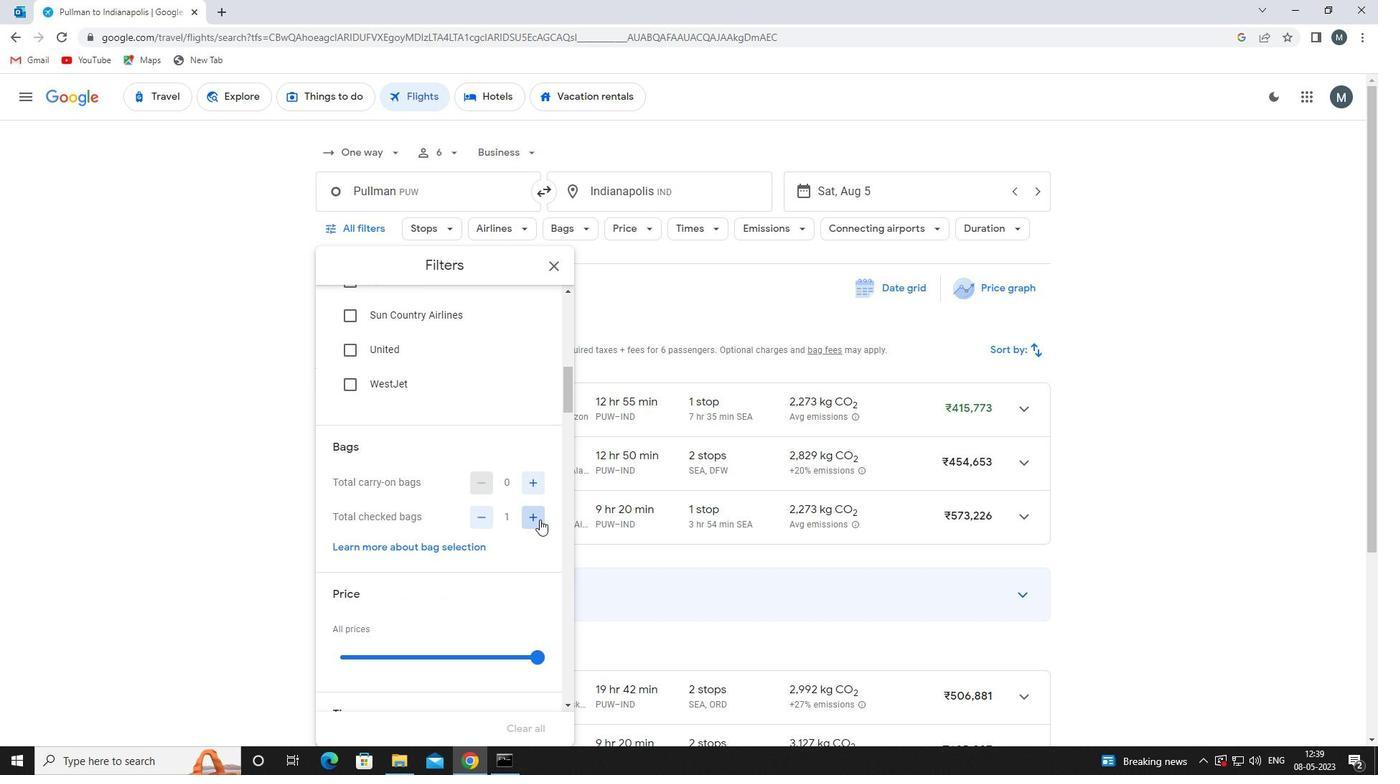 
Action: Mouse pressed left at (539, 519)
Screenshot: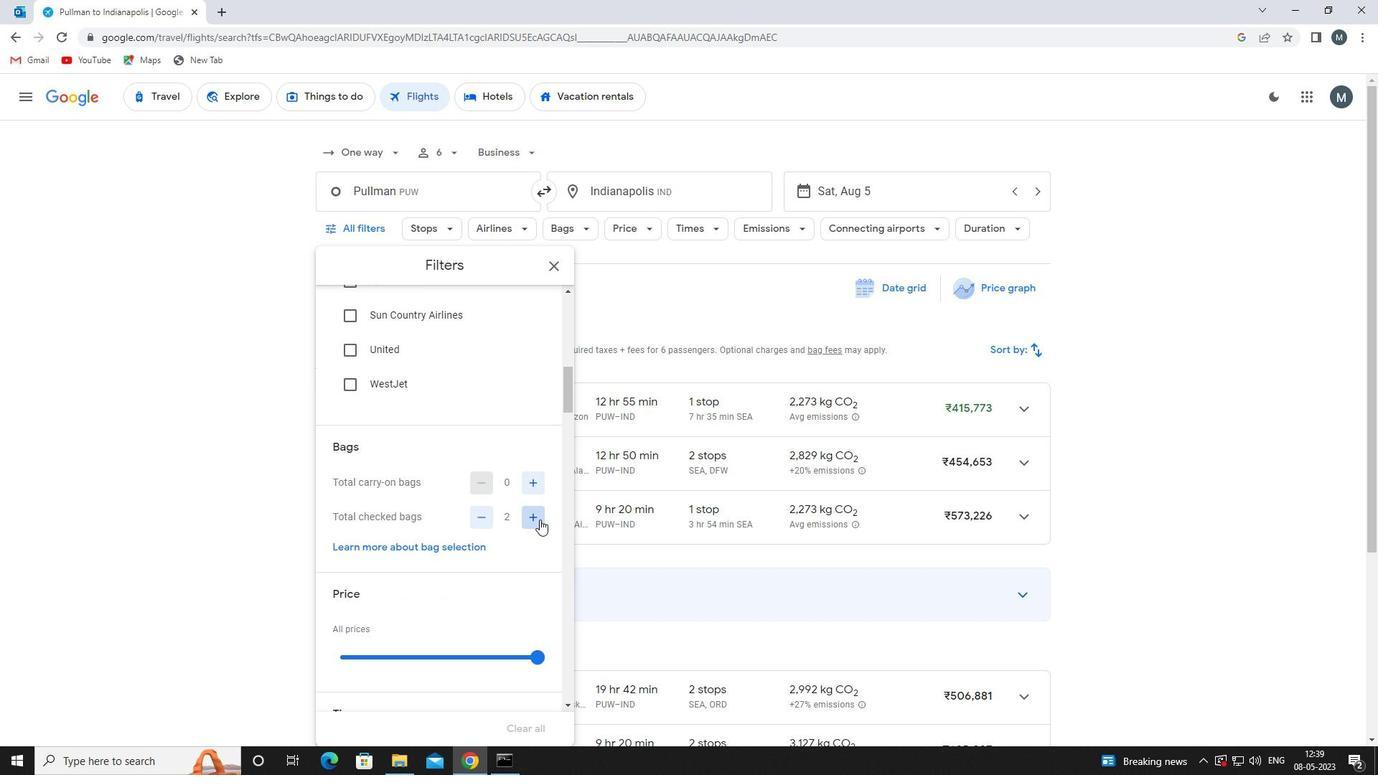 
Action: Mouse moved to (444, 504)
Screenshot: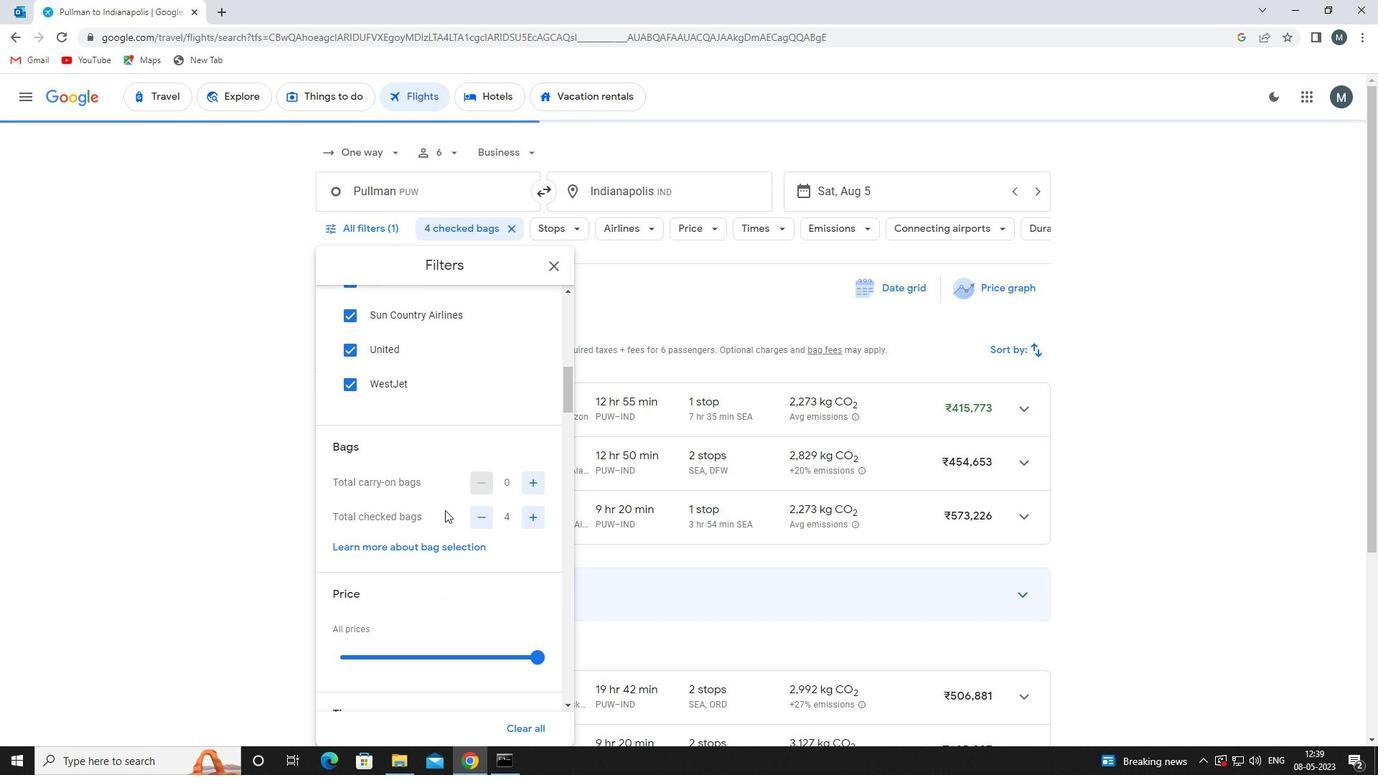 
Action: Mouse scrolled (444, 503) with delta (0, 0)
Screenshot: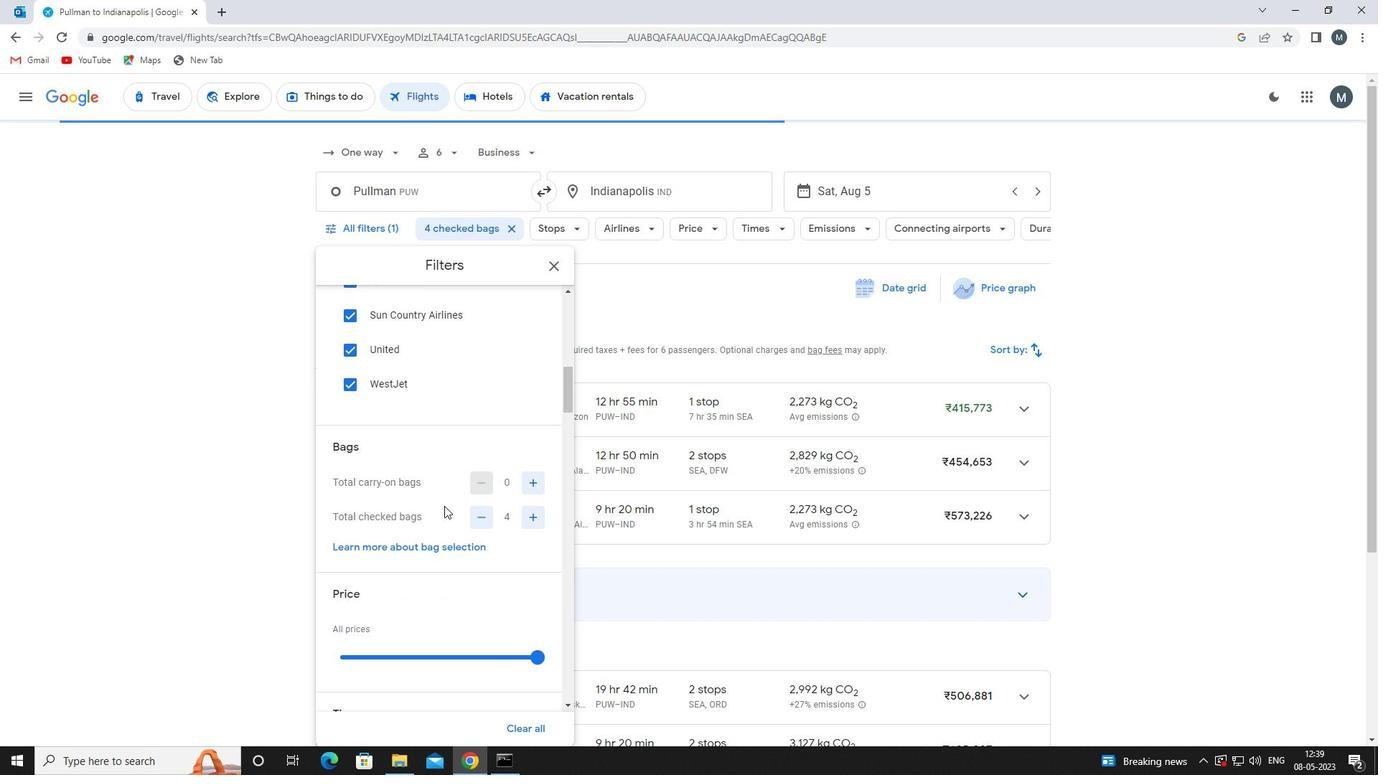 
Action: Mouse moved to (444, 502)
Screenshot: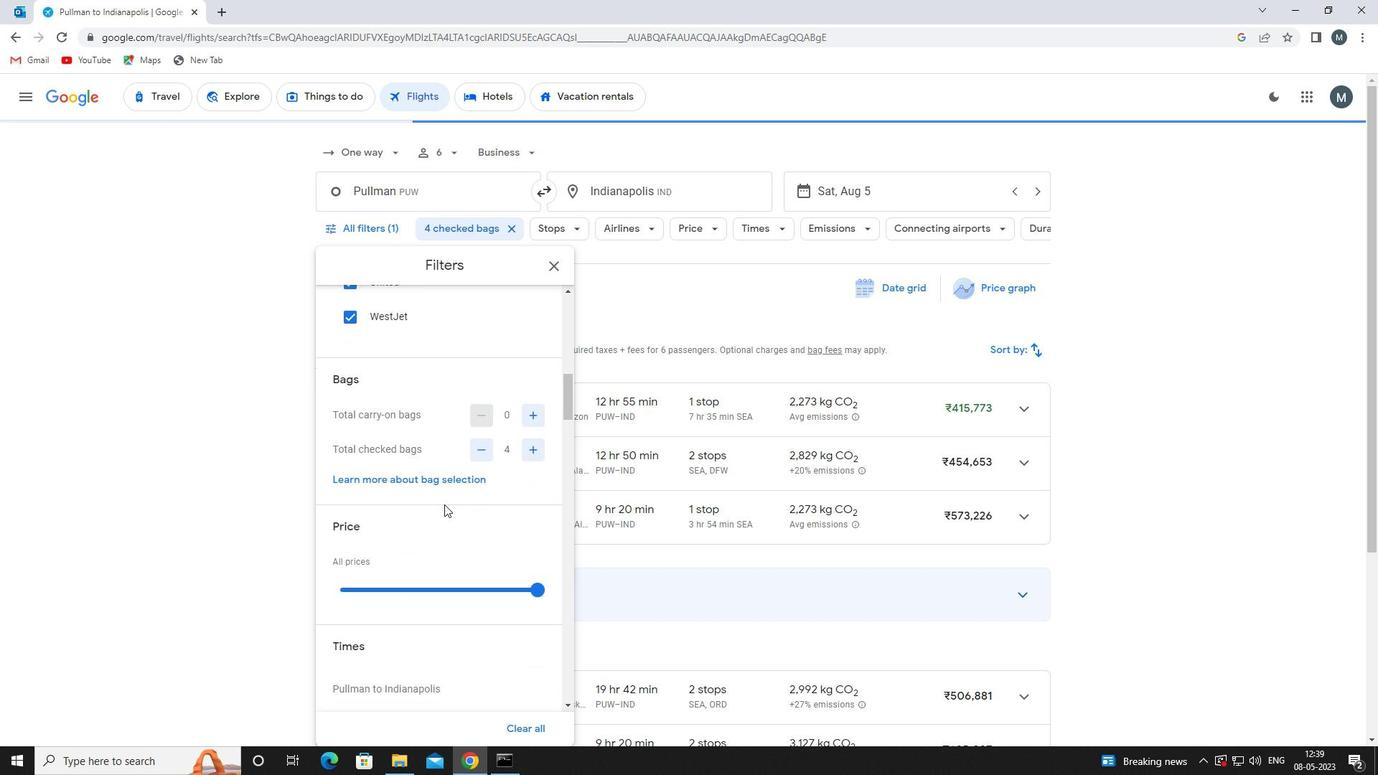 
Action: Mouse scrolled (444, 501) with delta (0, 0)
Screenshot: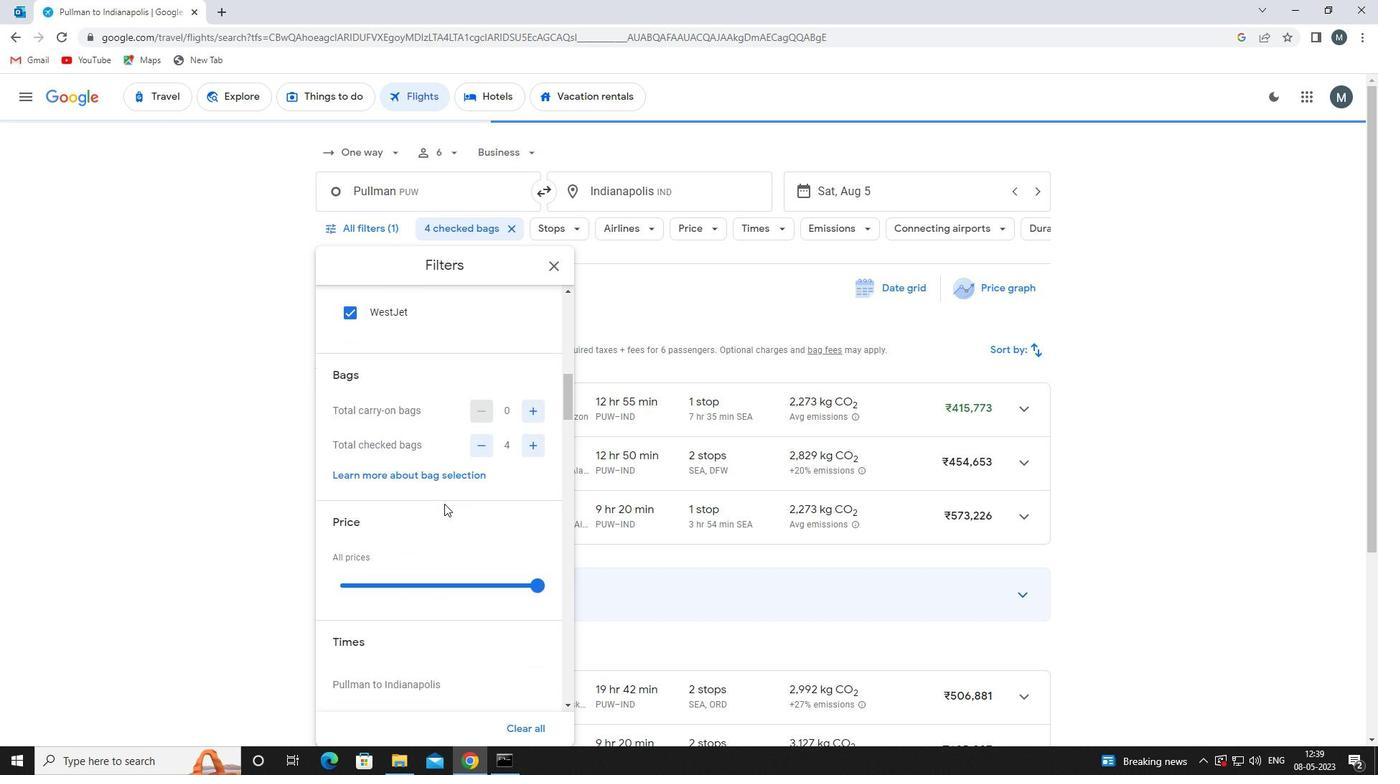 
Action: Mouse moved to (412, 471)
Screenshot: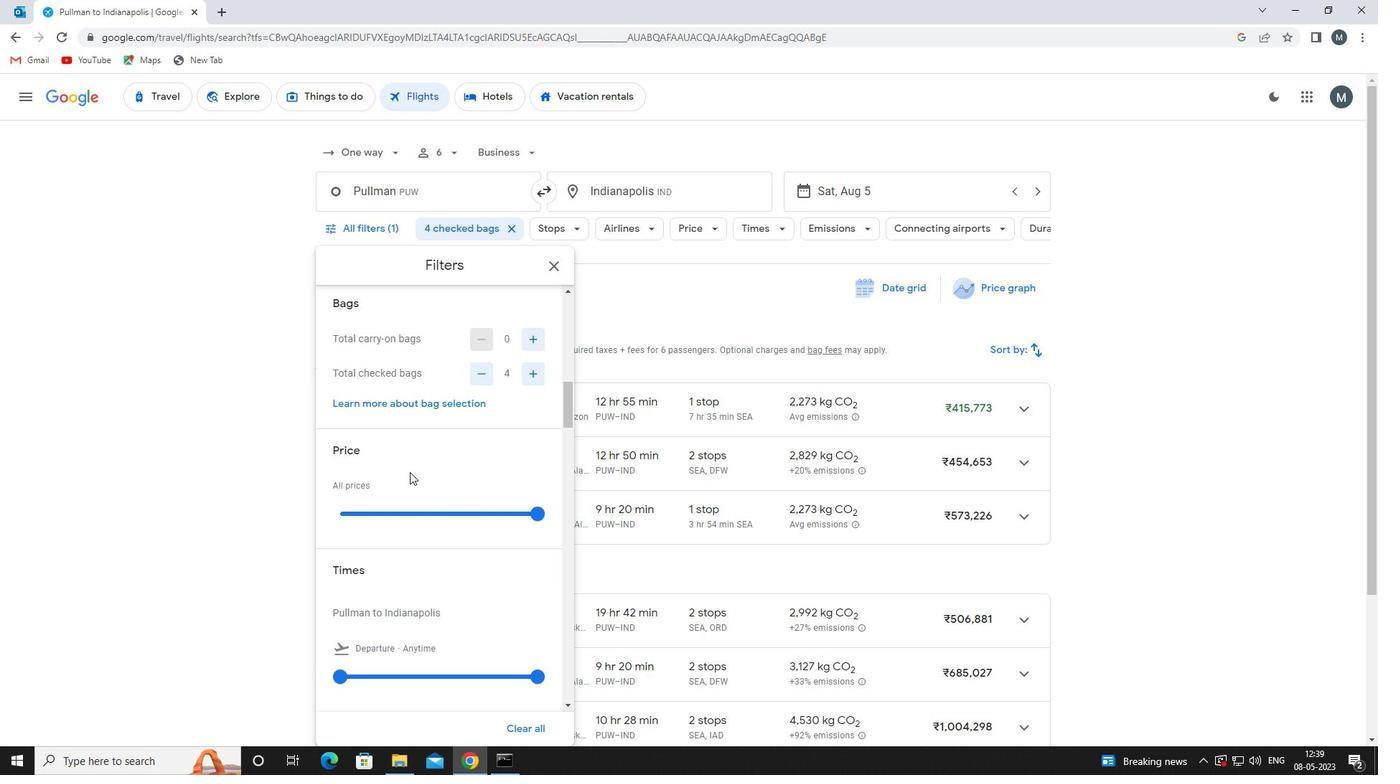 
Action: Mouse scrolled (412, 470) with delta (0, 0)
Screenshot: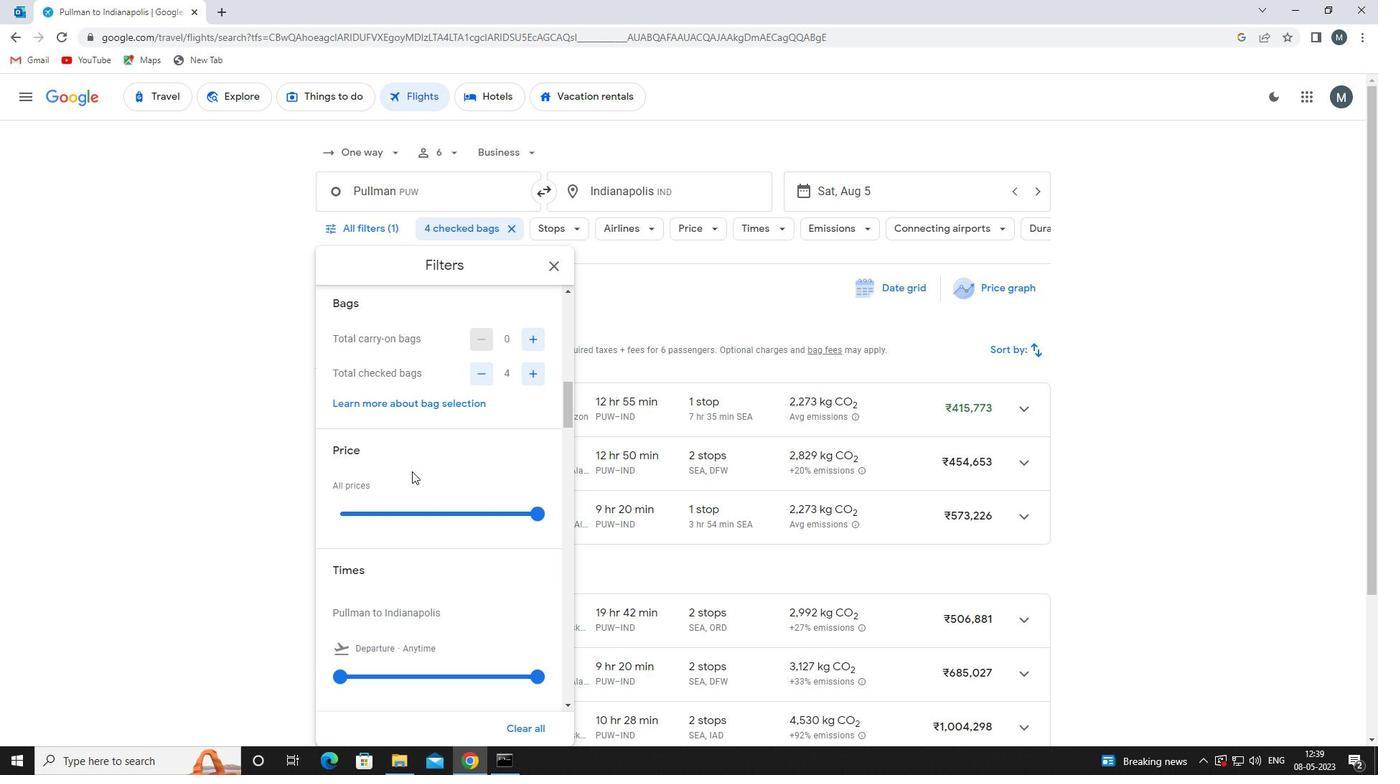 
Action: Mouse scrolled (412, 470) with delta (0, 0)
Screenshot: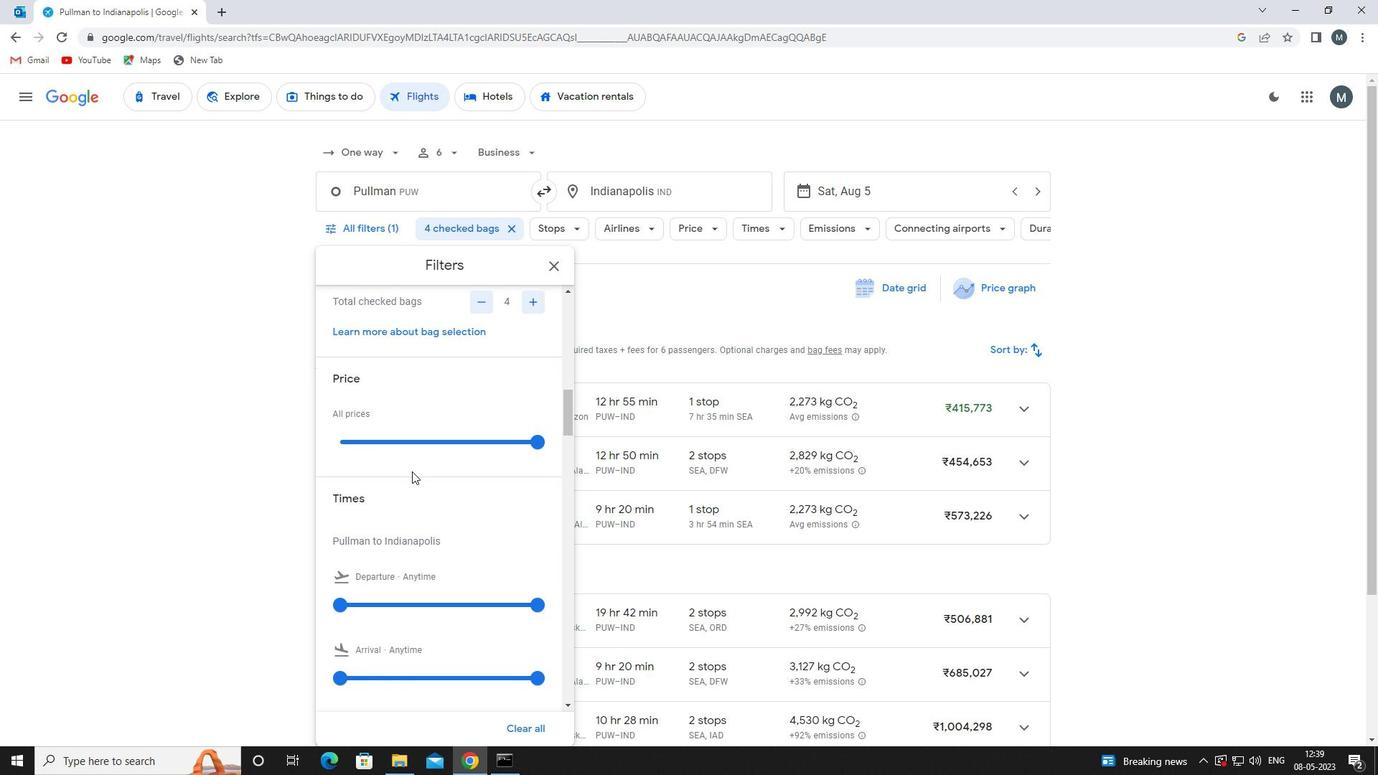 
Action: Mouse moved to (345, 527)
Screenshot: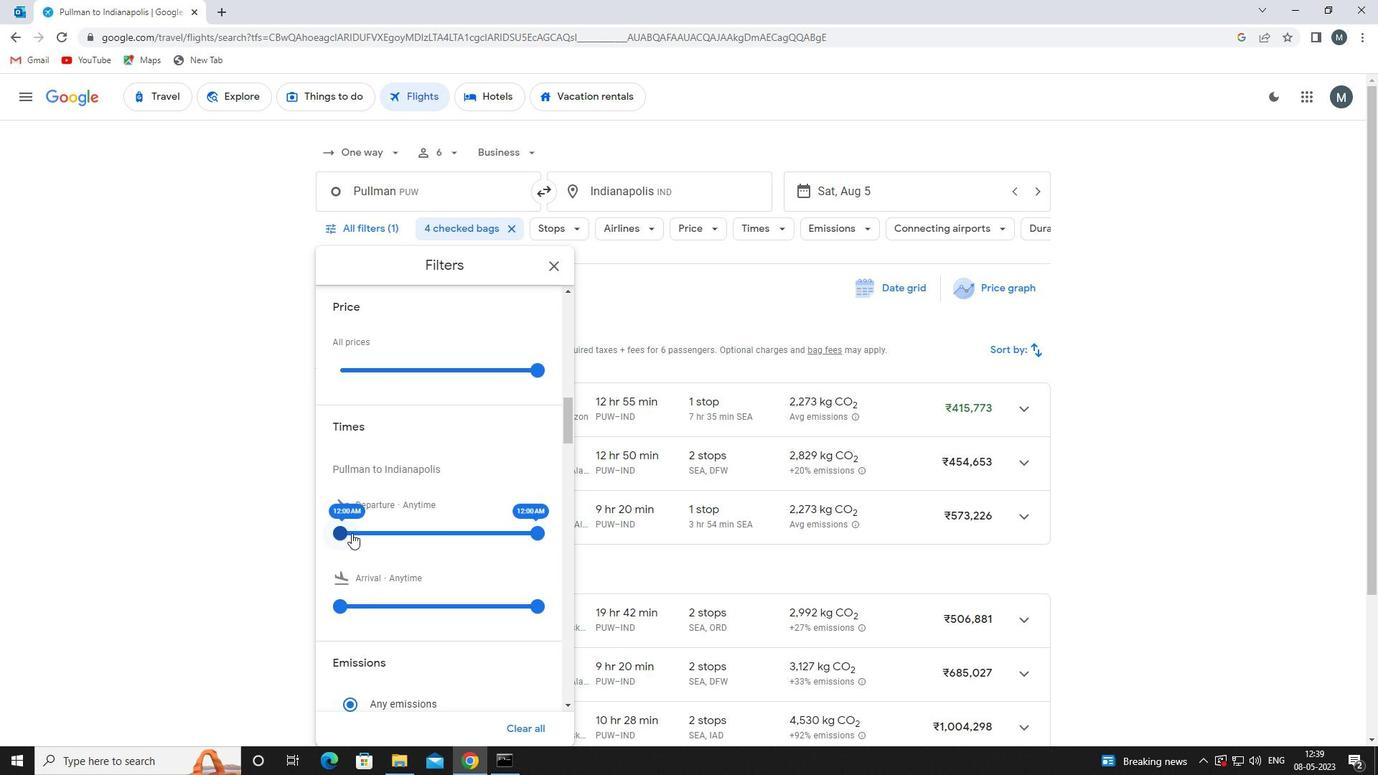 
Action: Mouse pressed left at (345, 527)
Screenshot: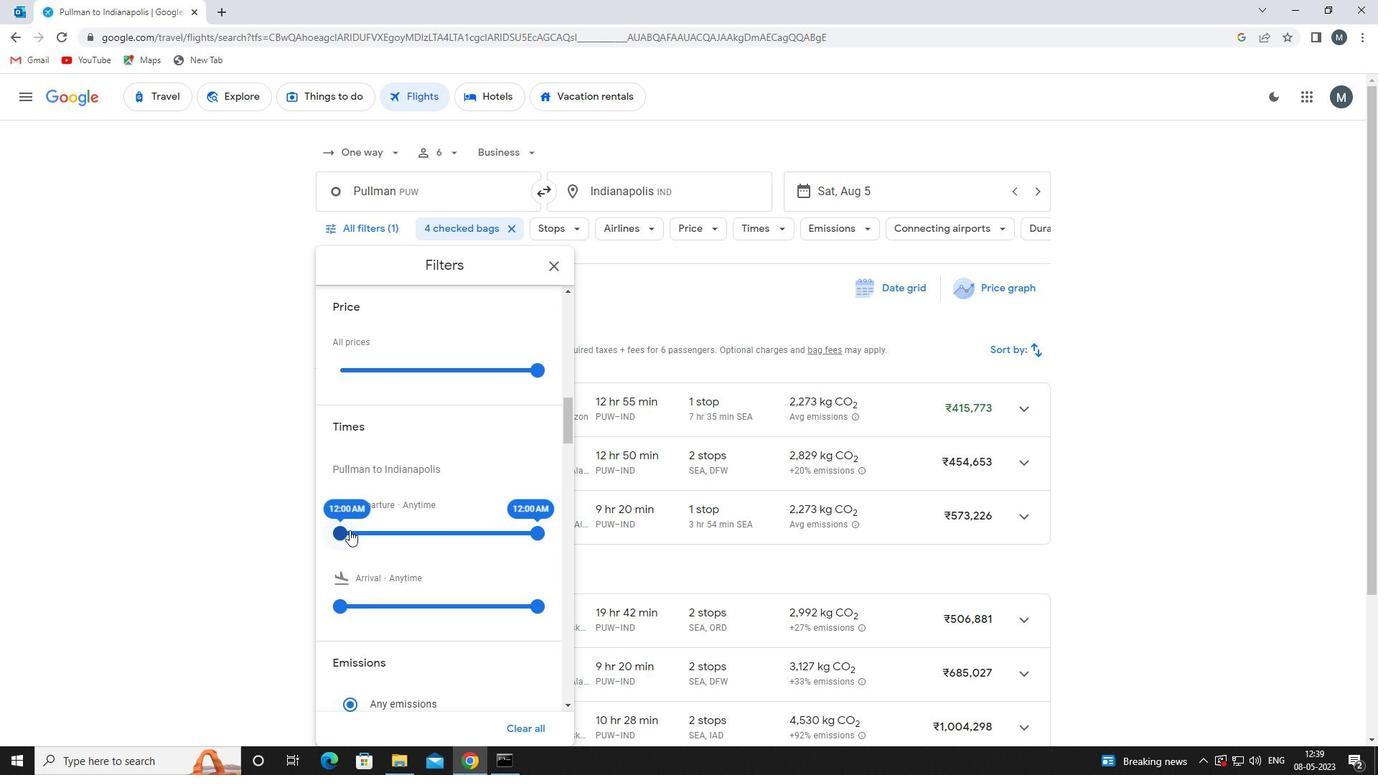 
Action: Mouse moved to (529, 529)
Screenshot: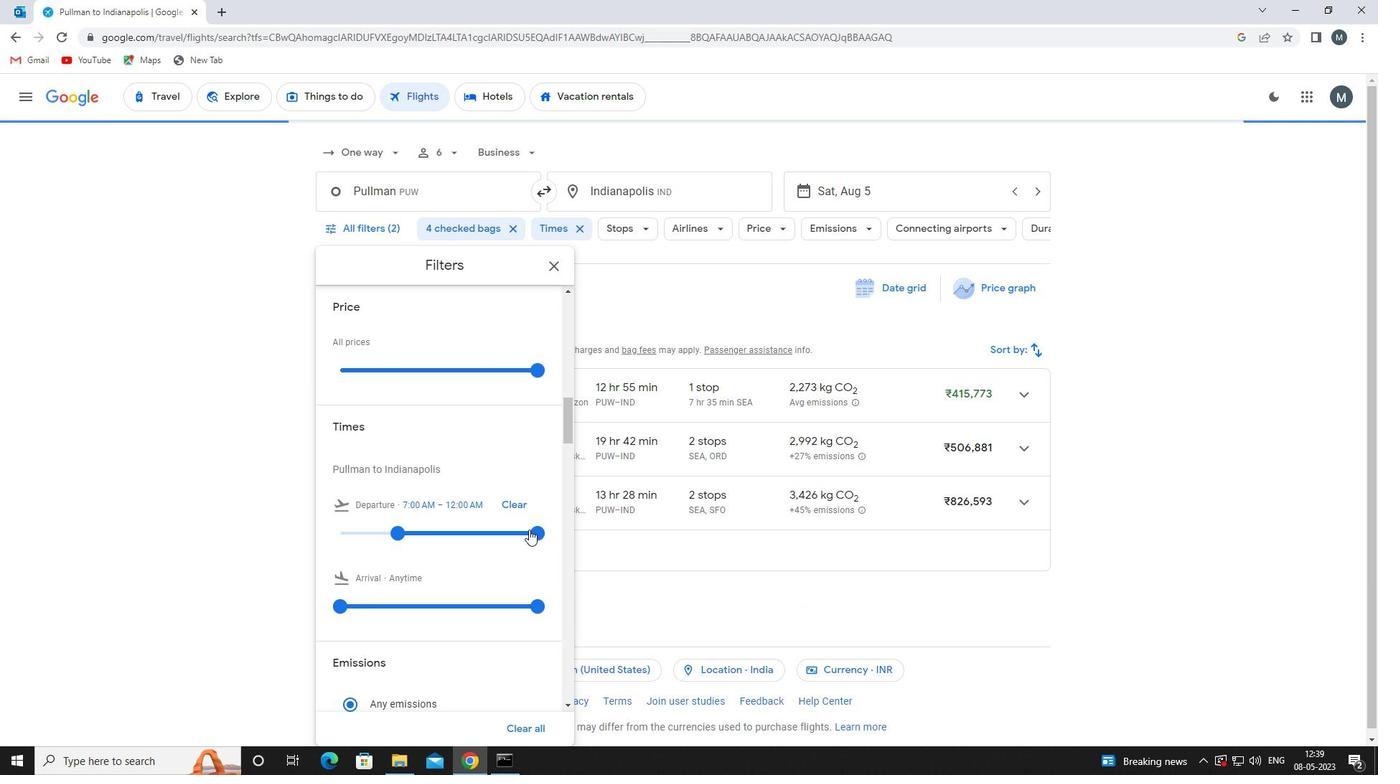 
Action: Mouse pressed left at (529, 529)
Screenshot: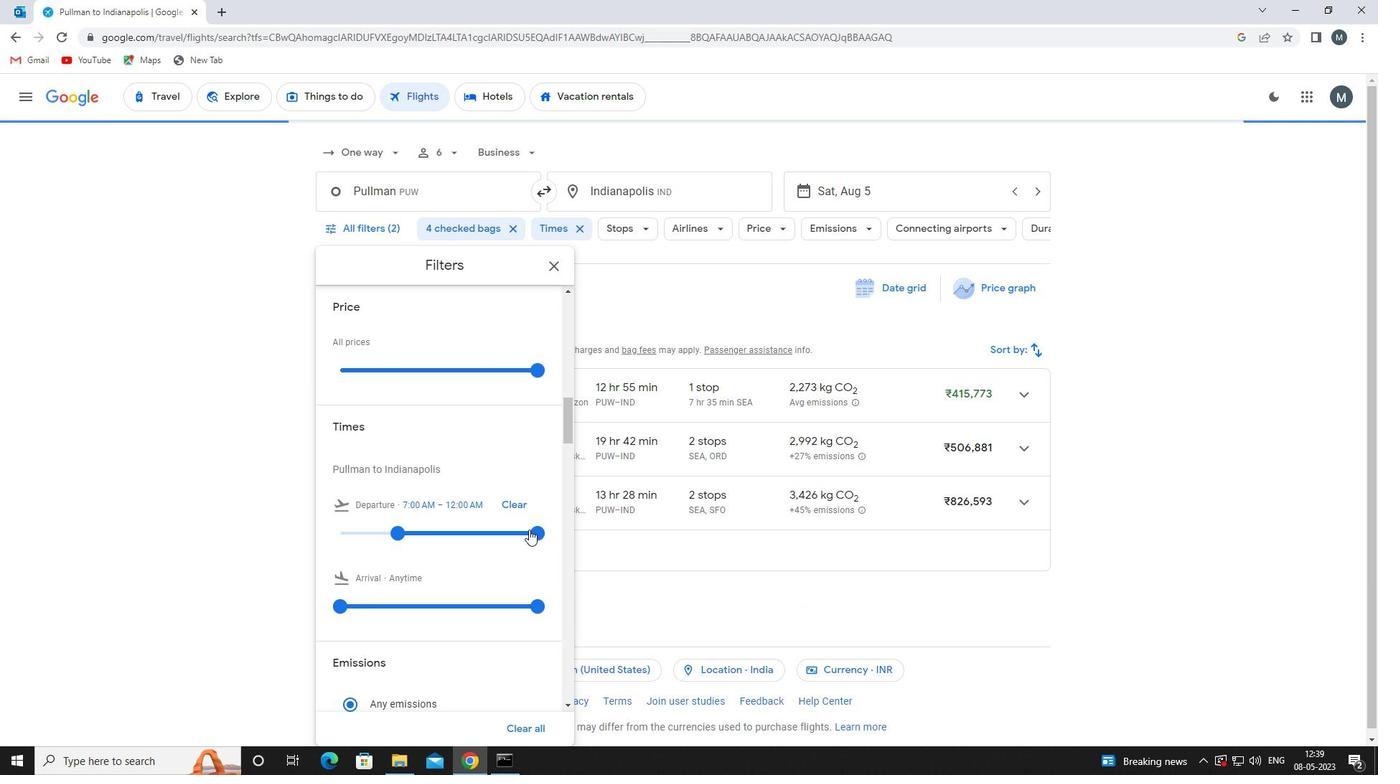 
Action: Mouse moved to (415, 525)
Screenshot: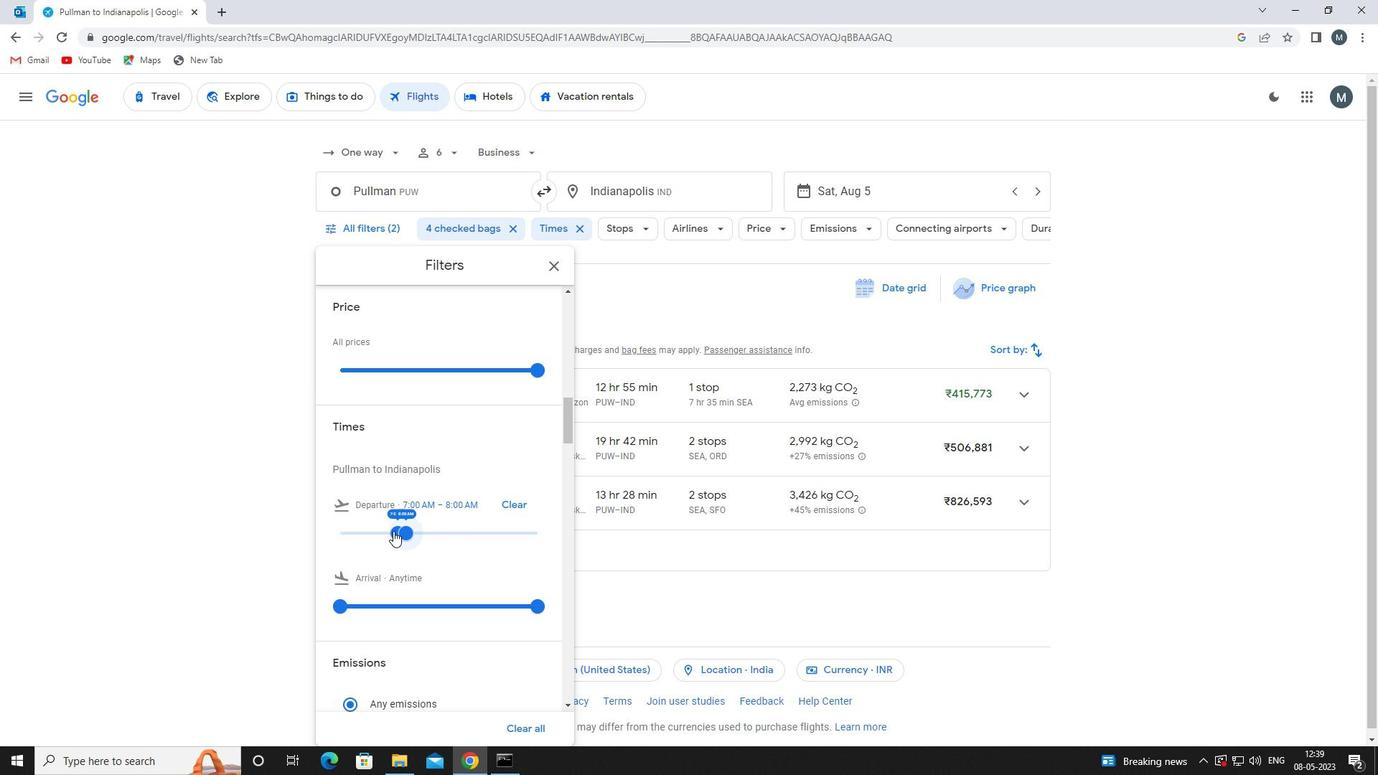 
Action: Mouse scrolled (415, 524) with delta (0, 0)
Screenshot: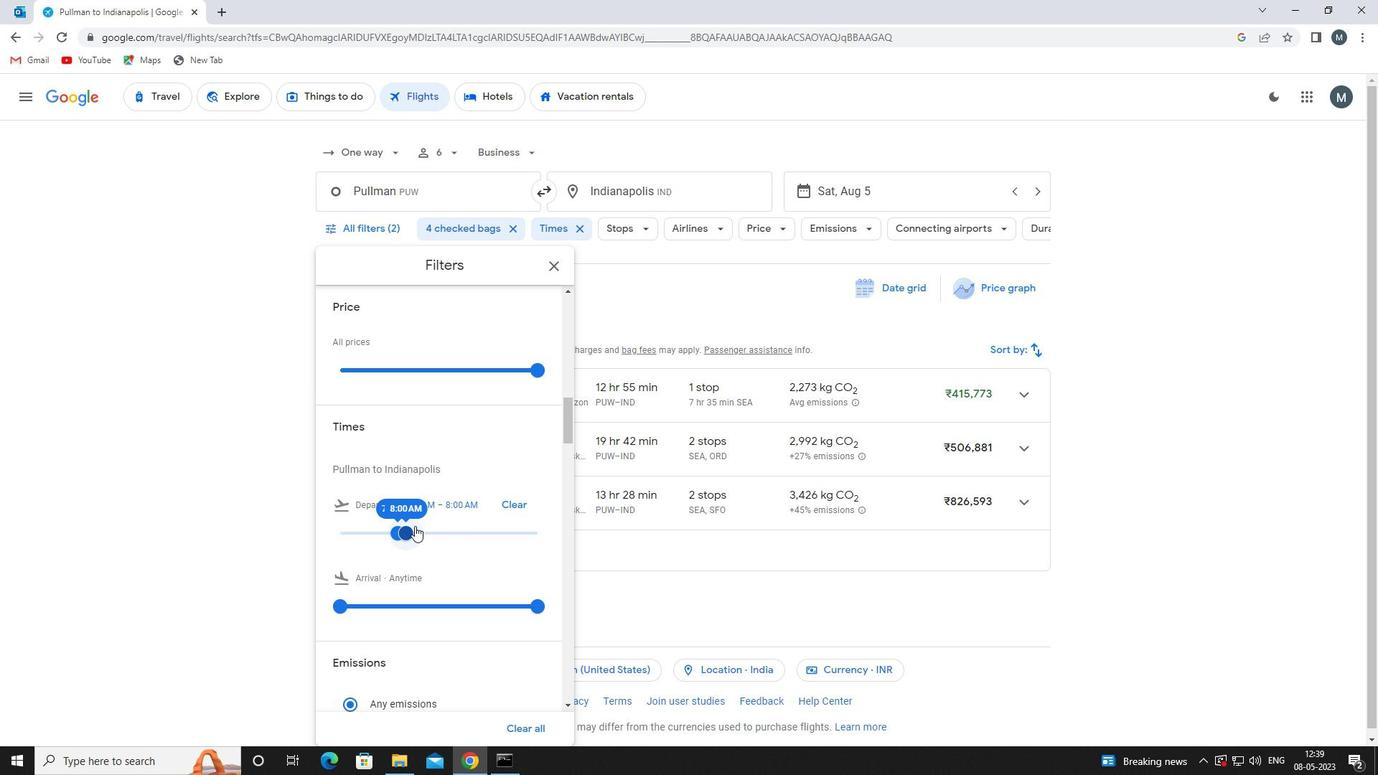 
Action: Mouse moved to (414, 525)
Screenshot: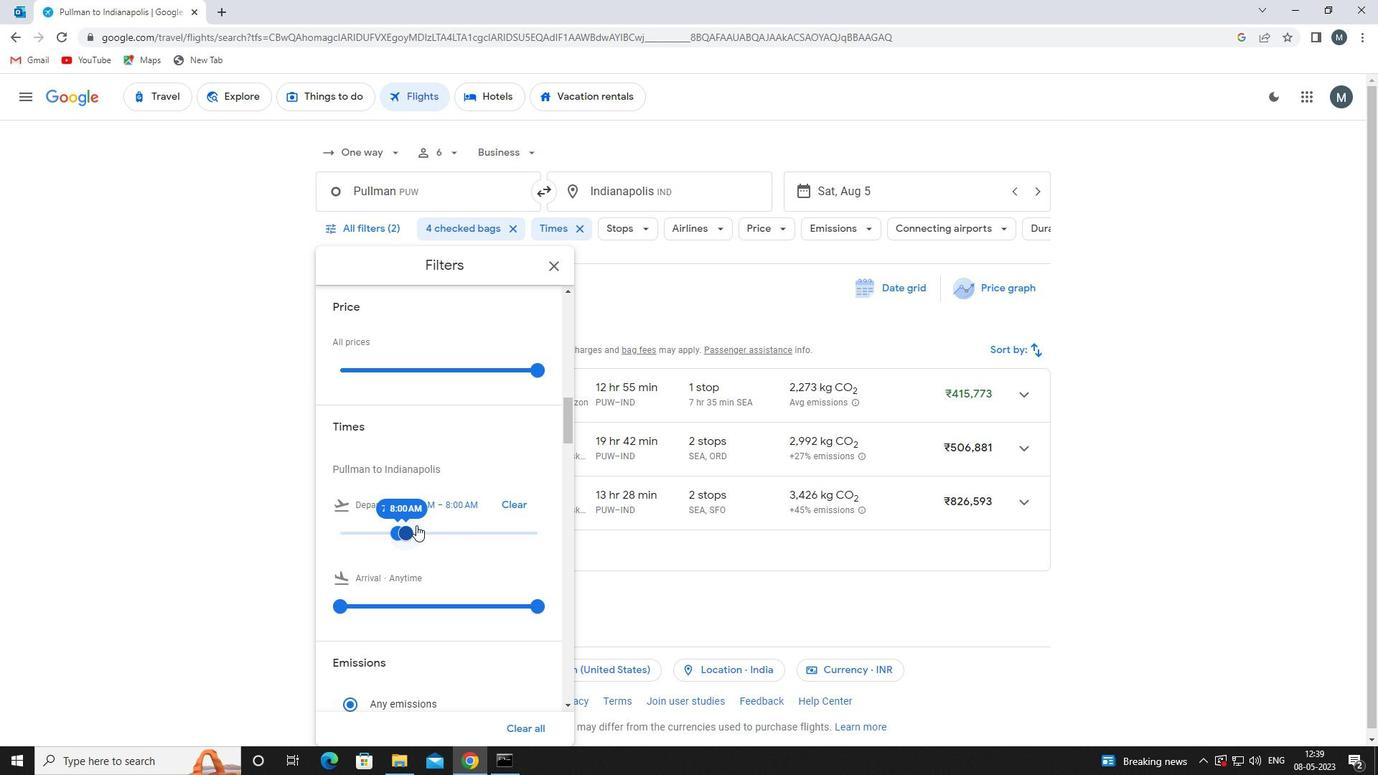 
Action: Mouse scrolled (414, 524) with delta (0, 0)
Screenshot: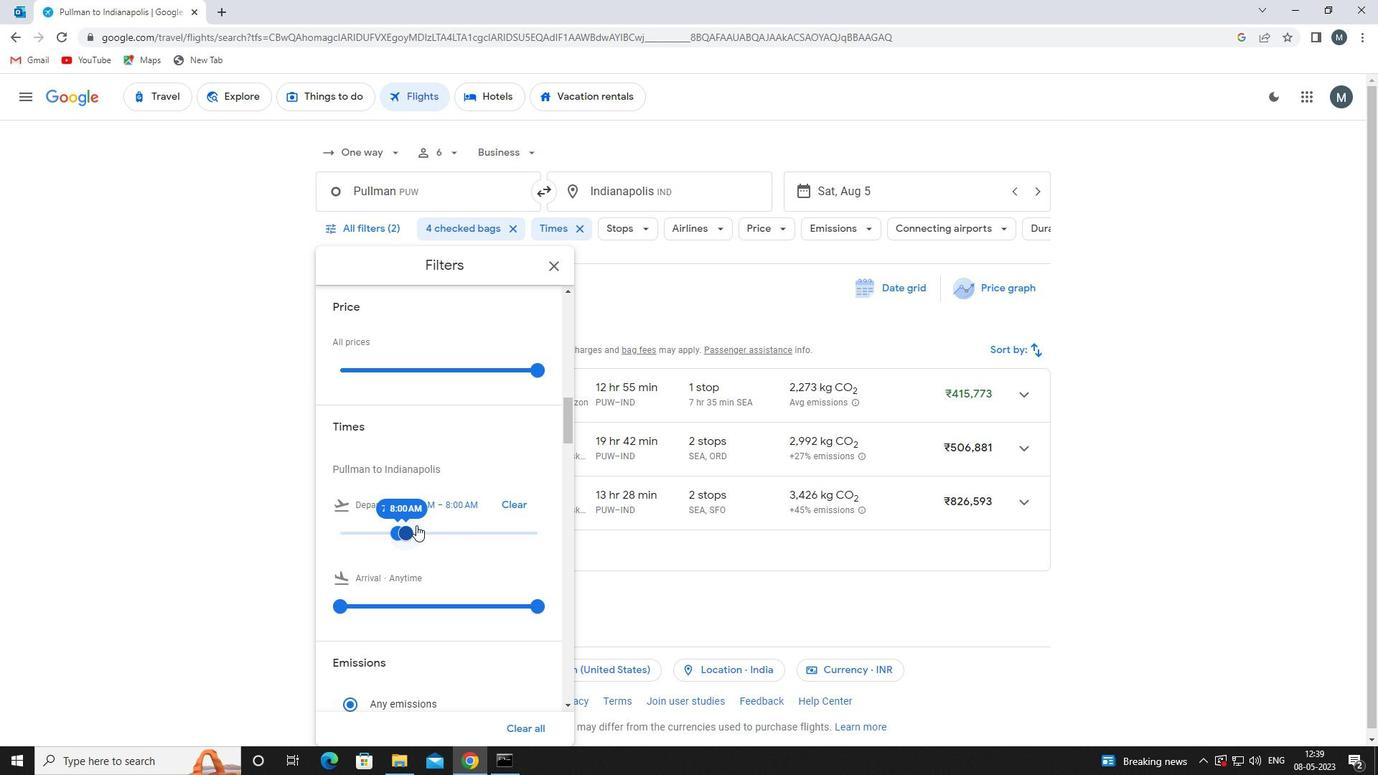 
Action: Mouse moved to (551, 264)
Screenshot: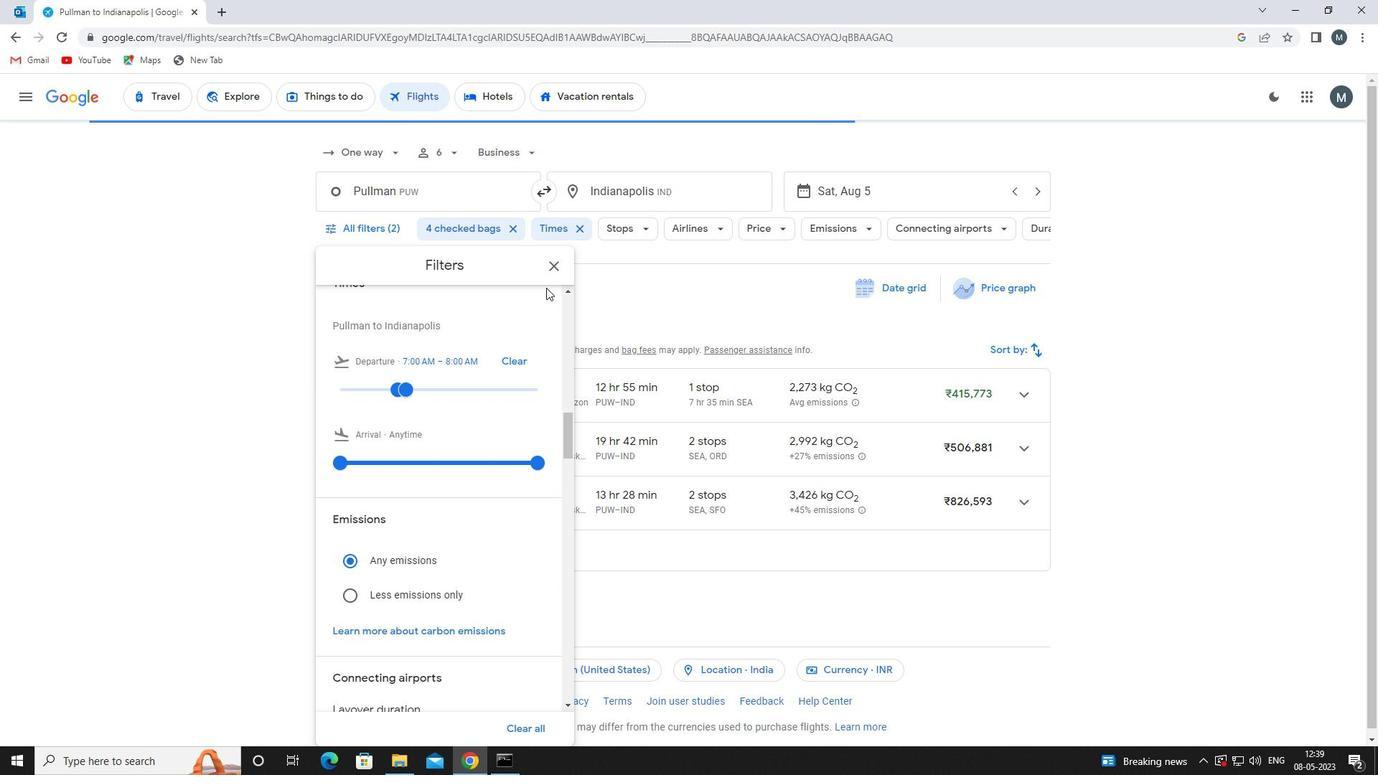 
Action: Mouse pressed left at (551, 264)
Screenshot: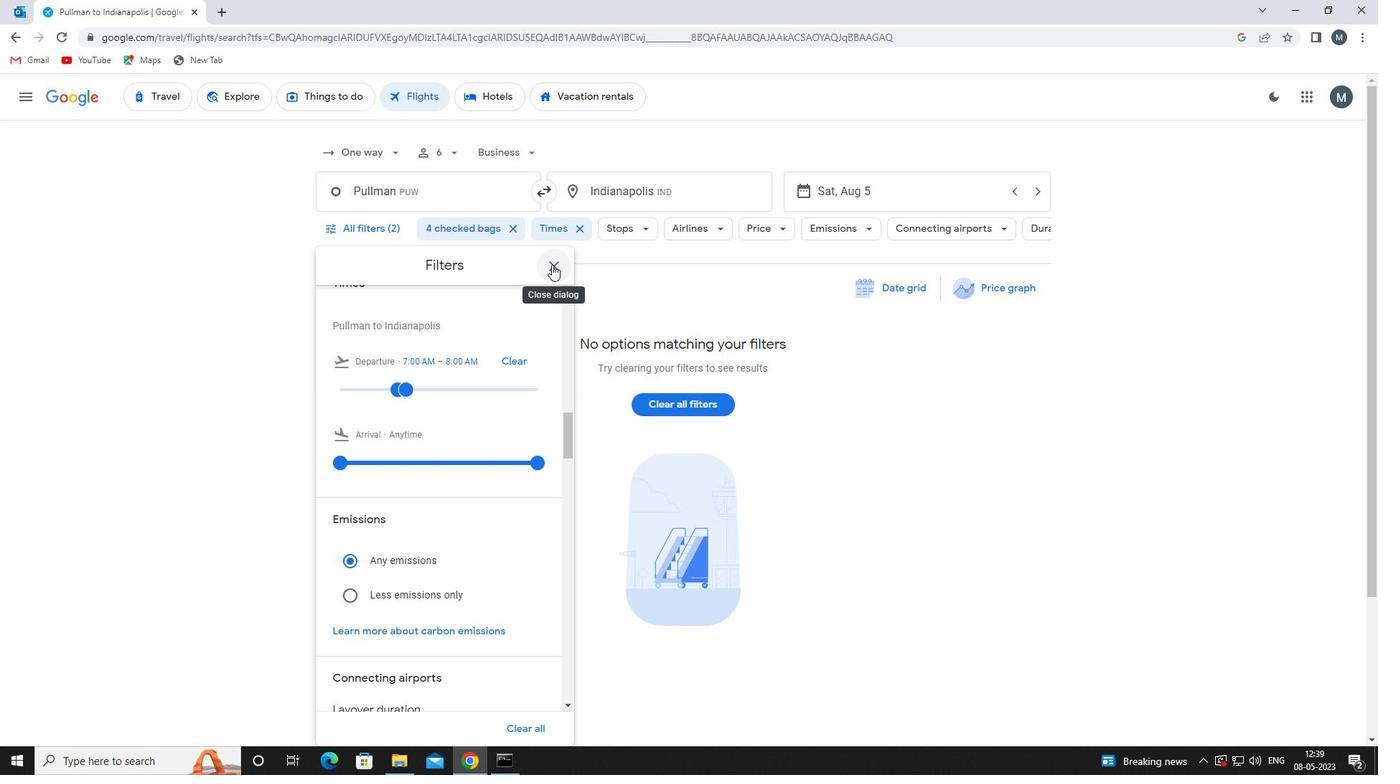 
Action: Mouse moved to (549, 265)
Screenshot: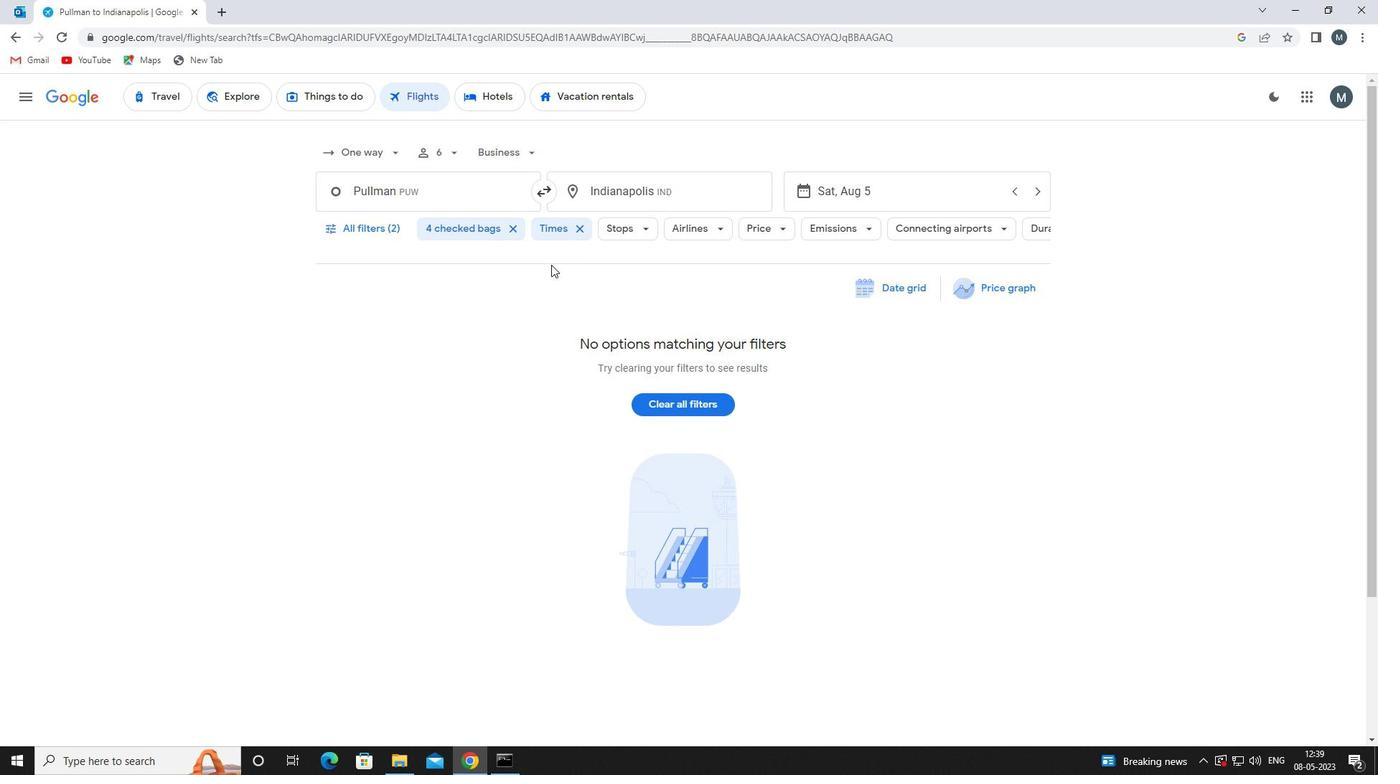 
